 Task: Find connections with filter location Araranguá with filter topic #Leadershipwith filter profile language German with filter current company Dubai Jobs, Gulf Jobs, Jobs in Dubai, Qatar, Kuwait - Boyen Haddin & The Giant HR Consultant with filter school VIT University (Chennai Campus) with filter industry Museums with filter service category Real Estate with filter keywords title School Volunteer
Action: Mouse moved to (597, 102)
Screenshot: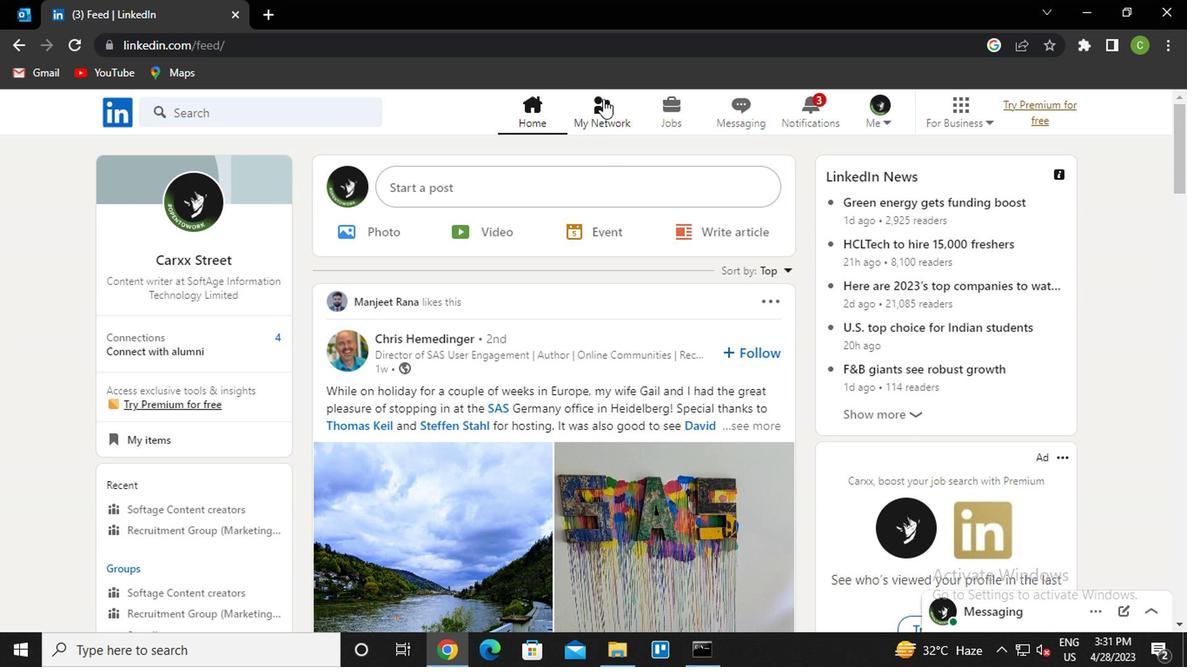 
Action: Mouse pressed left at (597, 102)
Screenshot: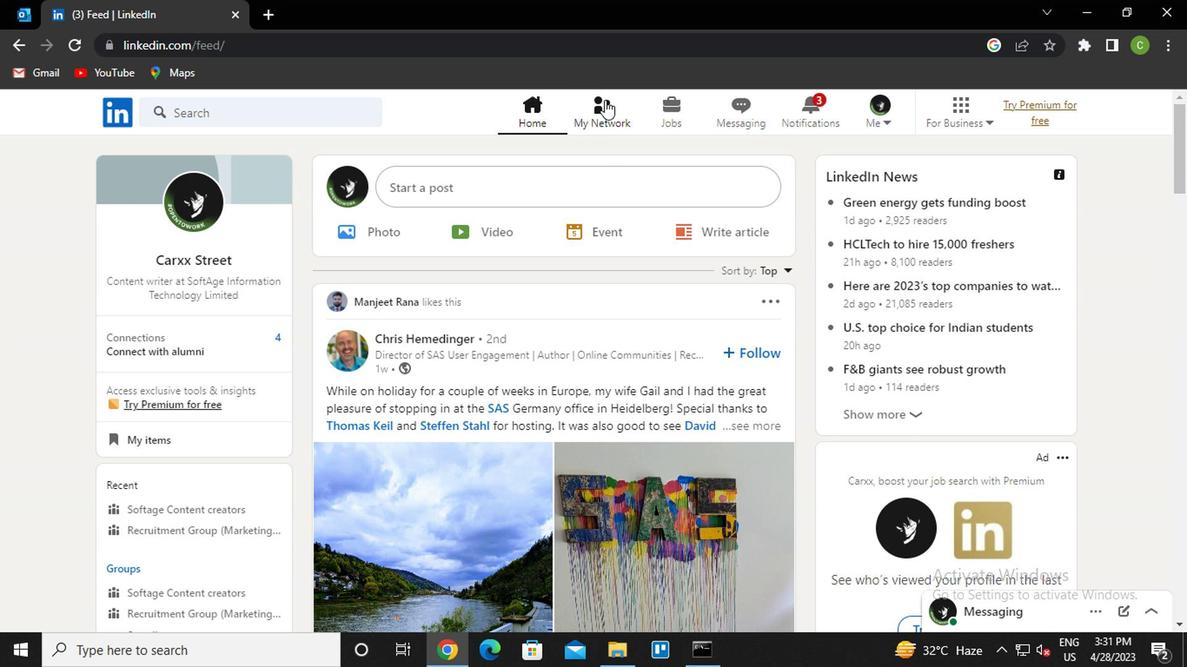 
Action: Mouse moved to (278, 215)
Screenshot: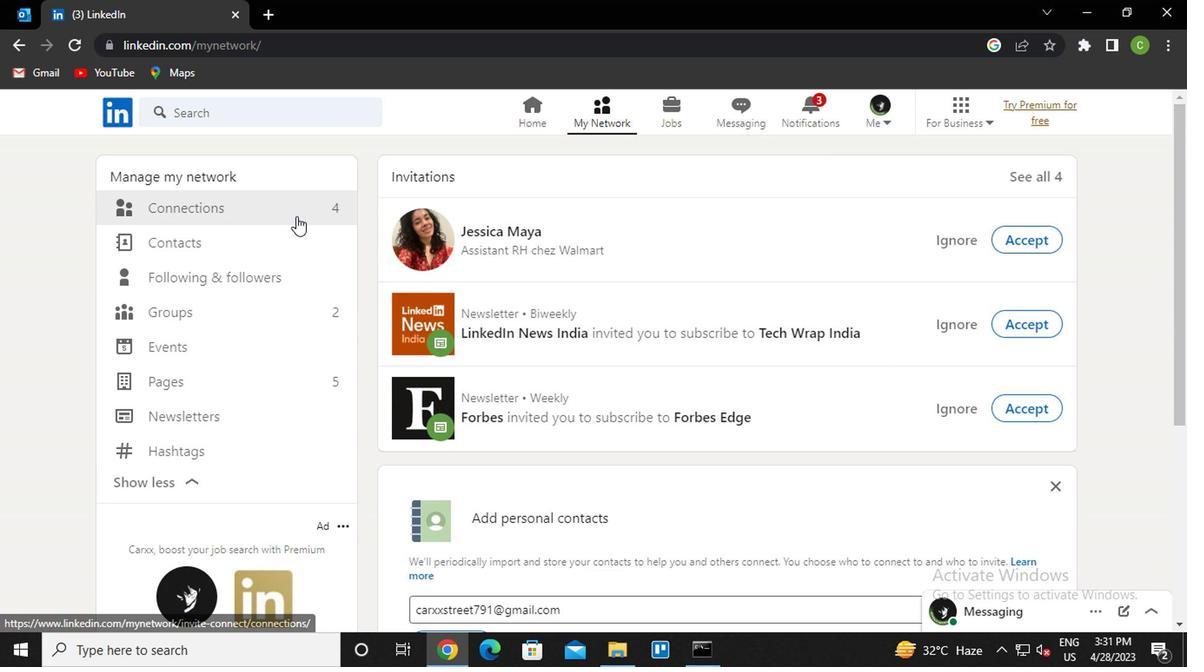
Action: Mouse pressed left at (278, 215)
Screenshot: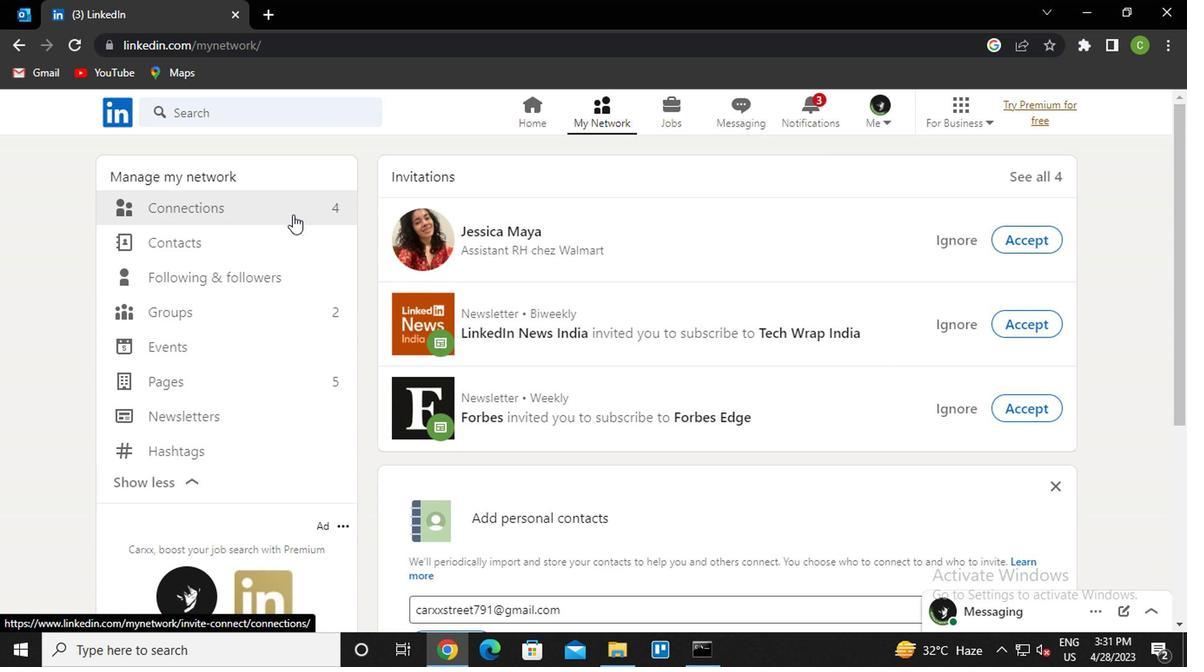 
Action: Mouse moved to (735, 208)
Screenshot: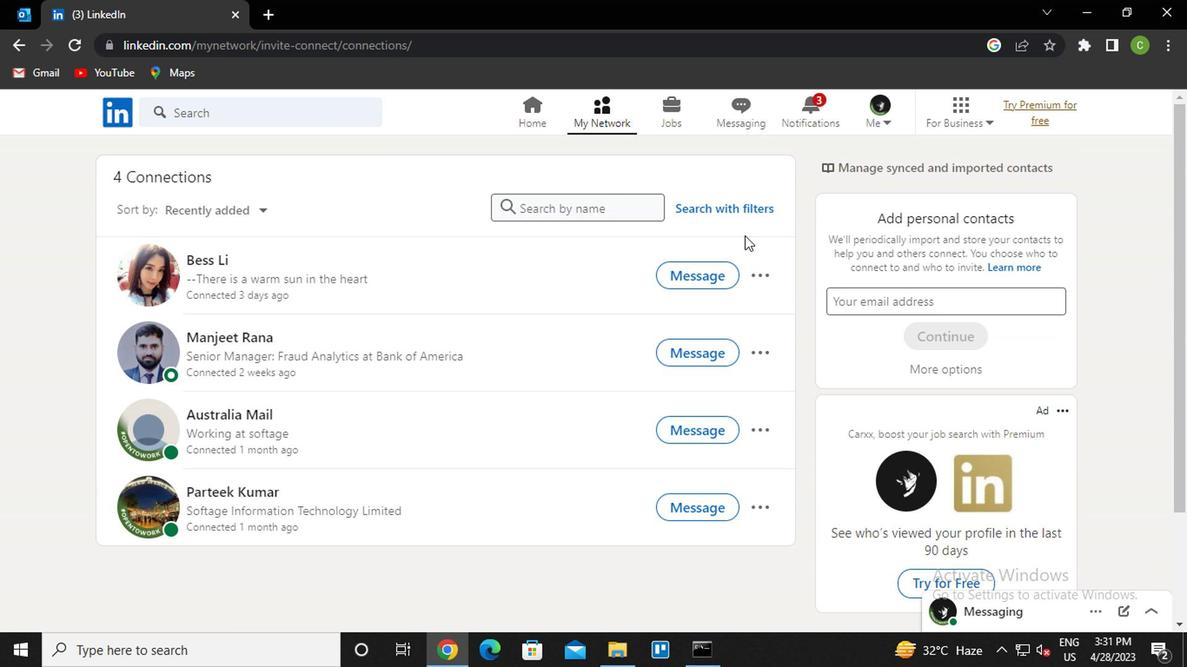 
Action: Mouse pressed left at (735, 208)
Screenshot: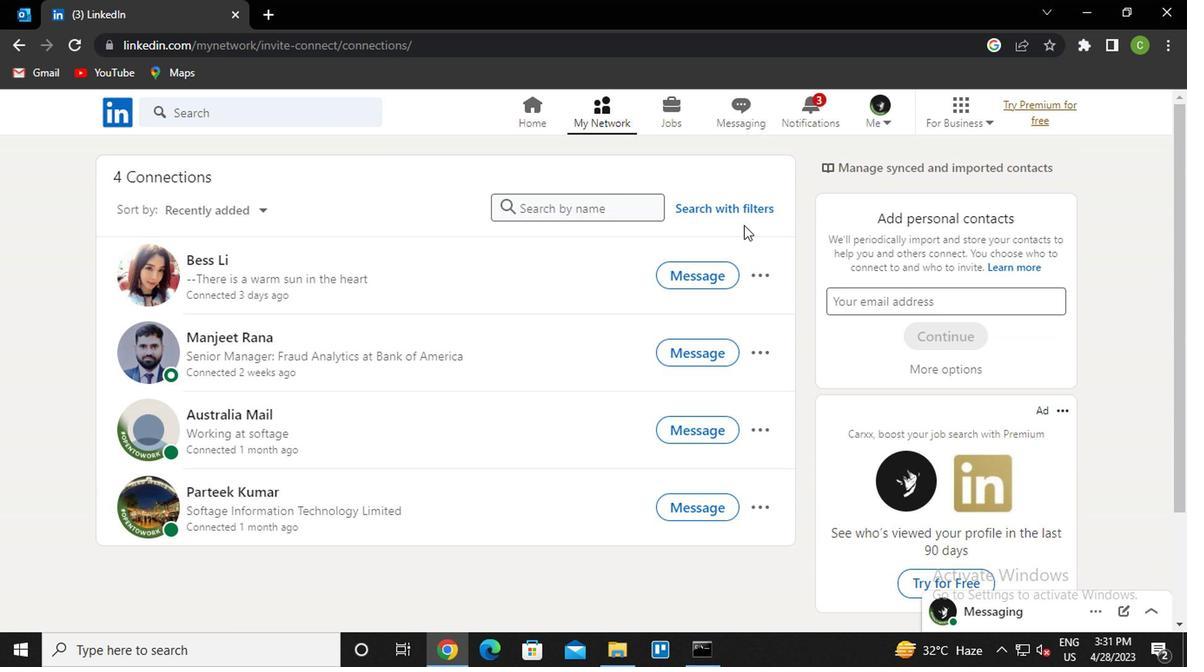 
Action: Mouse moved to (628, 162)
Screenshot: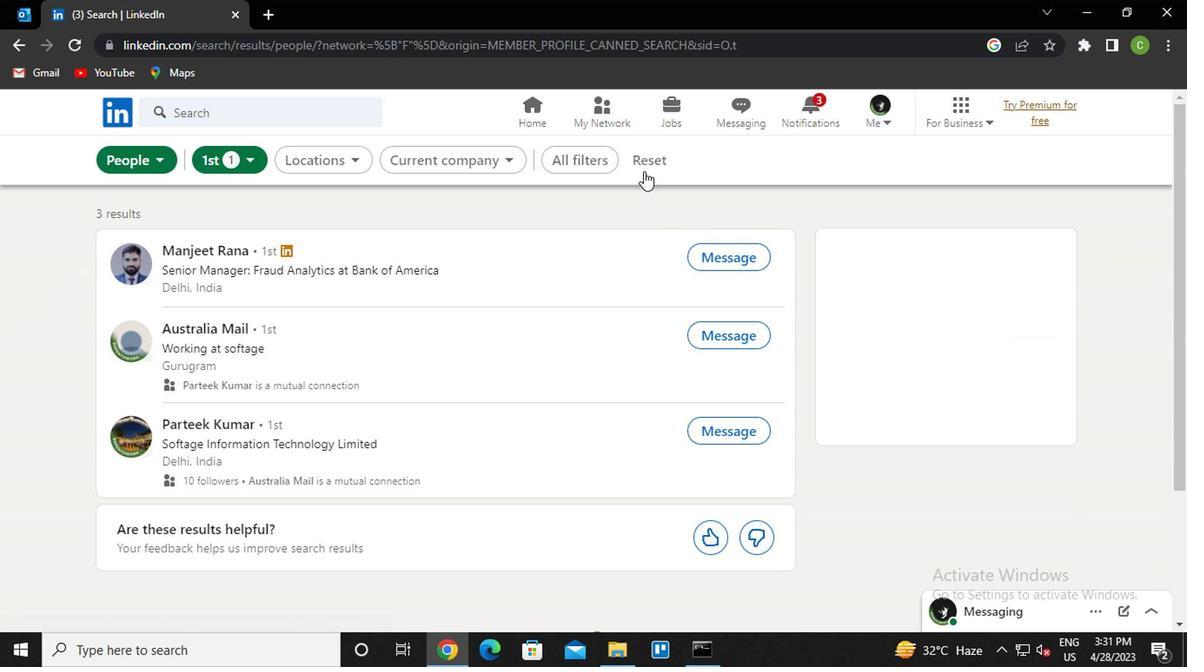 
Action: Mouse pressed left at (628, 162)
Screenshot: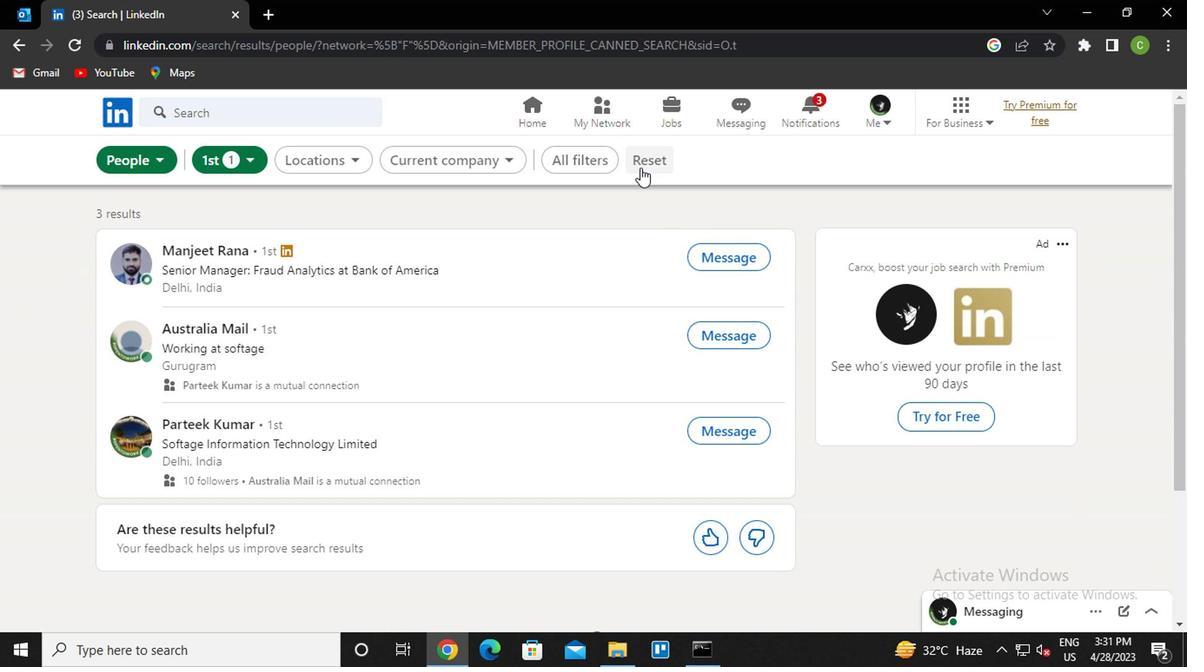 
Action: Mouse moved to (622, 161)
Screenshot: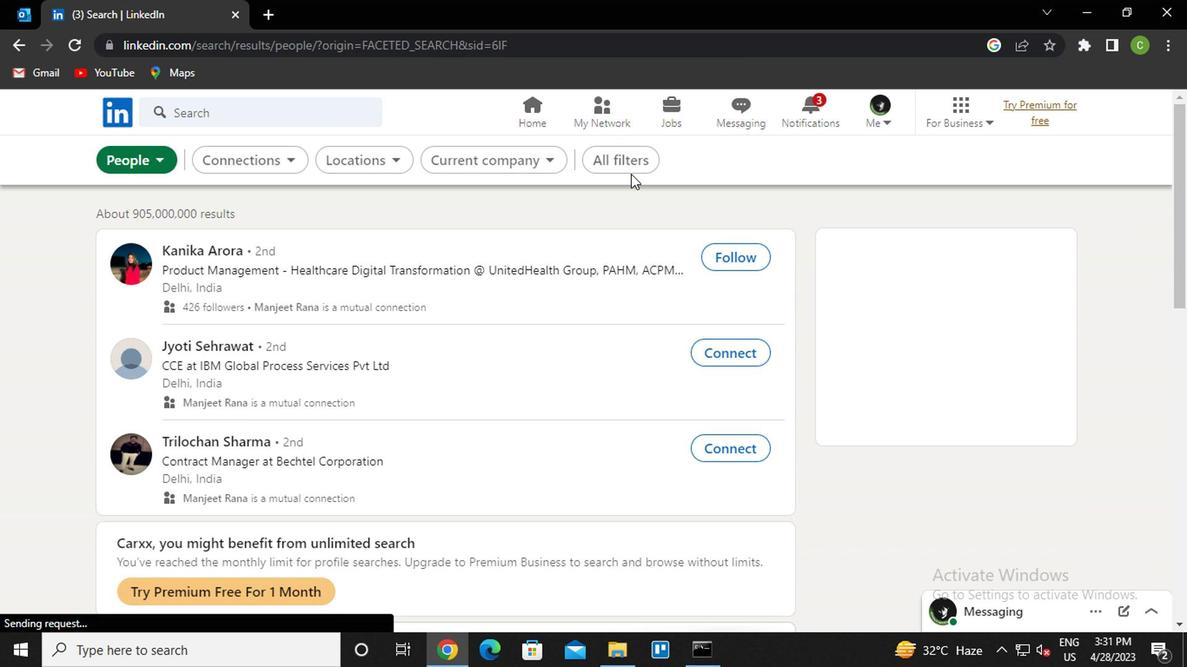 
Action: Mouse pressed left at (622, 161)
Screenshot: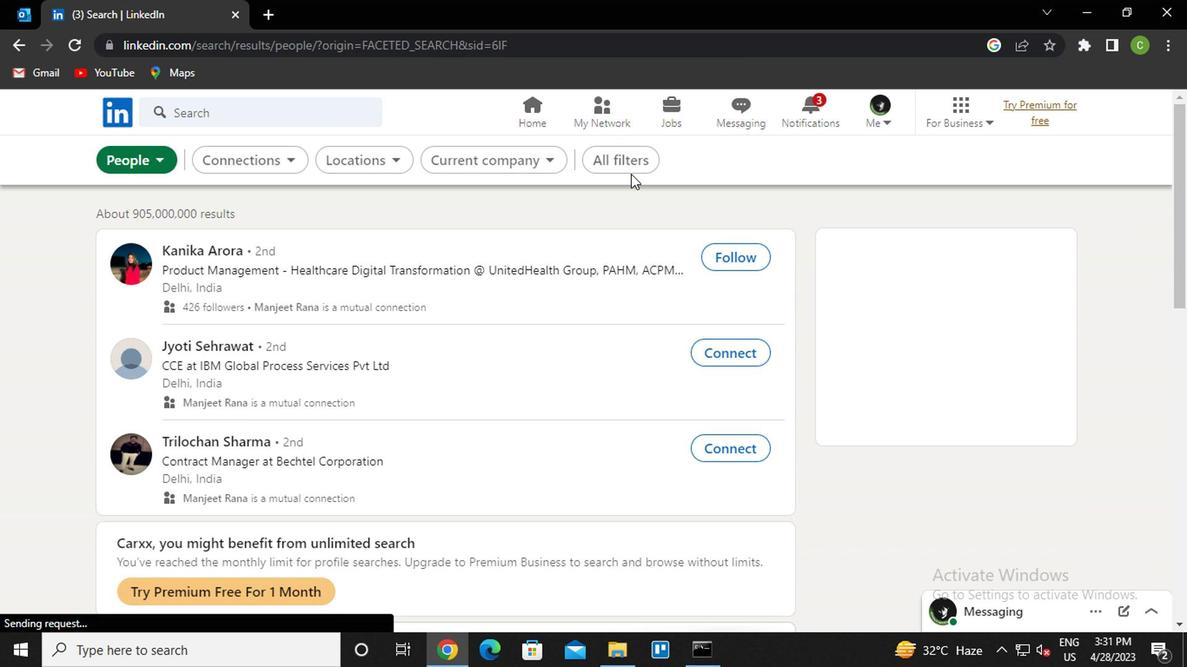
Action: Mouse moved to (979, 353)
Screenshot: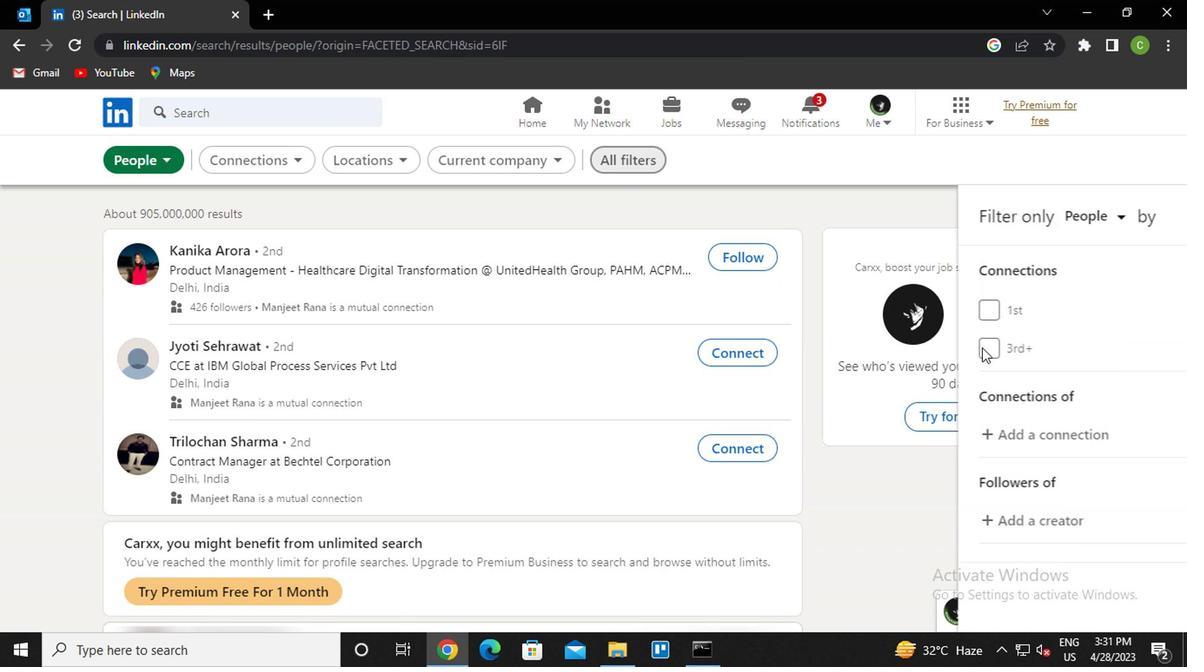 
Action: Mouse scrolled (979, 352) with delta (0, 0)
Screenshot: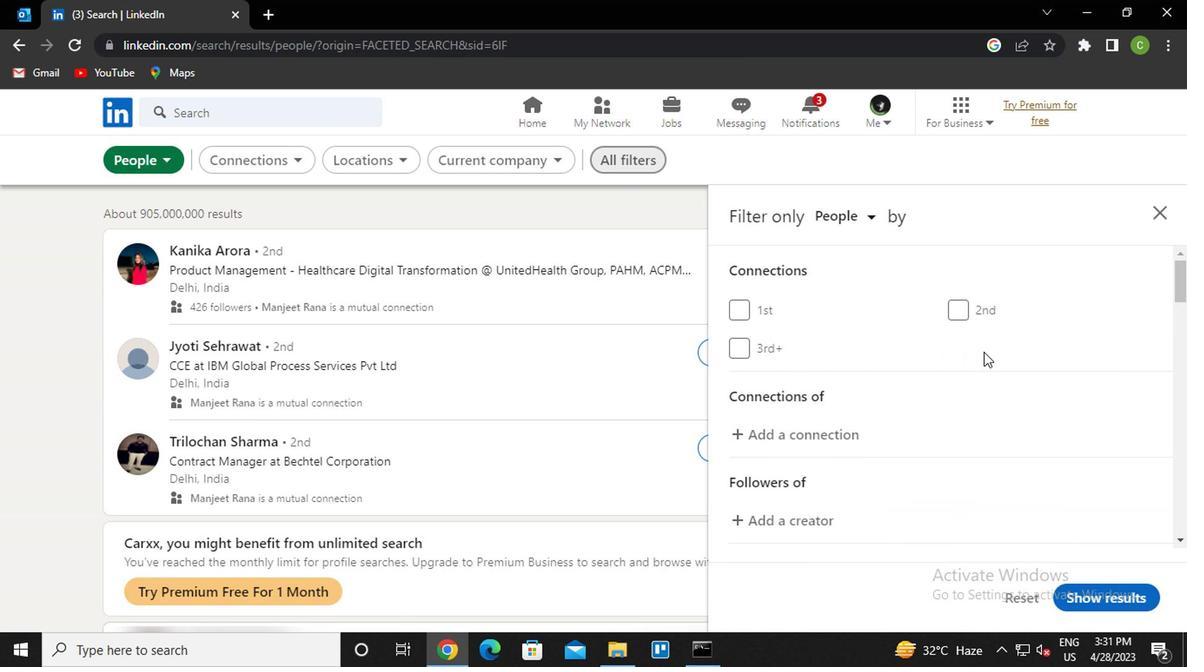 
Action: Mouse scrolled (979, 352) with delta (0, 0)
Screenshot: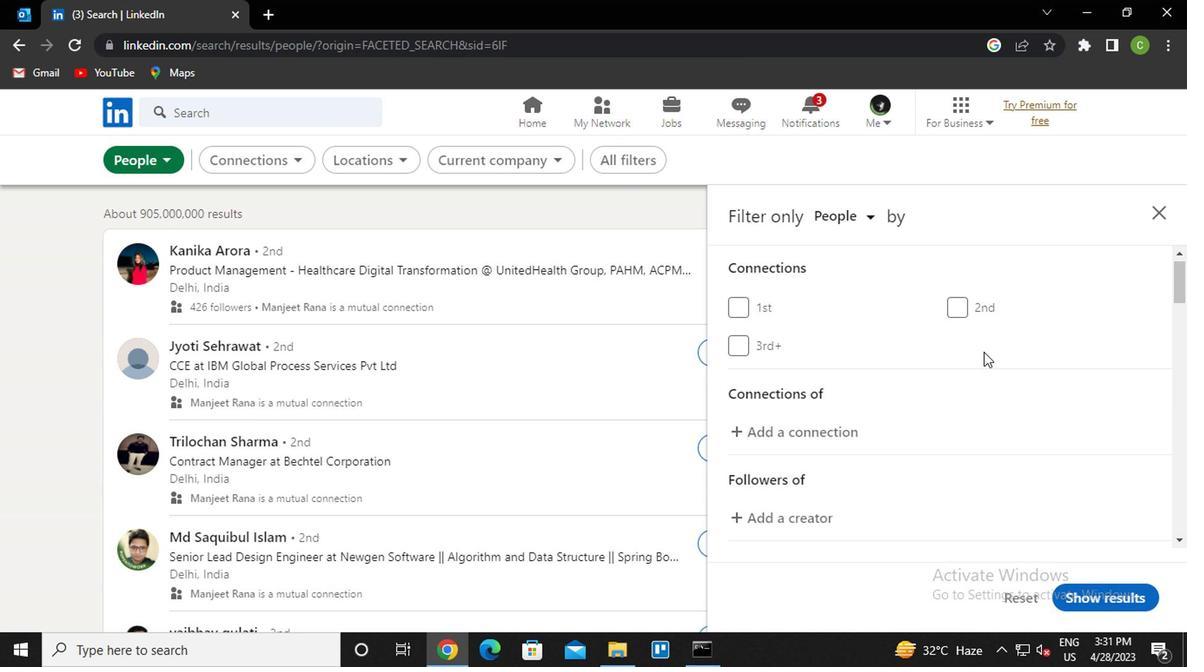 
Action: Mouse scrolled (979, 352) with delta (0, 0)
Screenshot: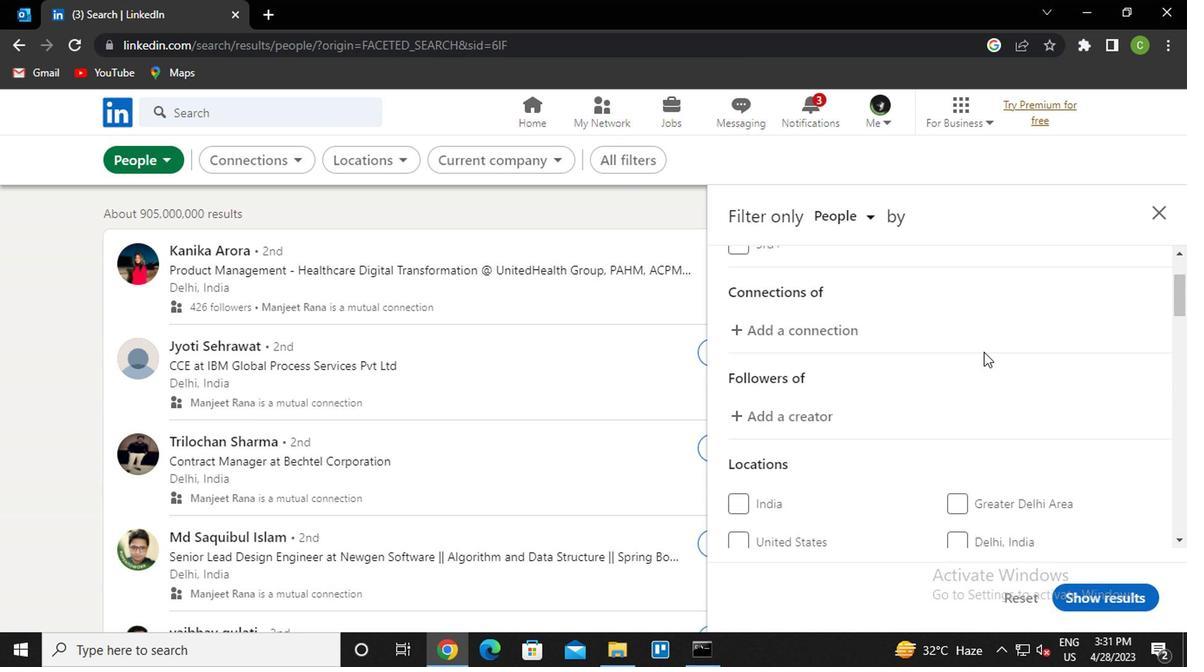 
Action: Mouse scrolled (979, 352) with delta (0, 0)
Screenshot: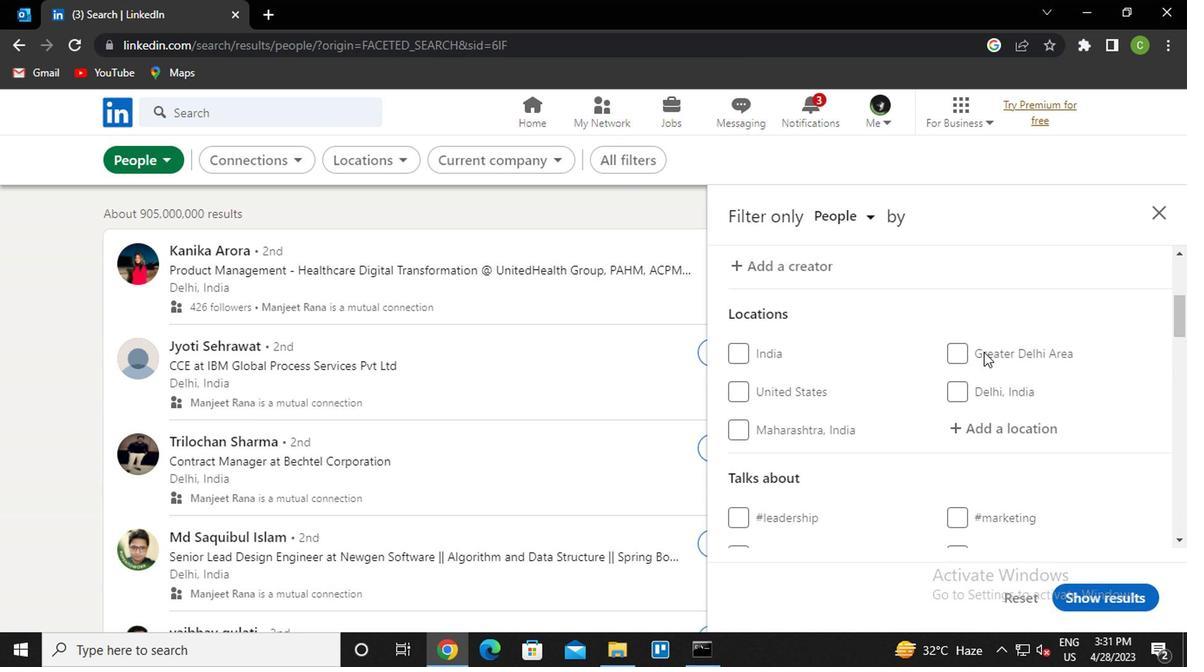 
Action: Mouse moved to (1015, 340)
Screenshot: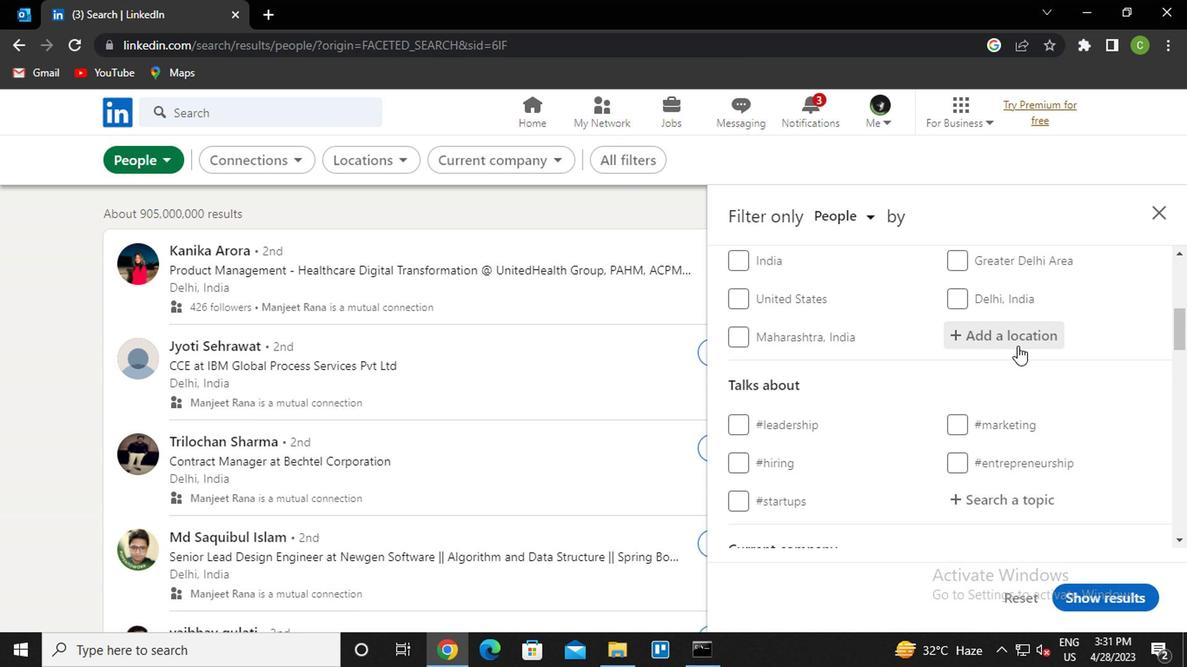 
Action: Mouse pressed left at (1015, 340)
Screenshot: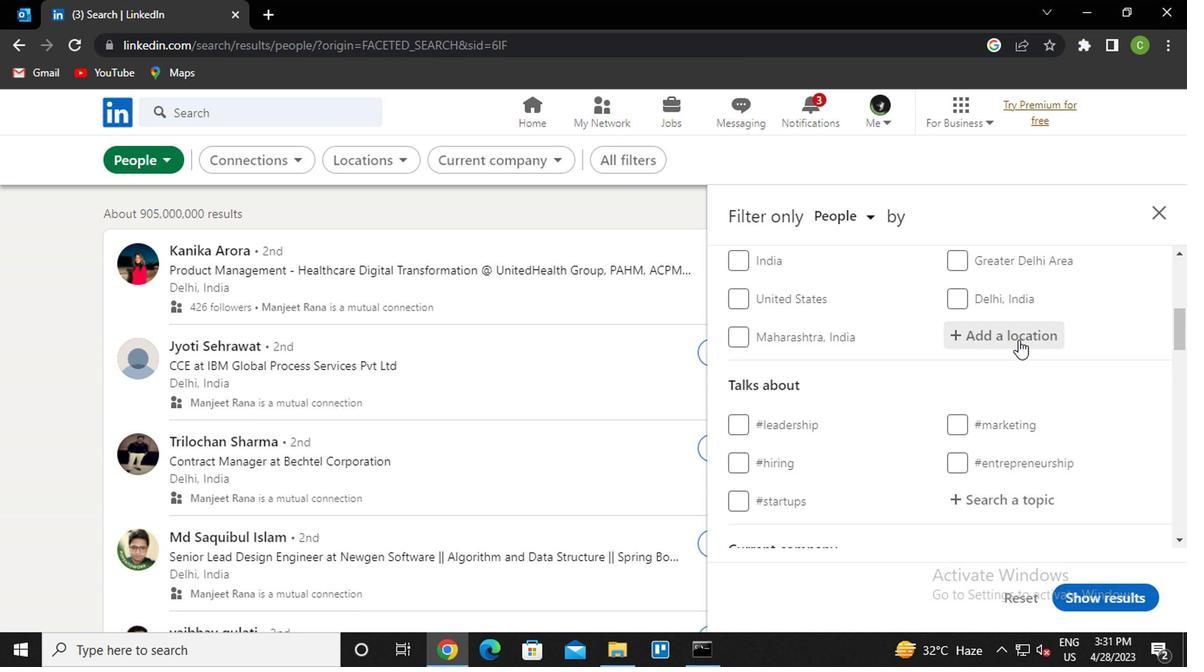 
Action: Key pressed <Key.caps_lock>a<Key.caps_lock>rarang<Key.down><Key.enter>
Screenshot: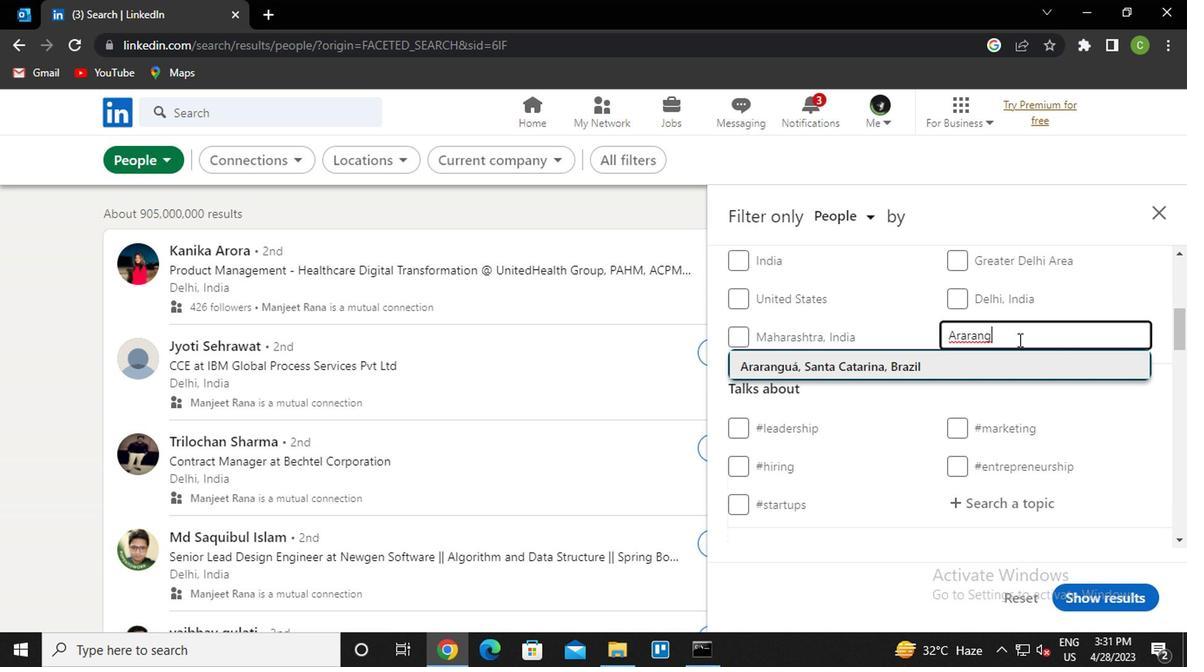 
Action: Mouse scrolled (1015, 340) with delta (0, 0)
Screenshot: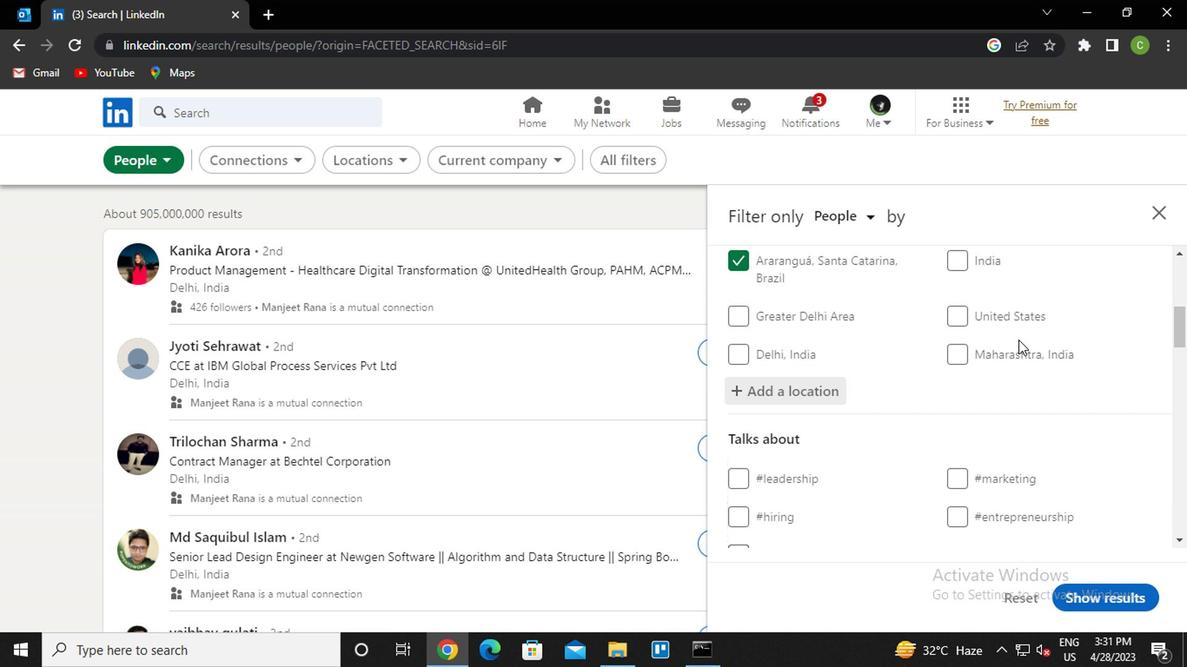 
Action: Mouse moved to (1001, 459)
Screenshot: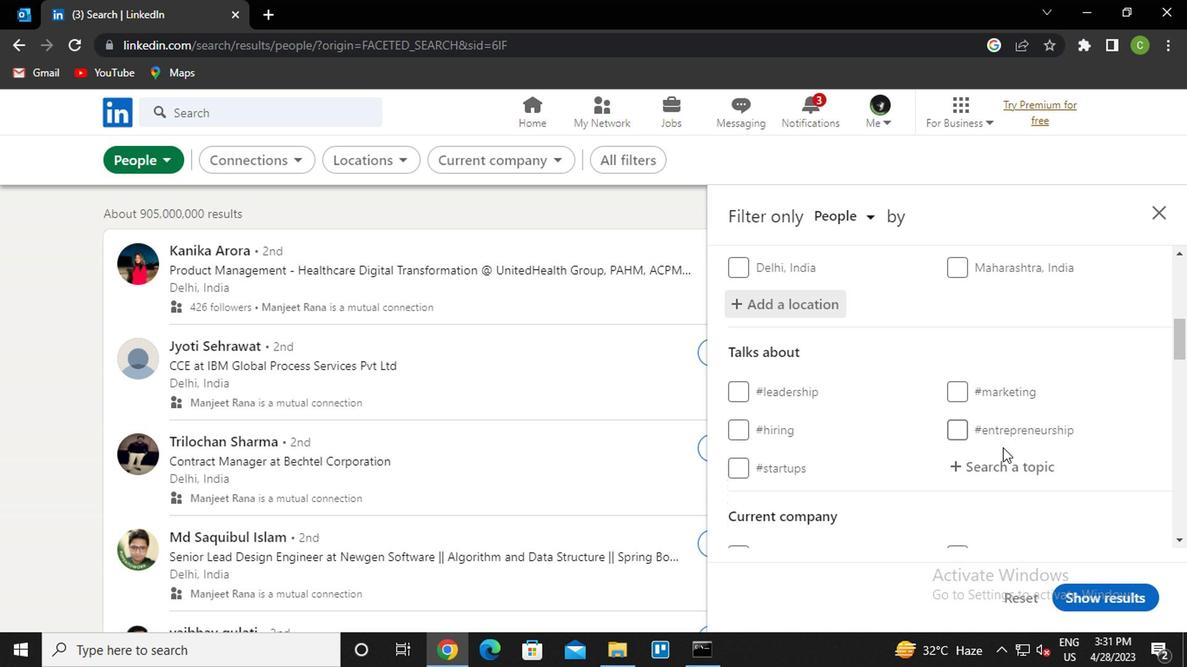 
Action: Mouse pressed left at (1001, 459)
Screenshot: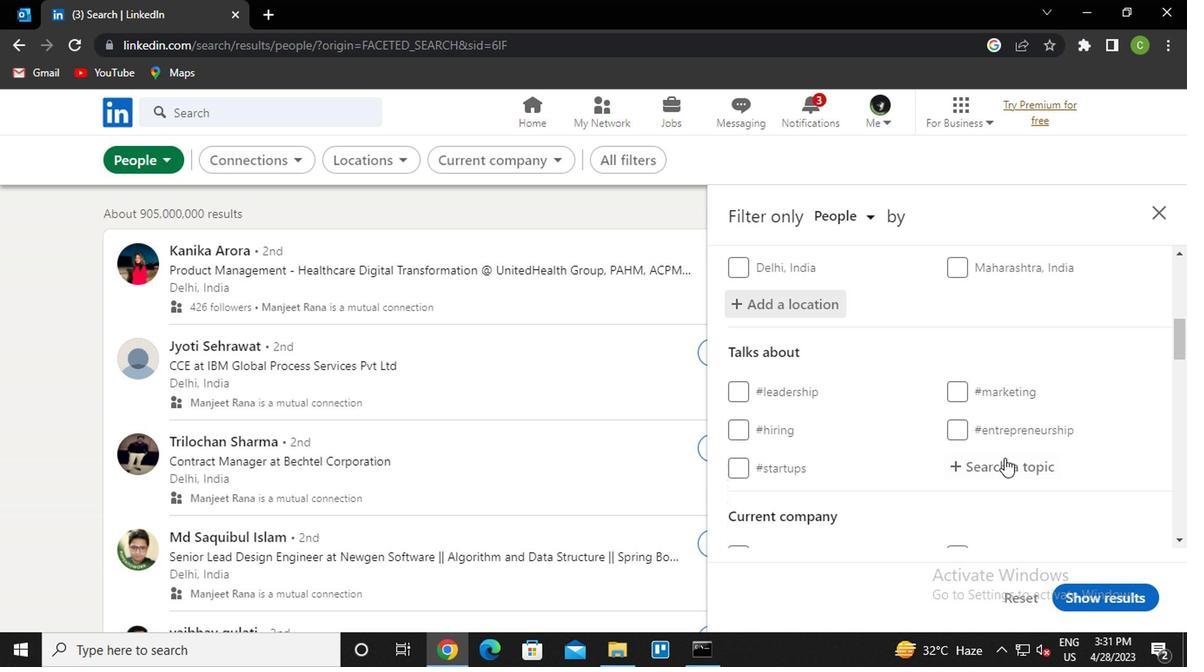 
Action: Key pressed leadership<Key.down><Key.enter>
Screenshot: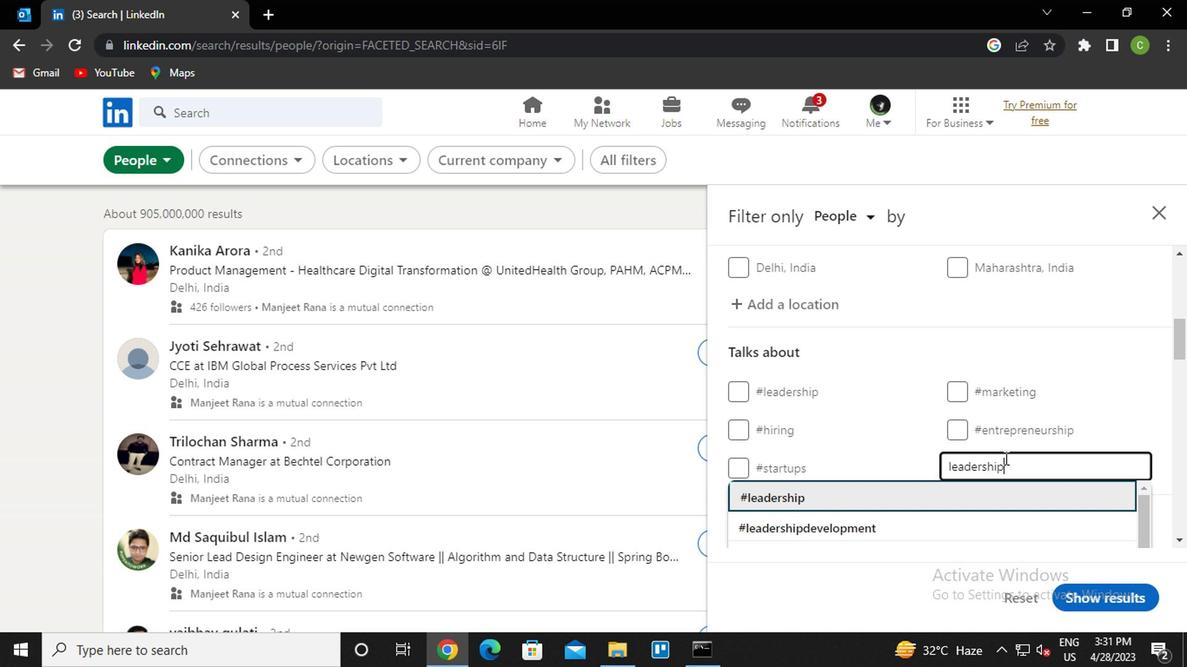 
Action: Mouse moved to (991, 458)
Screenshot: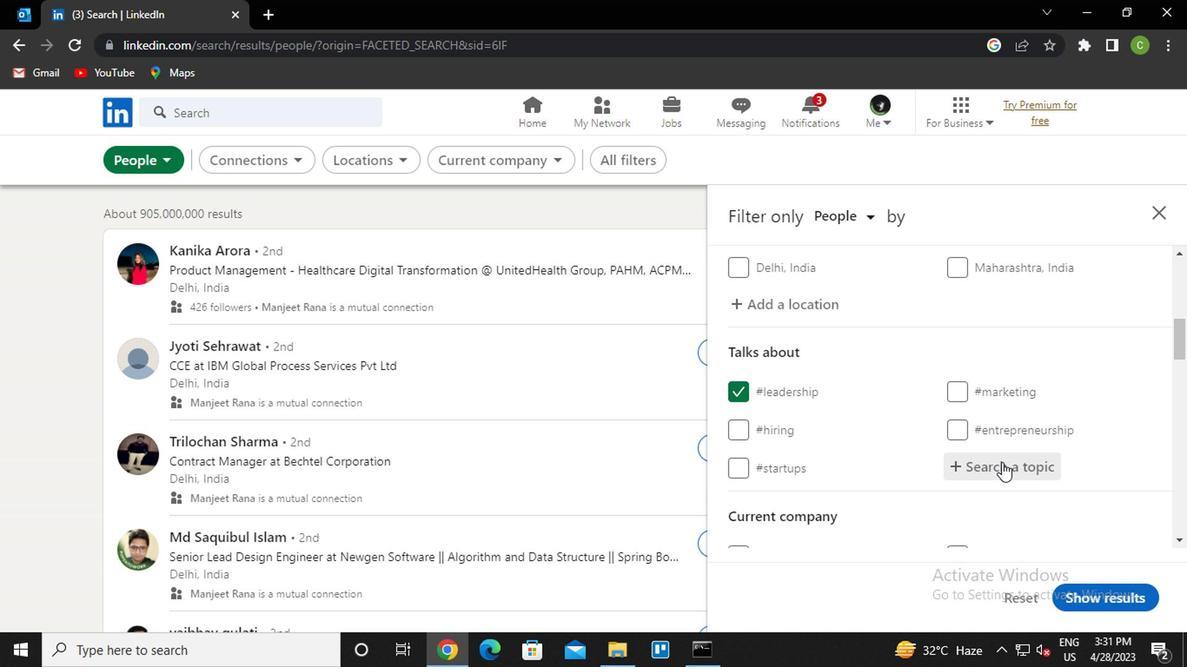 
Action: Mouse scrolled (991, 457) with delta (0, -1)
Screenshot: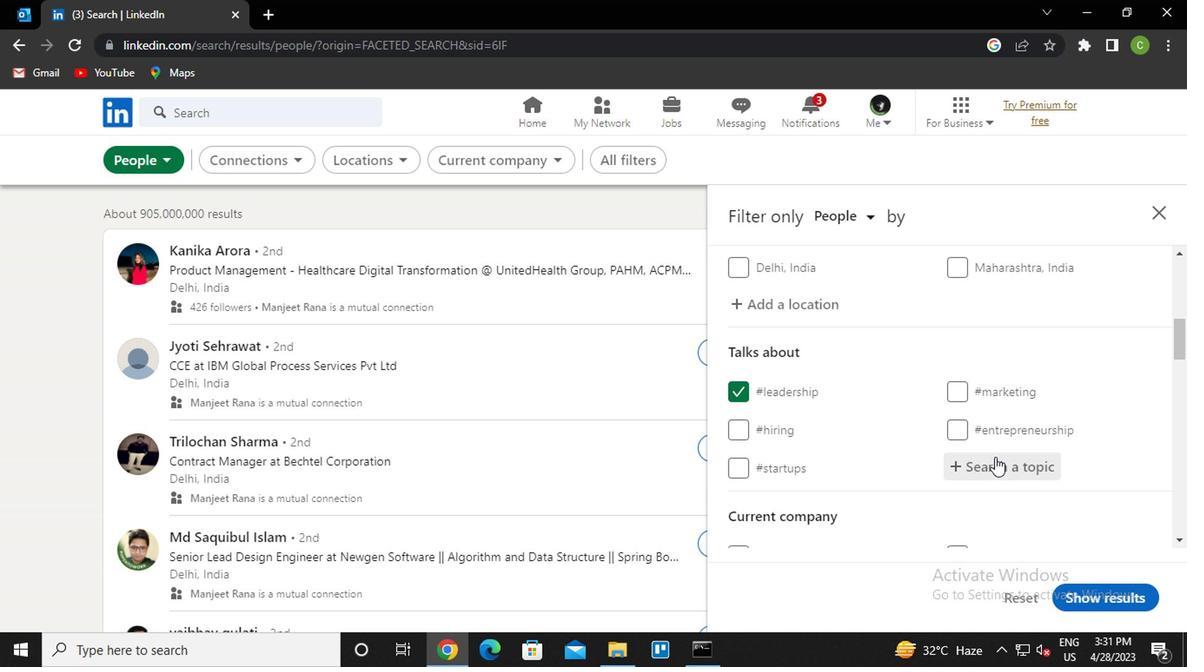 
Action: Mouse scrolled (991, 457) with delta (0, -1)
Screenshot: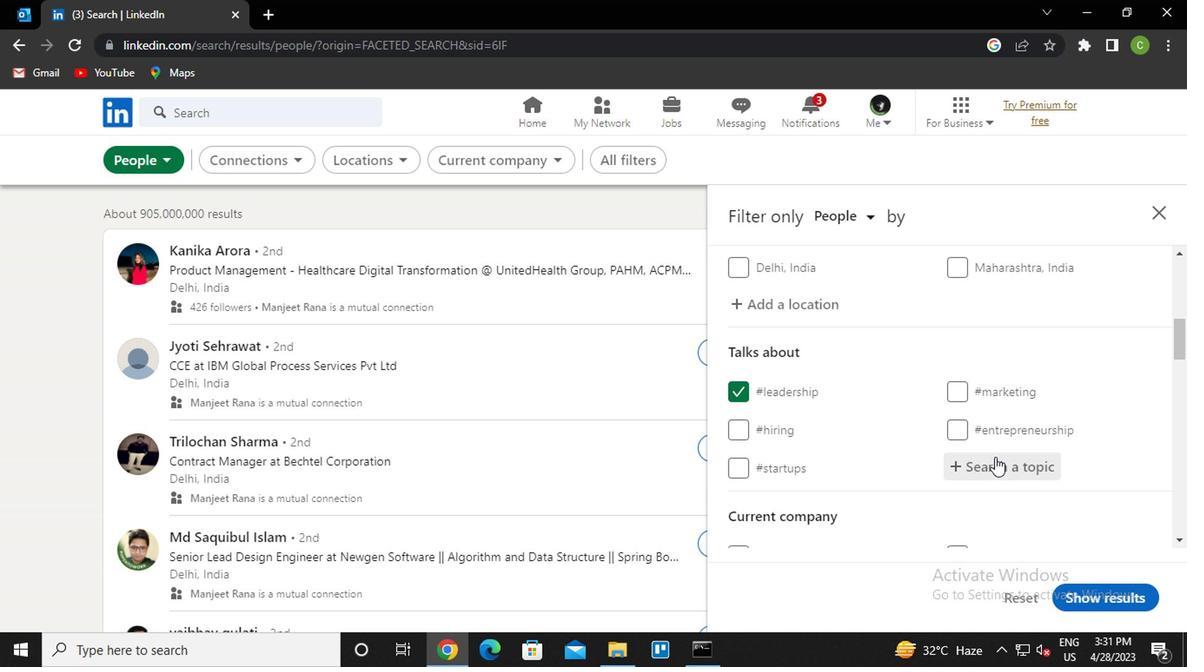 
Action: Mouse scrolled (991, 457) with delta (0, -1)
Screenshot: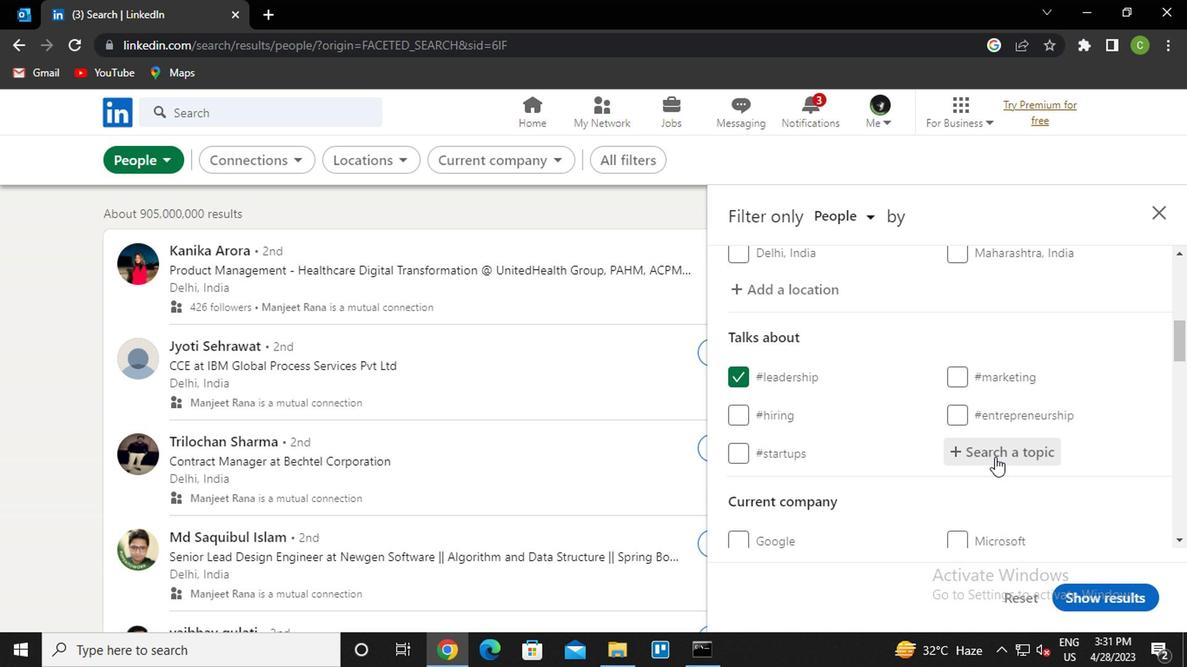
Action: Mouse scrolled (991, 457) with delta (0, -1)
Screenshot: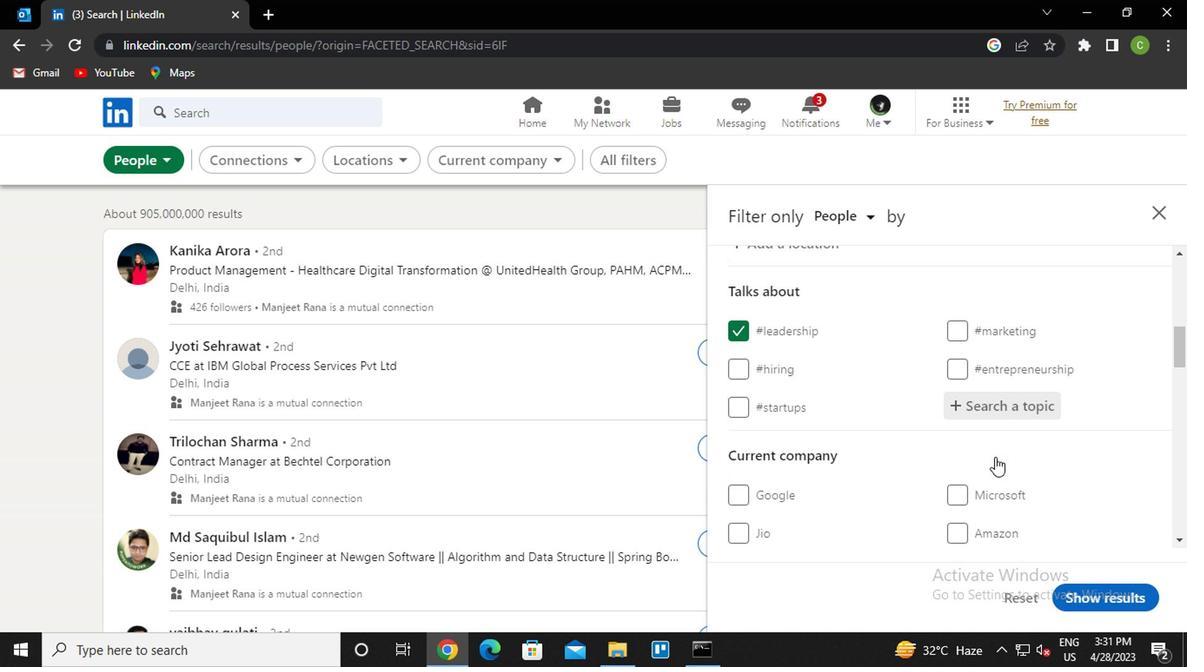 
Action: Mouse scrolled (991, 457) with delta (0, -1)
Screenshot: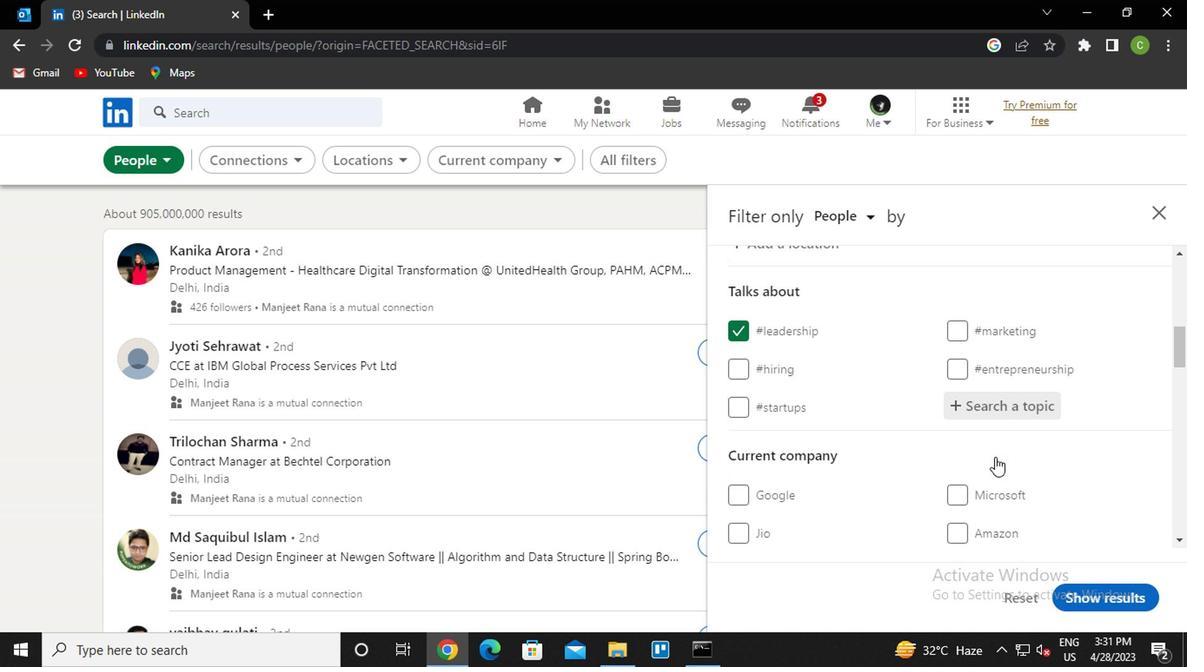 
Action: Mouse scrolled (991, 457) with delta (0, -1)
Screenshot: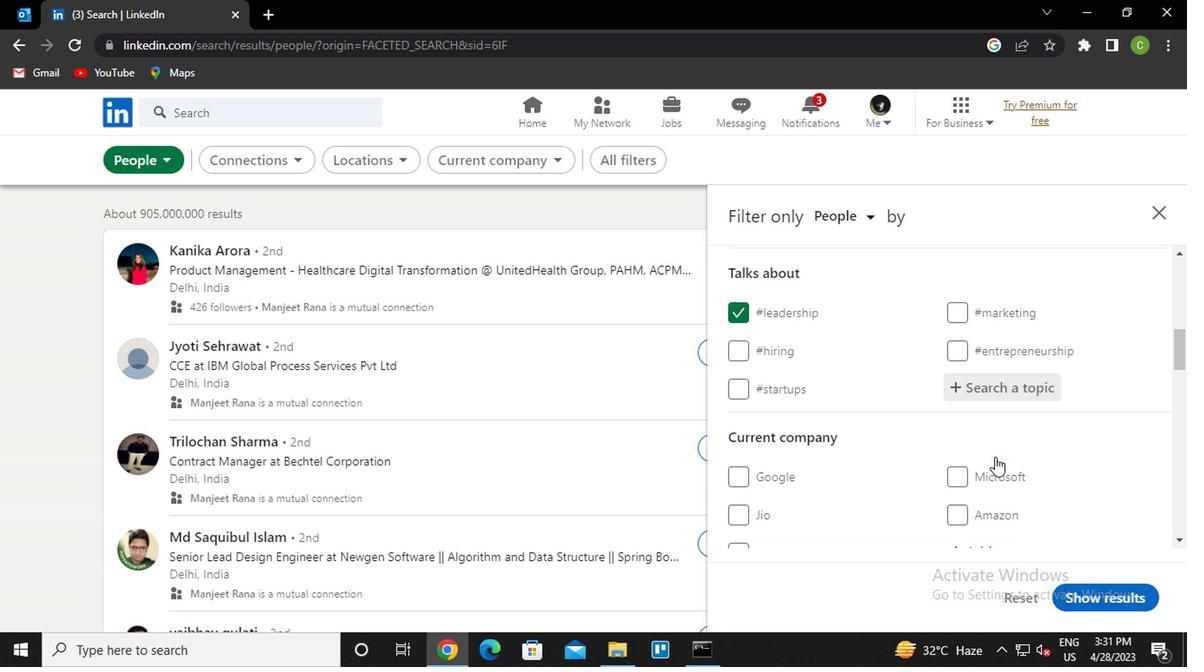 
Action: Mouse scrolled (991, 457) with delta (0, -1)
Screenshot: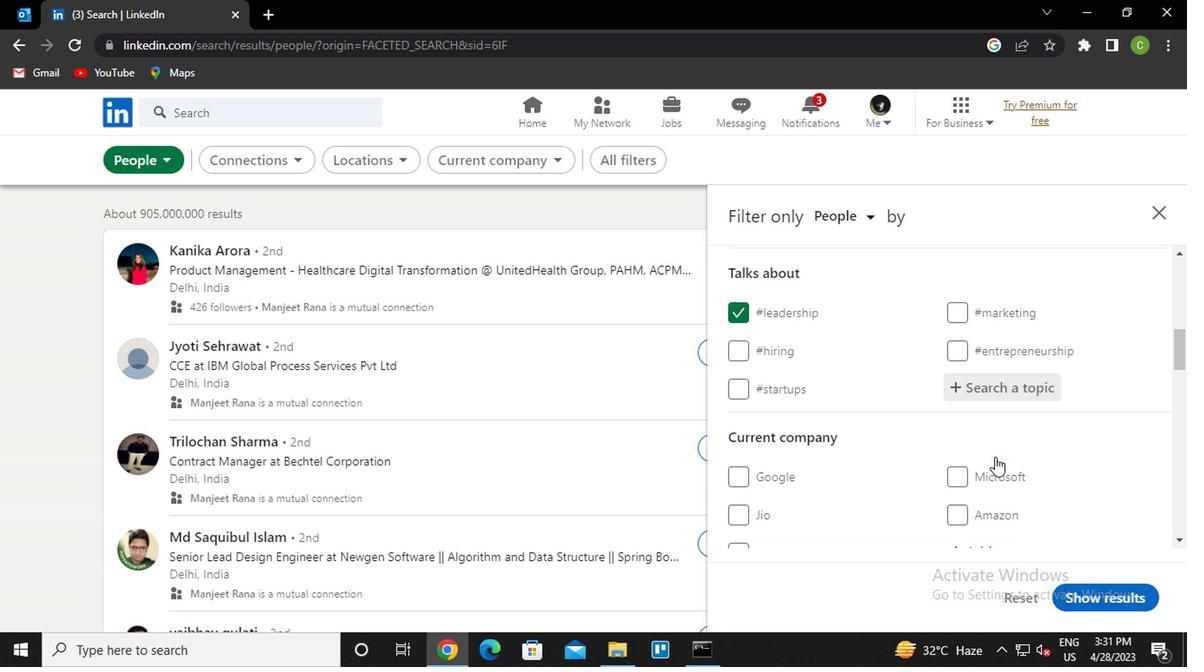 
Action: Mouse scrolled (991, 457) with delta (0, -1)
Screenshot: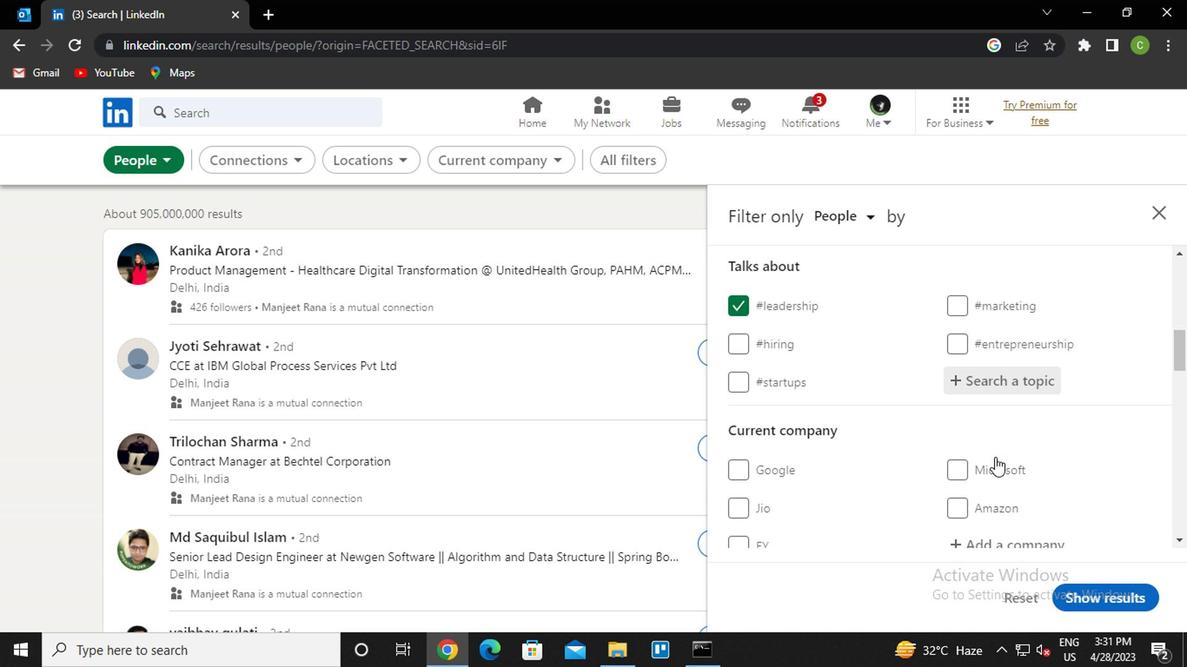 
Action: Mouse scrolled (991, 457) with delta (0, -1)
Screenshot: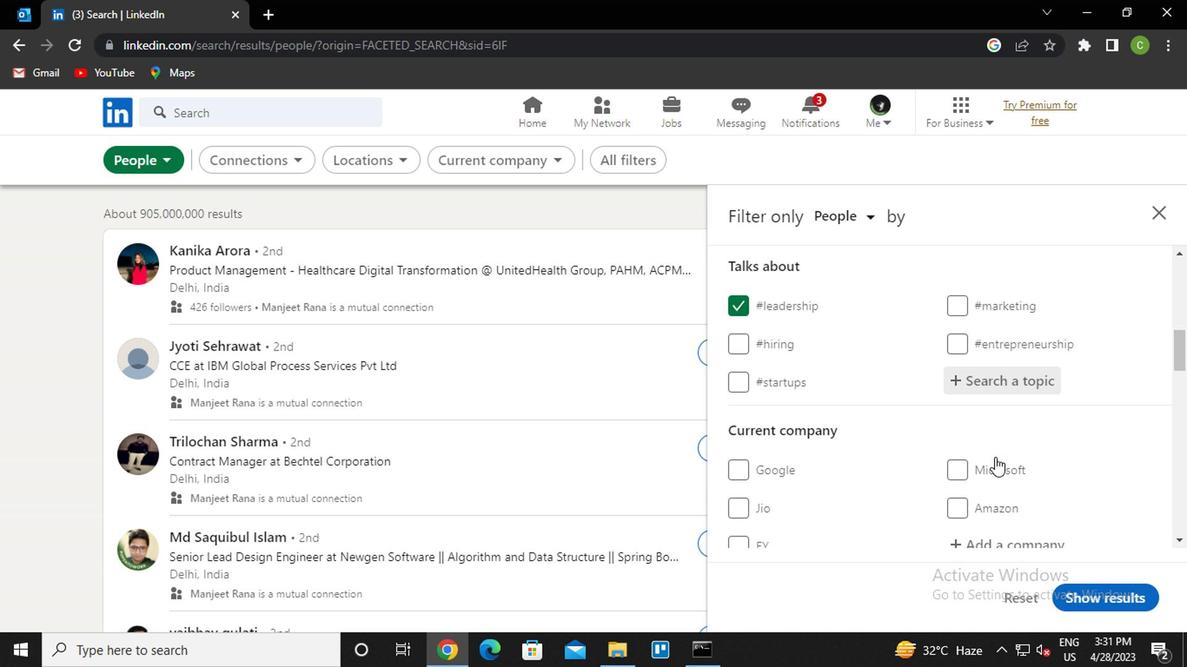 
Action: Mouse scrolled (991, 457) with delta (0, -1)
Screenshot: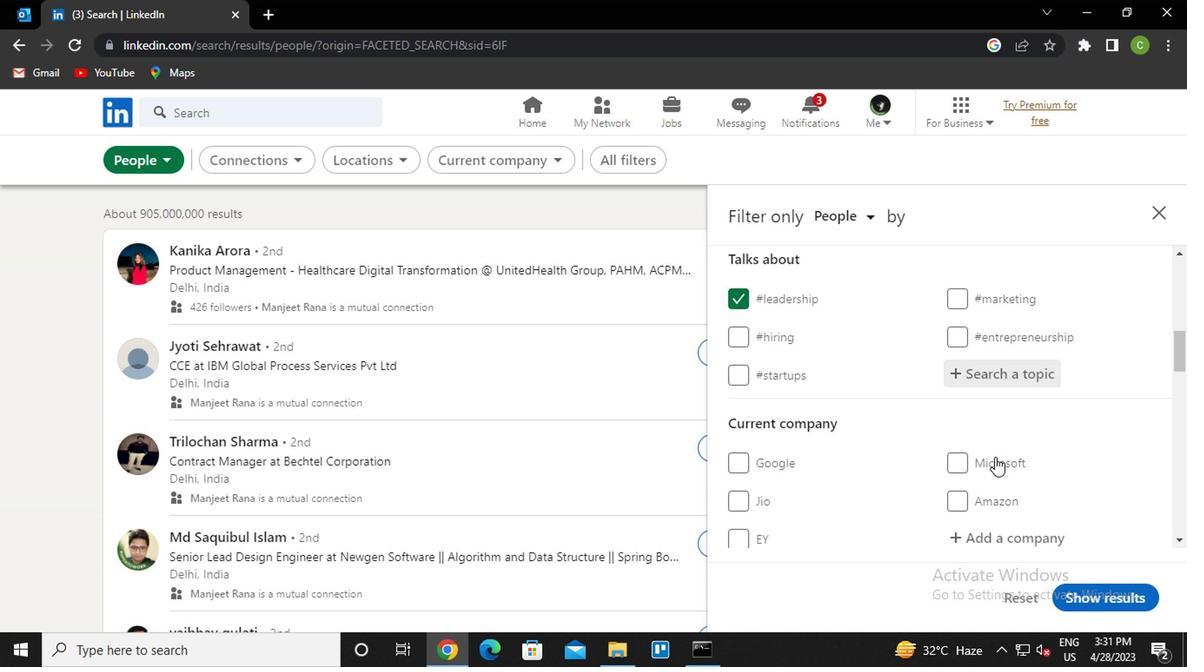 
Action: Mouse moved to (725, 459)
Screenshot: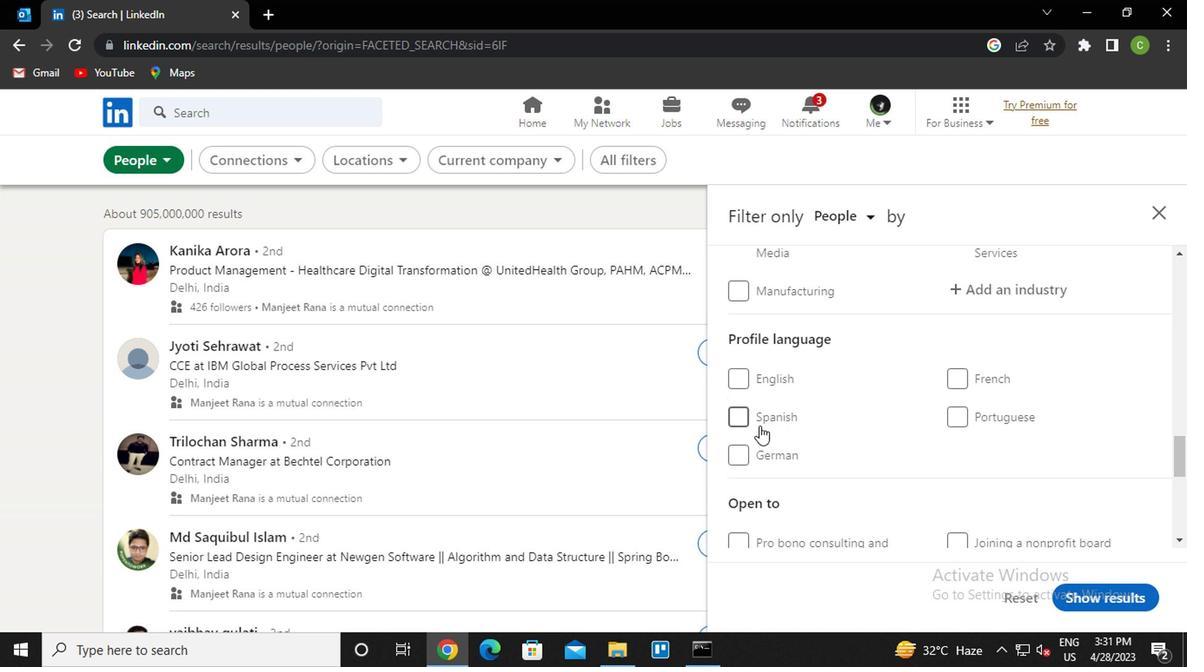 
Action: Mouse pressed left at (725, 459)
Screenshot: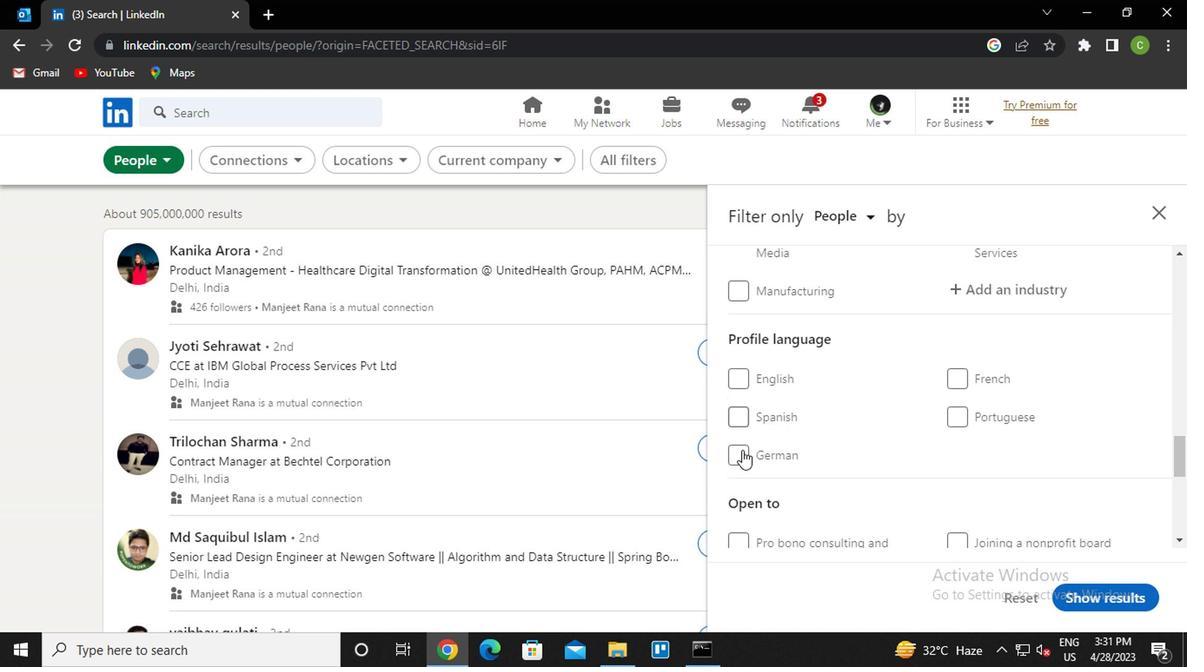 
Action: Mouse moved to (904, 488)
Screenshot: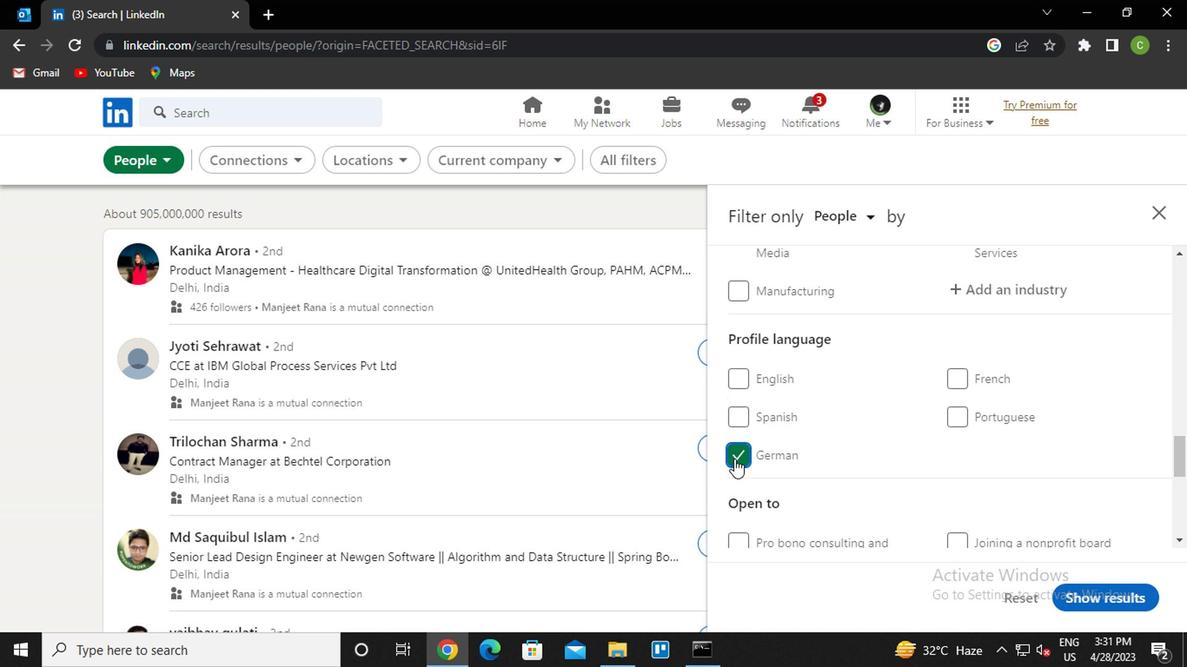 
Action: Mouse scrolled (904, 489) with delta (0, 0)
Screenshot: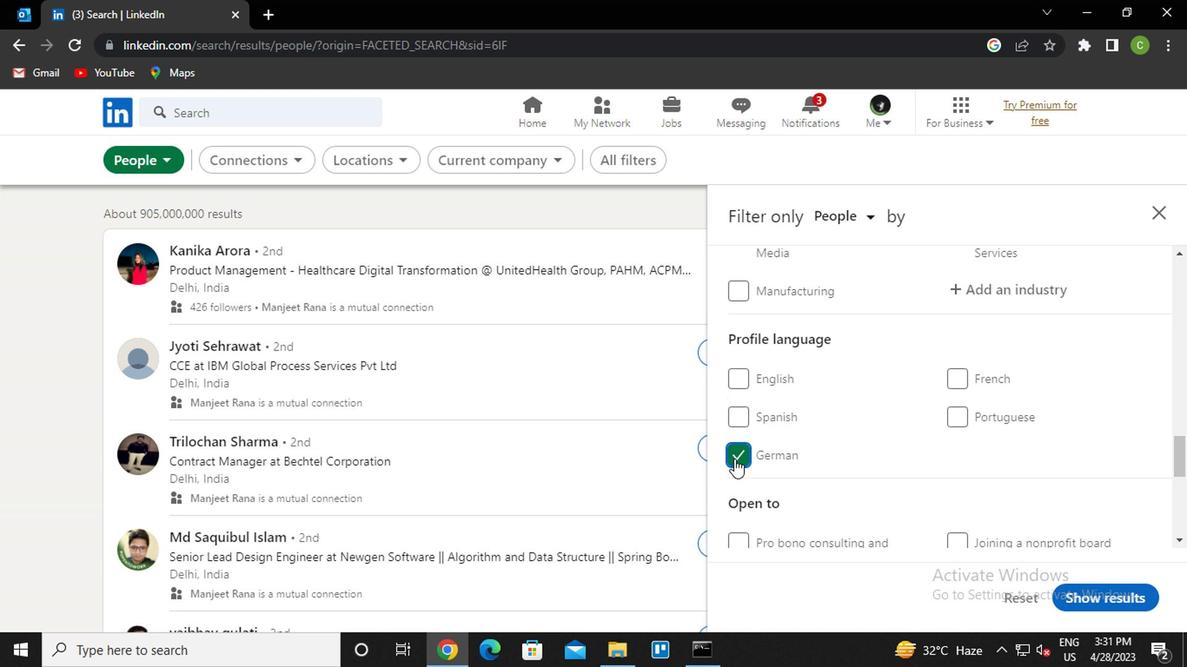 
Action: Mouse scrolled (904, 489) with delta (0, 0)
Screenshot: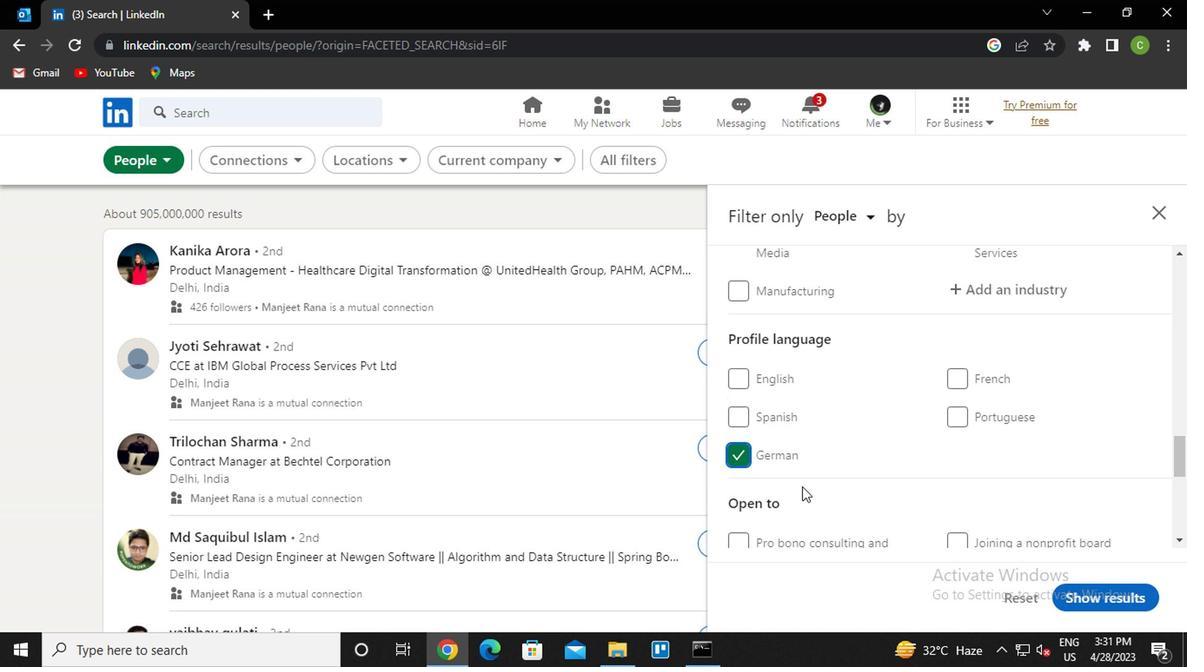 
Action: Mouse scrolled (904, 489) with delta (0, 0)
Screenshot: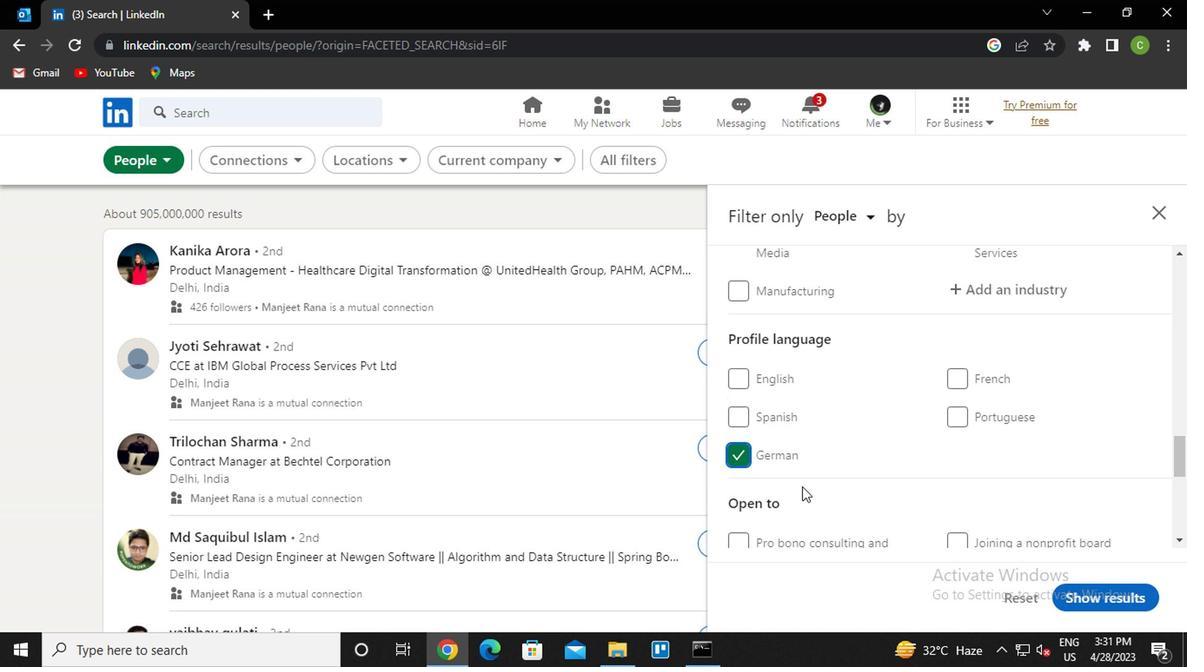 
Action: Mouse scrolled (904, 489) with delta (0, 0)
Screenshot: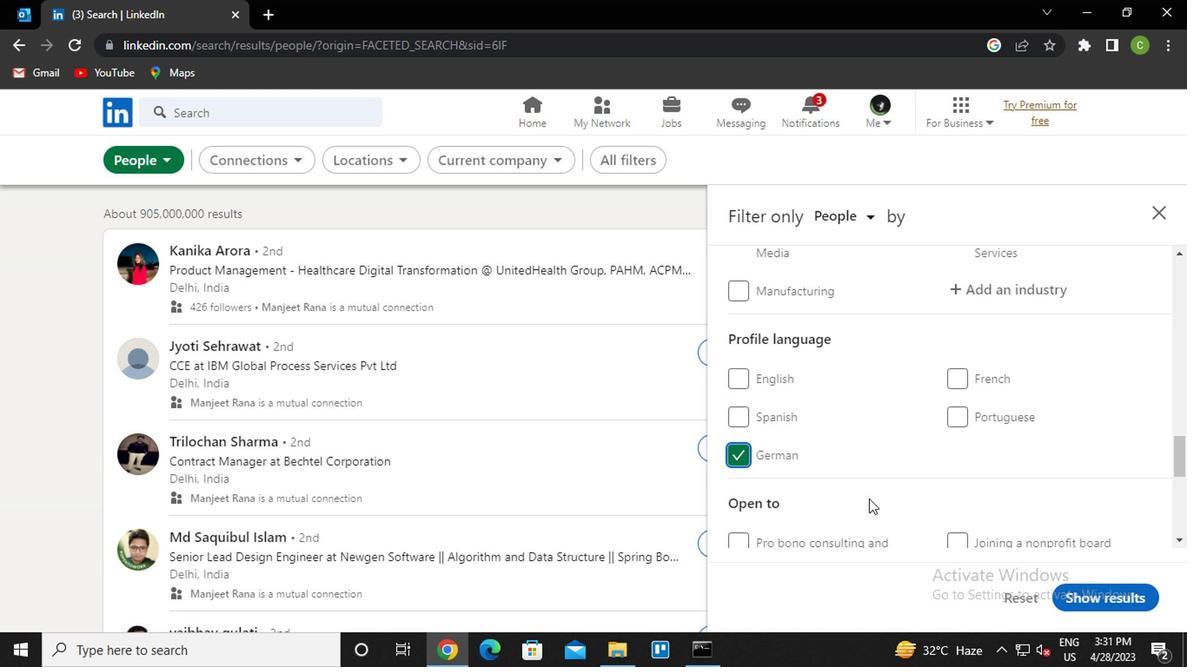 
Action: Mouse scrolled (904, 489) with delta (0, 0)
Screenshot: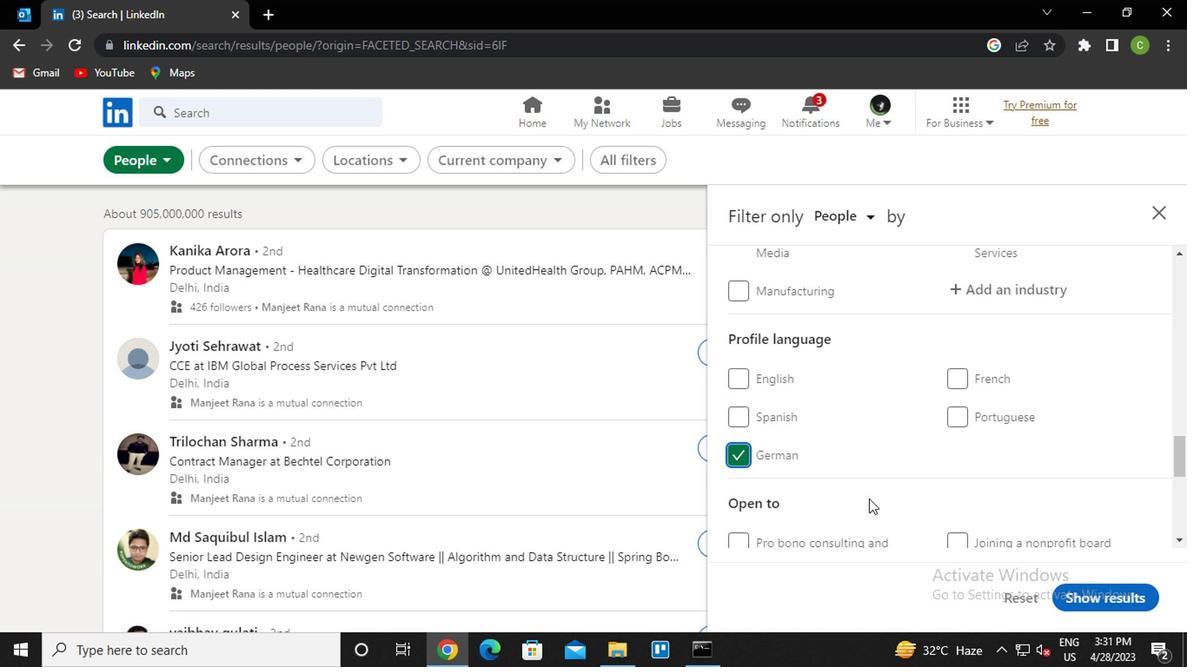 
Action: Mouse scrolled (904, 489) with delta (0, 0)
Screenshot: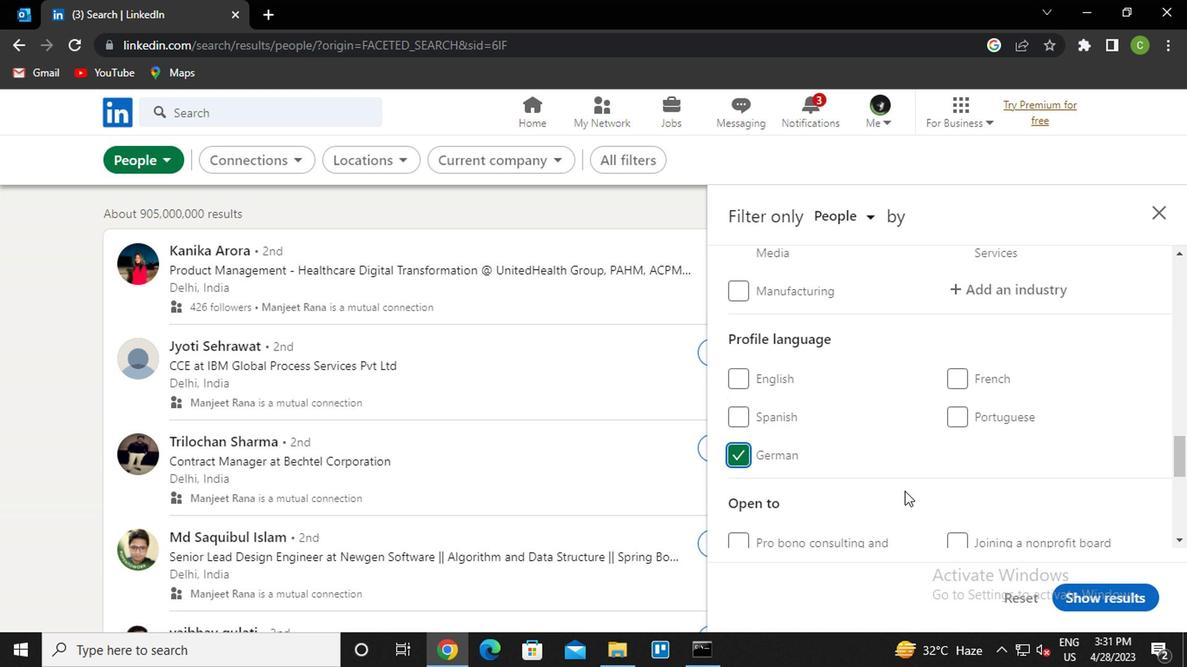 
Action: Mouse scrolled (904, 489) with delta (0, 0)
Screenshot: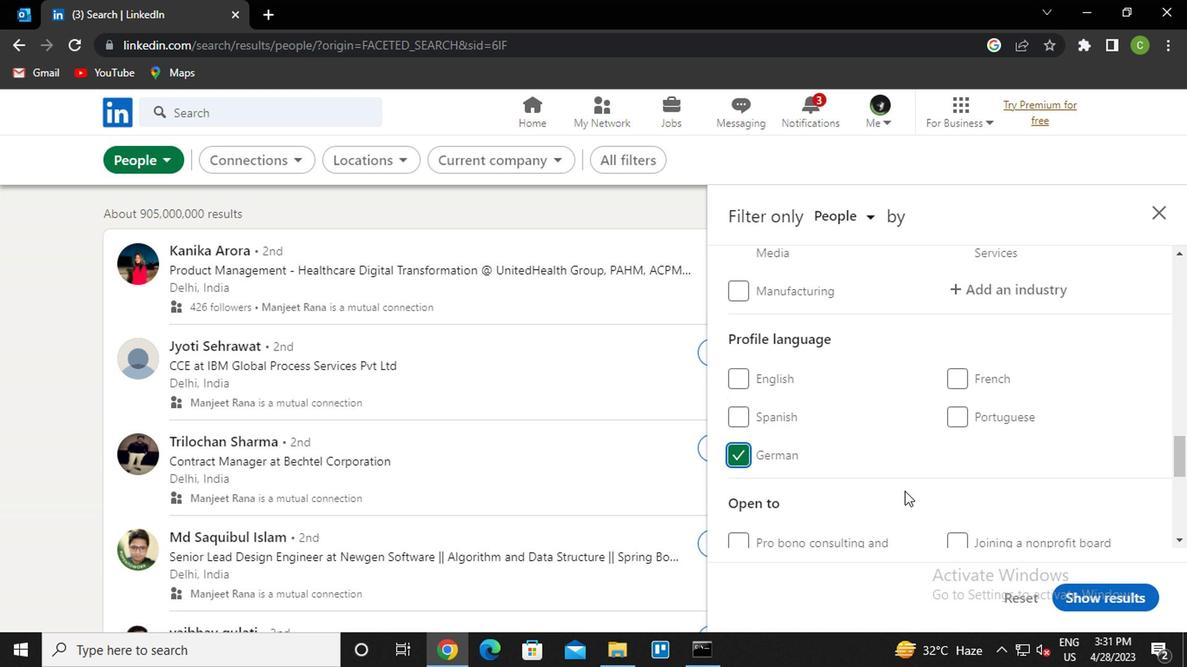 
Action: Mouse moved to (906, 486)
Screenshot: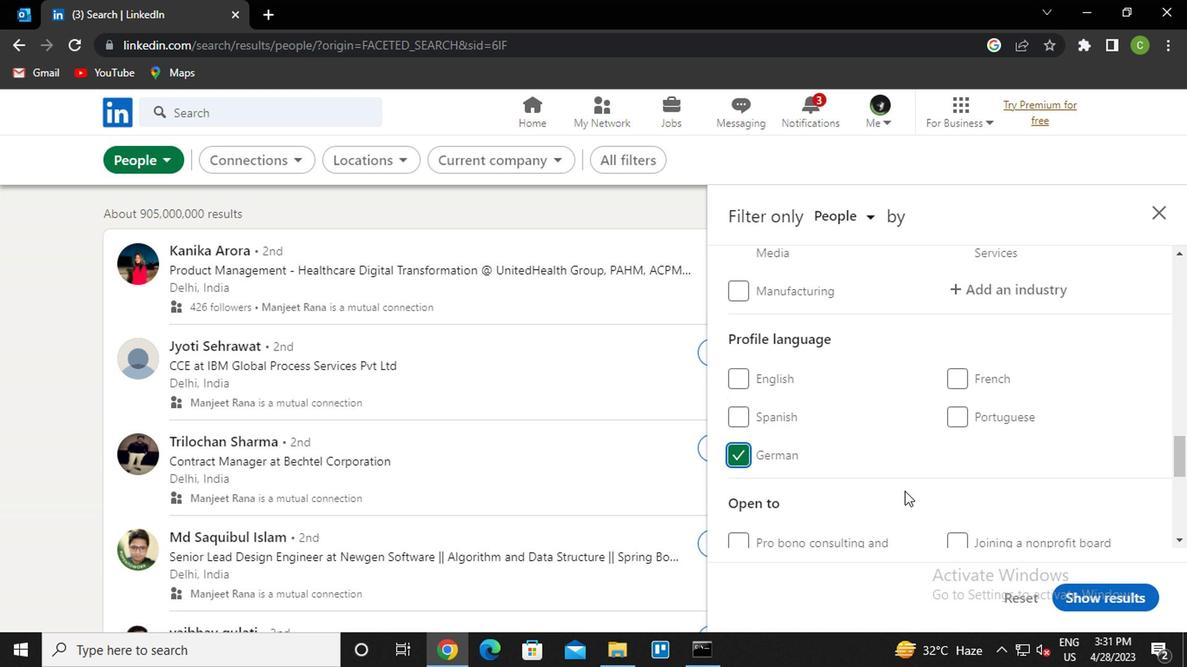 
Action: Mouse scrolled (906, 487) with delta (0, 0)
Screenshot: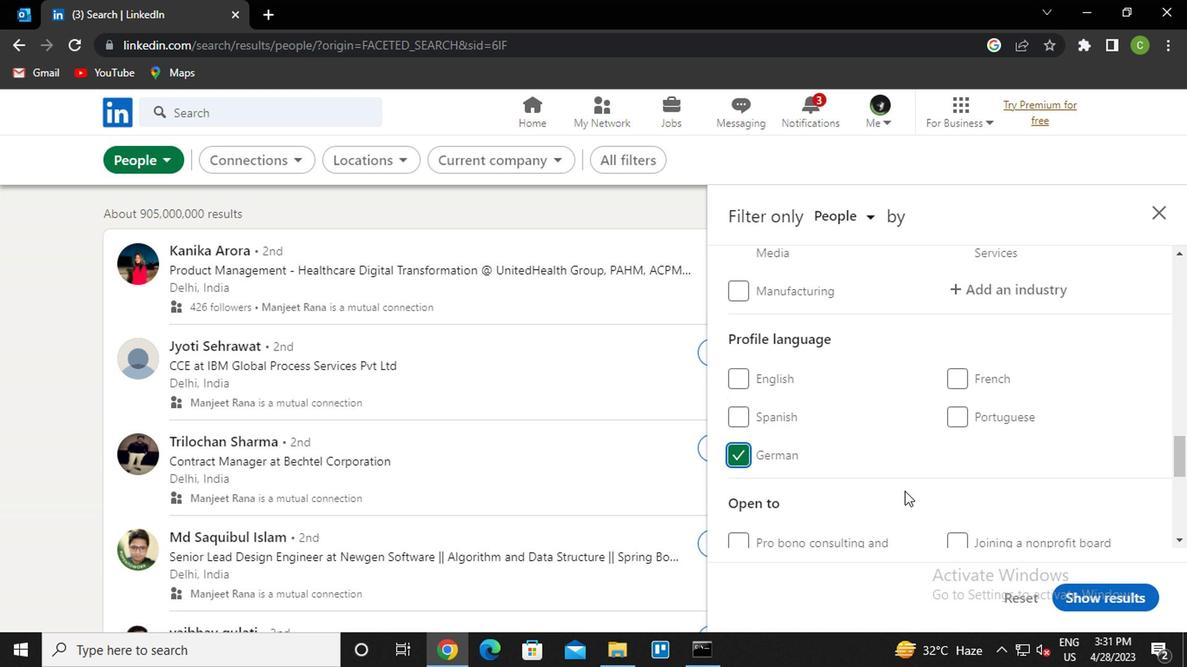
Action: Mouse moved to (854, 429)
Screenshot: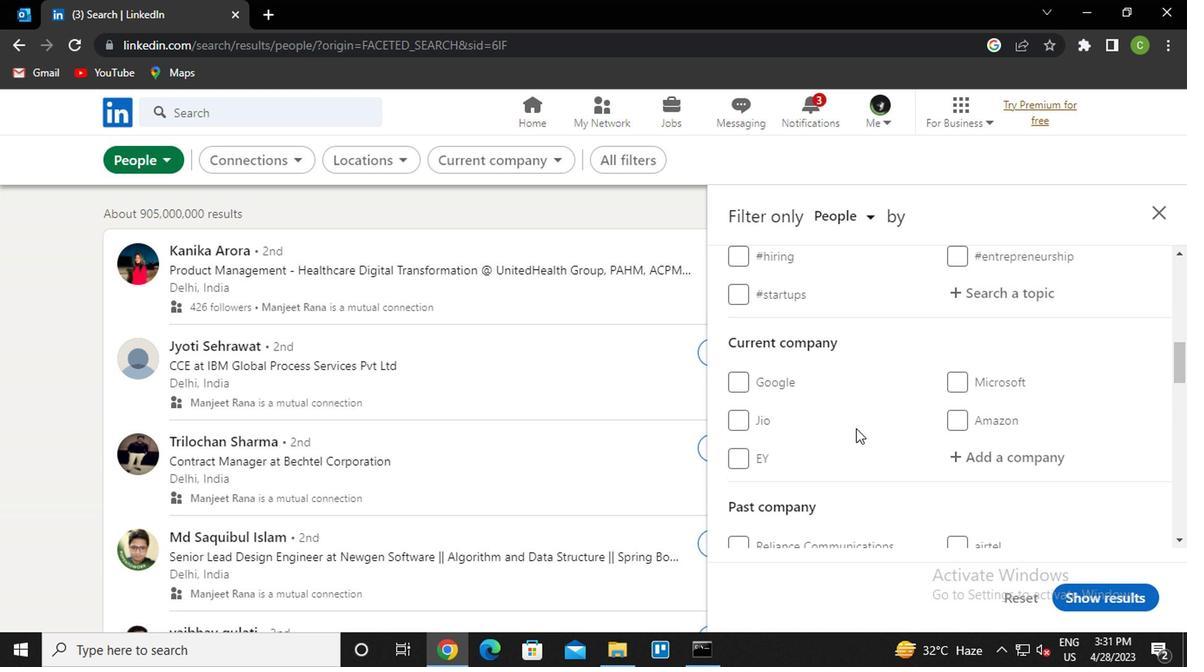 
Action: Mouse scrolled (854, 429) with delta (0, 0)
Screenshot: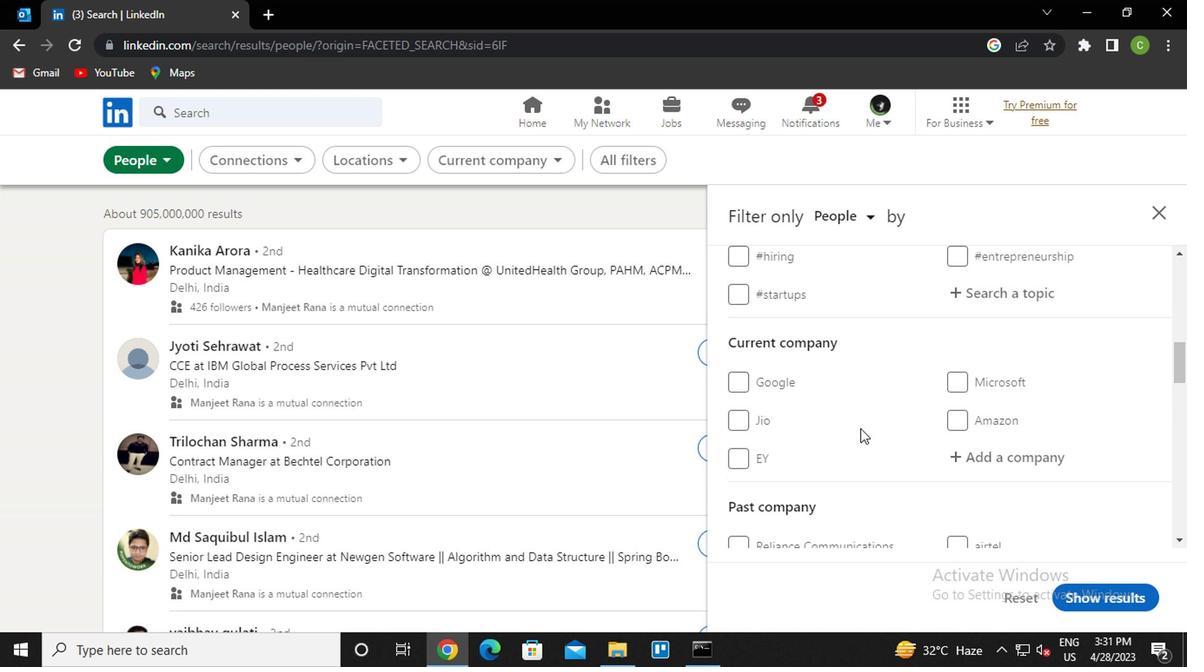 
Action: Mouse scrolled (854, 429) with delta (0, 0)
Screenshot: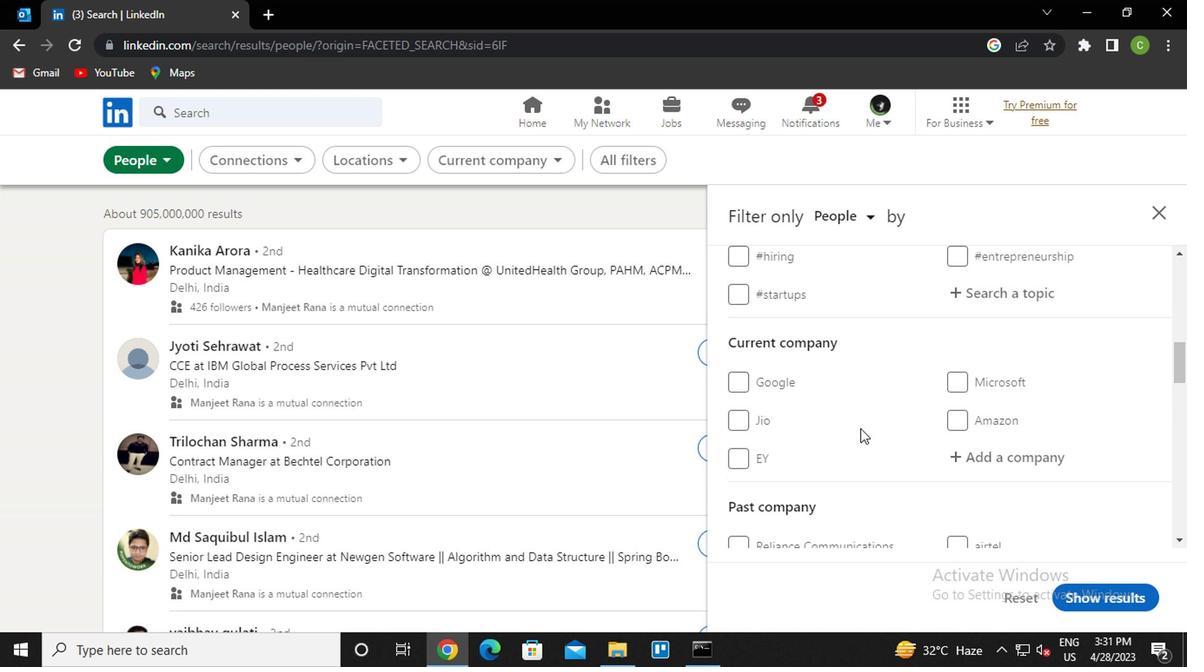 
Action: Mouse moved to (962, 283)
Screenshot: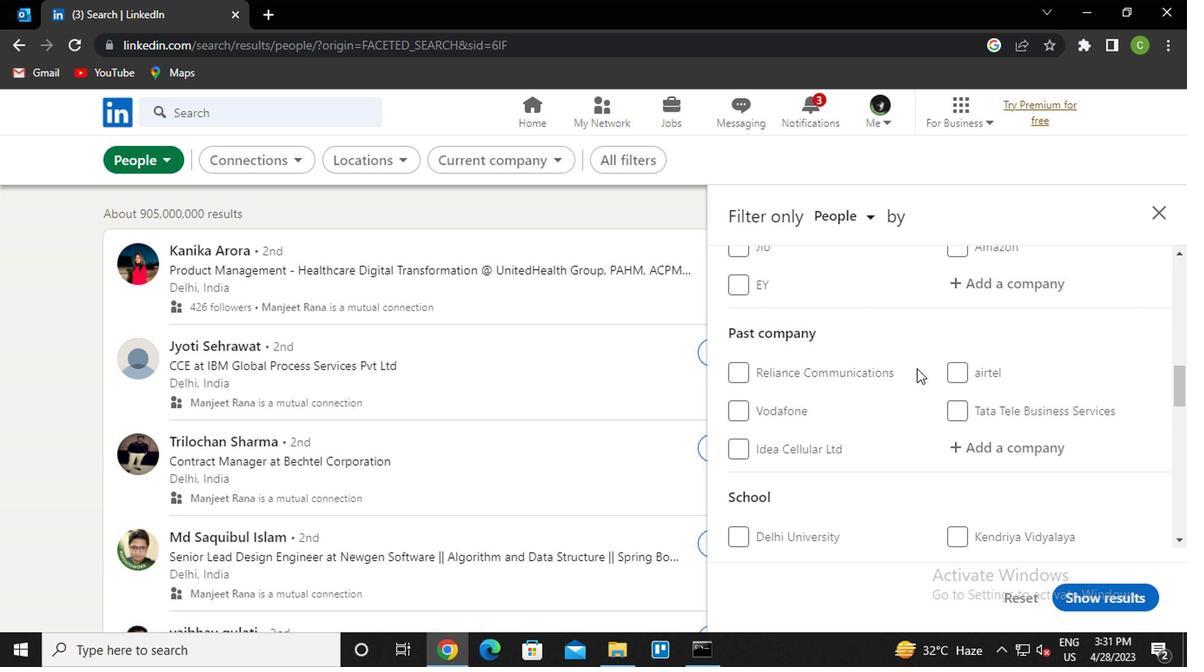 
Action: Mouse pressed left at (962, 283)
Screenshot: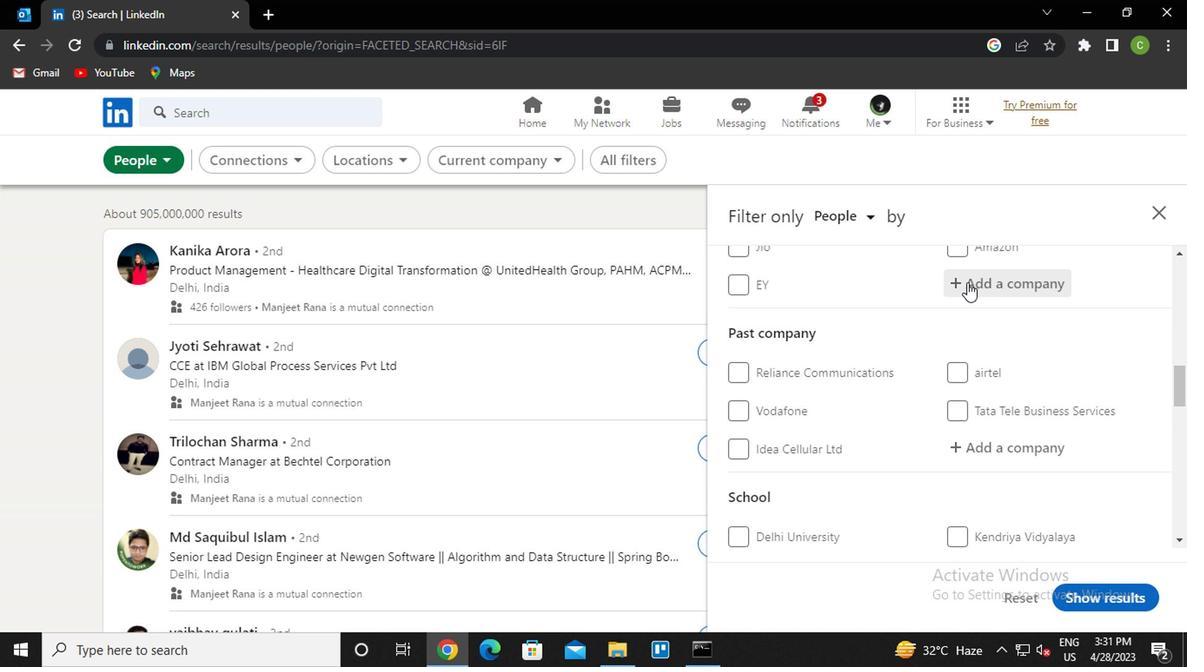 
Action: Key pressed <Key.caps_lock>d<Key.caps_lock>ubai<Key.space>jobs<Key.down><Key.down><Key.enter>
Screenshot: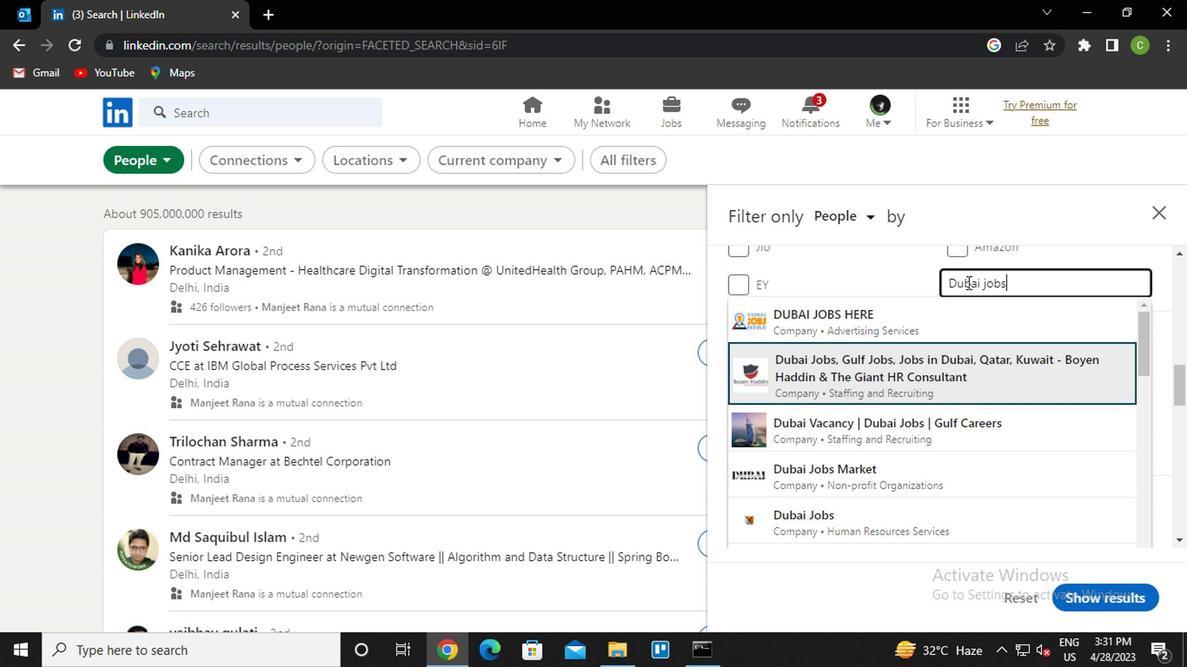 
Action: Mouse moved to (970, 284)
Screenshot: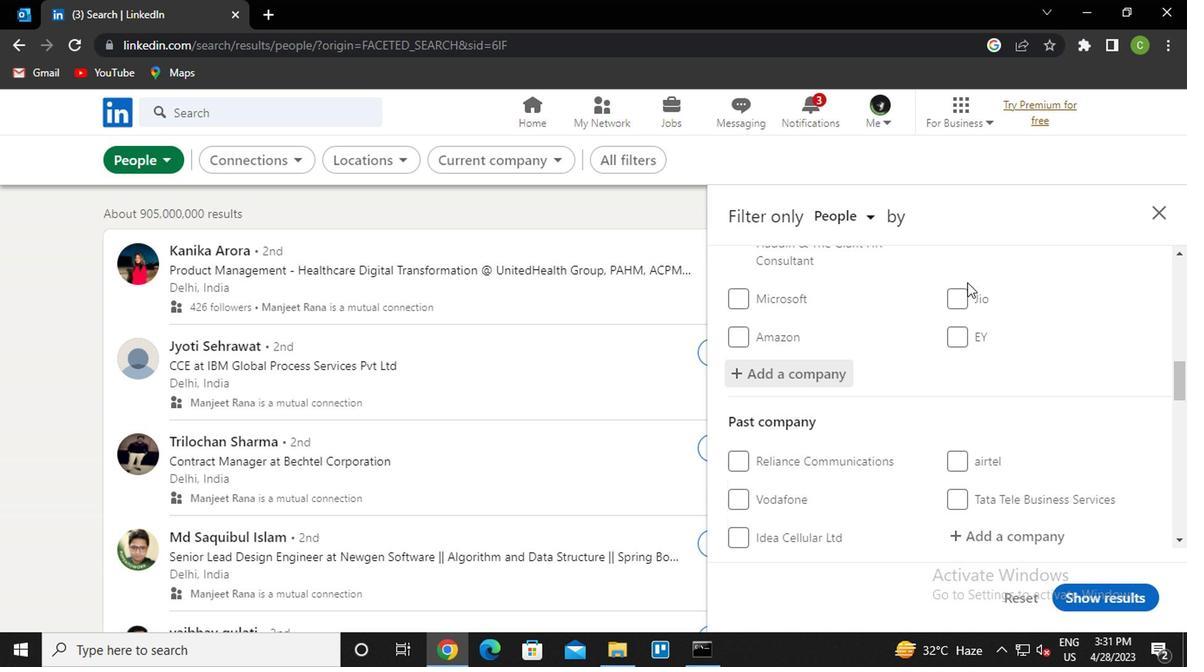 
Action: Mouse scrolled (970, 283) with delta (0, -1)
Screenshot: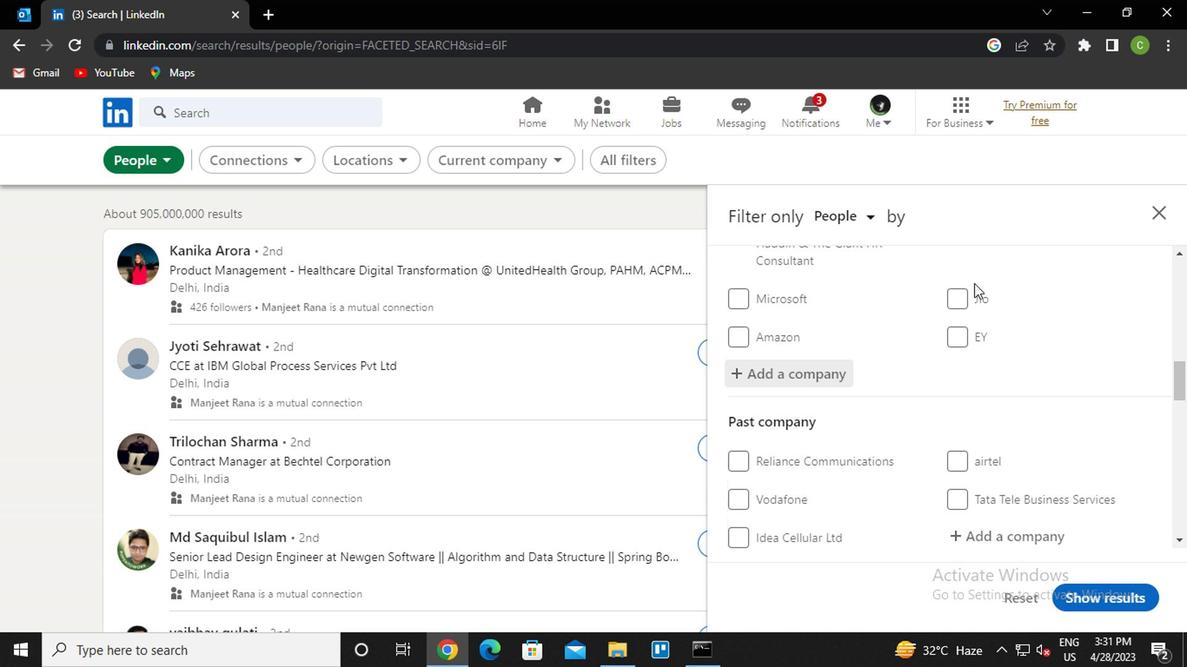 
Action: Mouse scrolled (970, 283) with delta (0, -1)
Screenshot: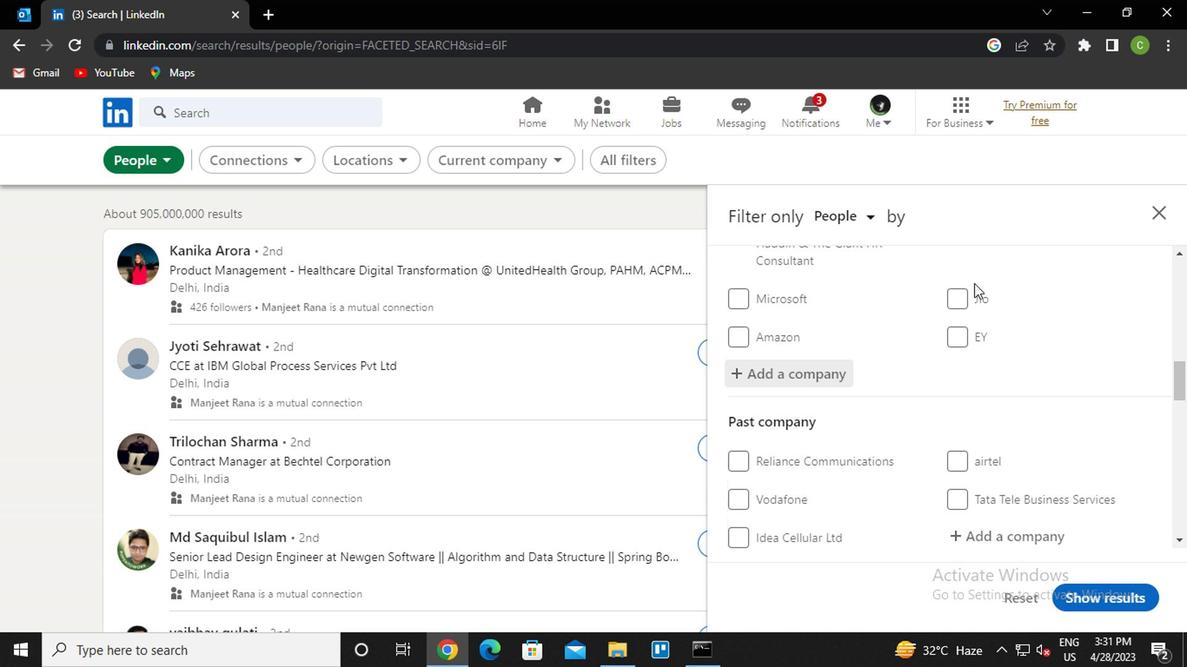 
Action: Mouse moved to (970, 285)
Screenshot: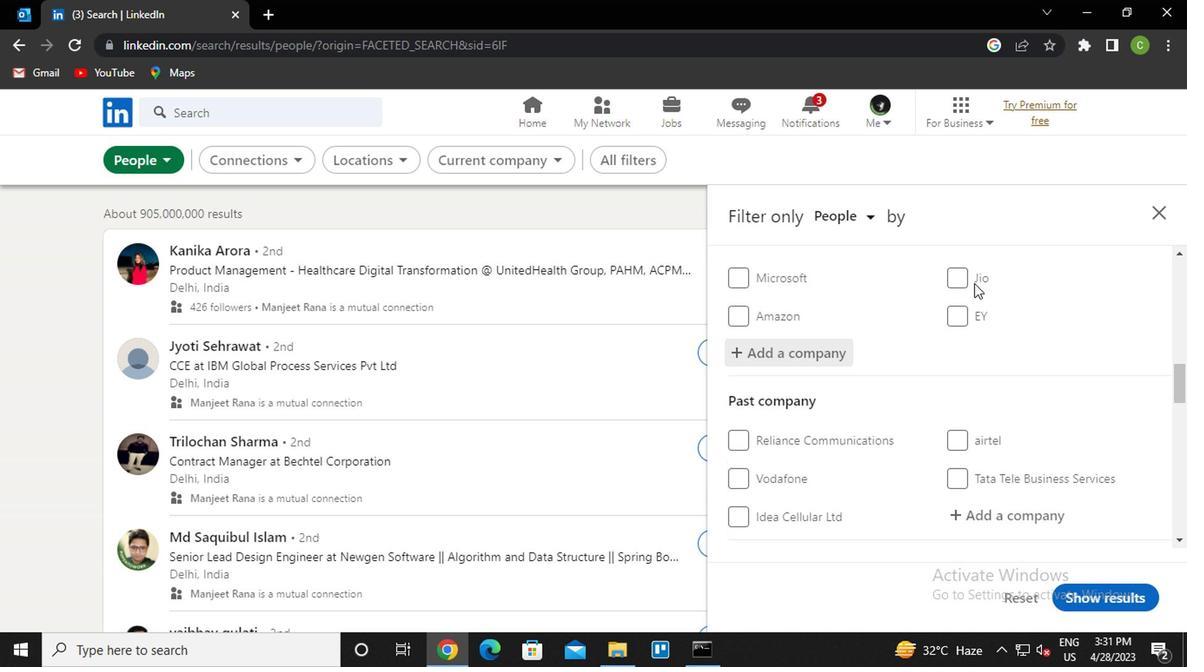 
Action: Mouse scrolled (970, 284) with delta (0, 0)
Screenshot: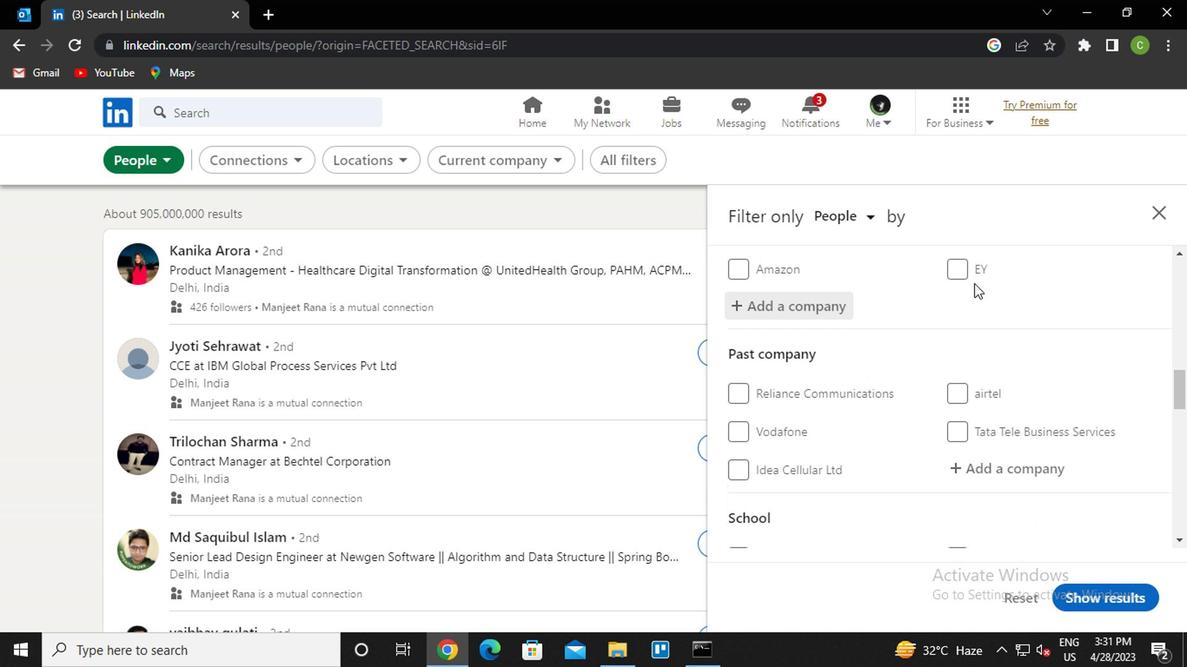 
Action: Mouse moved to (968, 293)
Screenshot: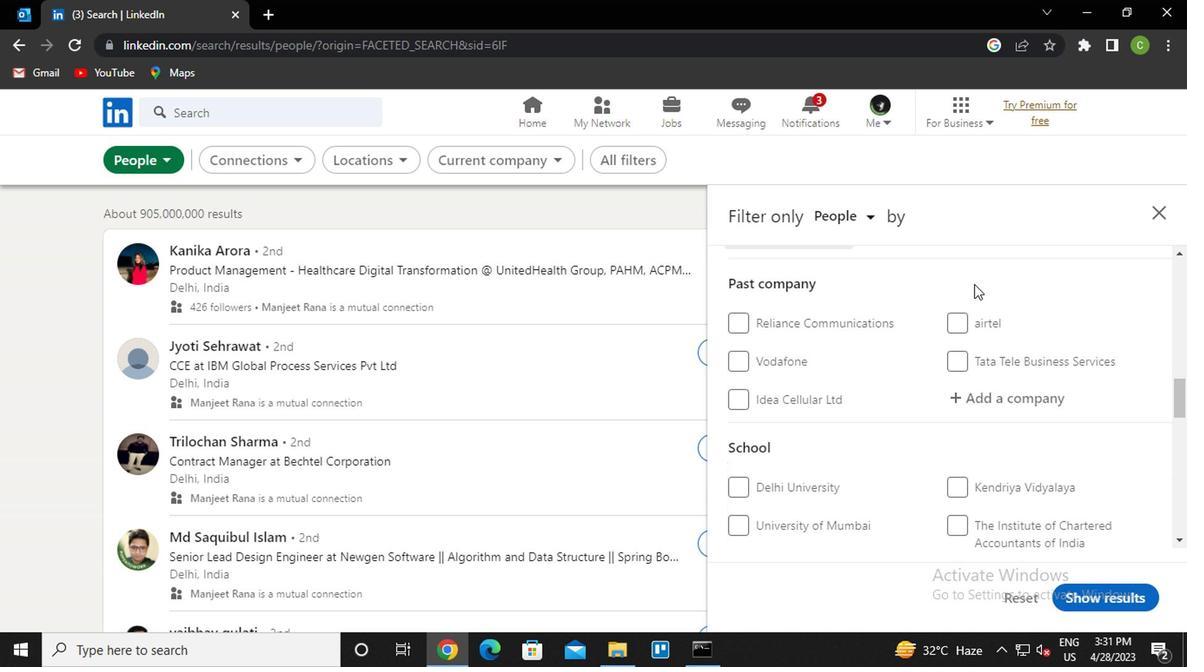 
Action: Mouse scrolled (968, 293) with delta (0, 0)
Screenshot: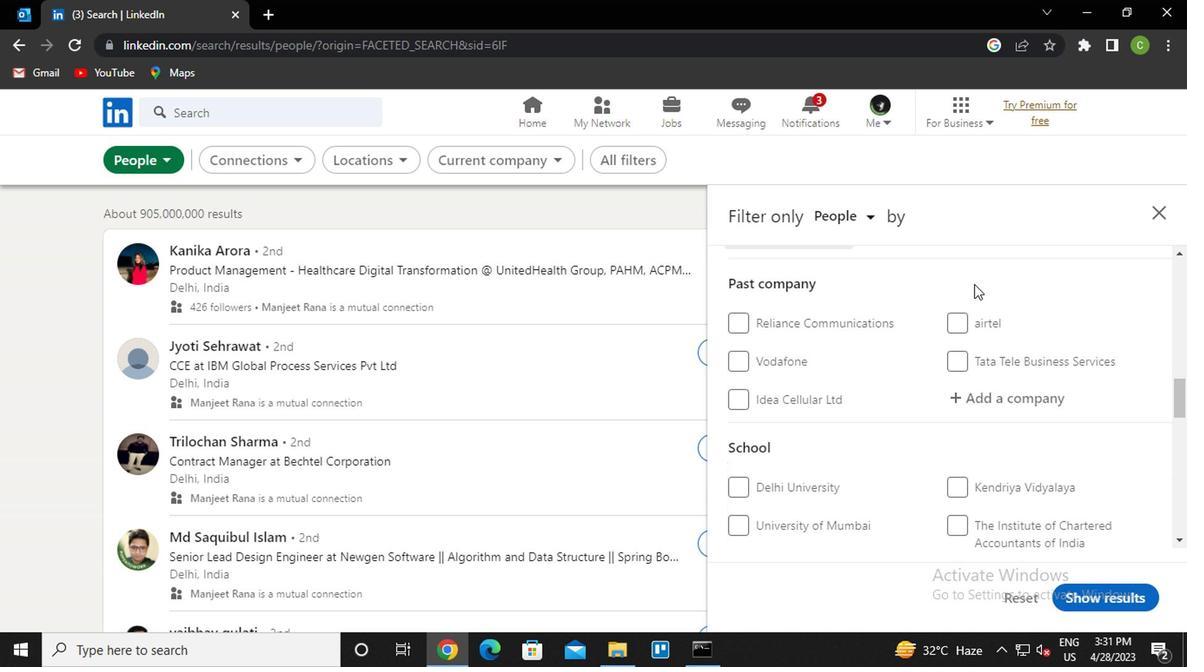 
Action: Mouse moved to (983, 367)
Screenshot: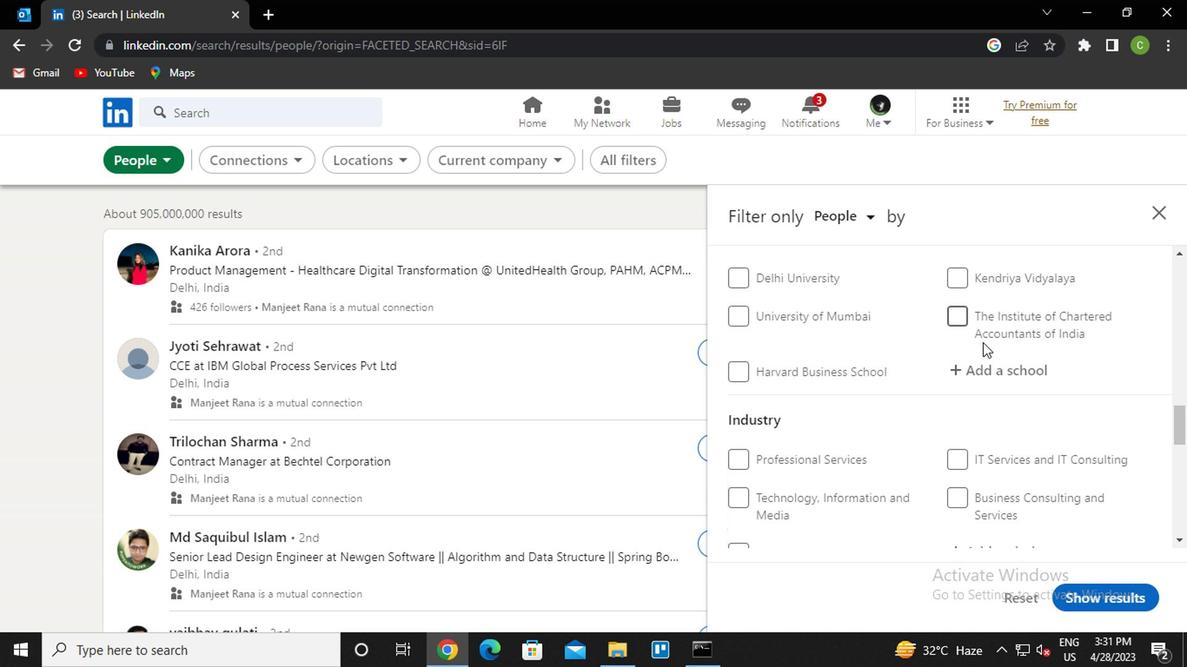 
Action: Mouse pressed left at (983, 367)
Screenshot: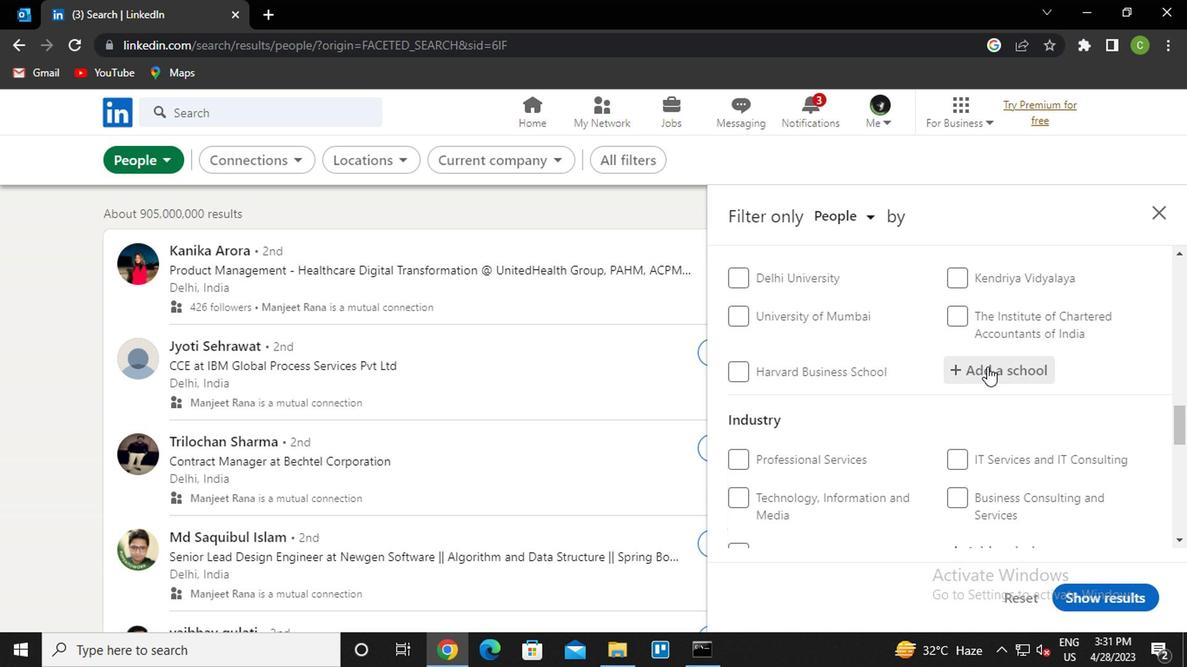 
Action: Key pressed <Key.caps_lock>m<Key.caps_lock>use
Screenshot: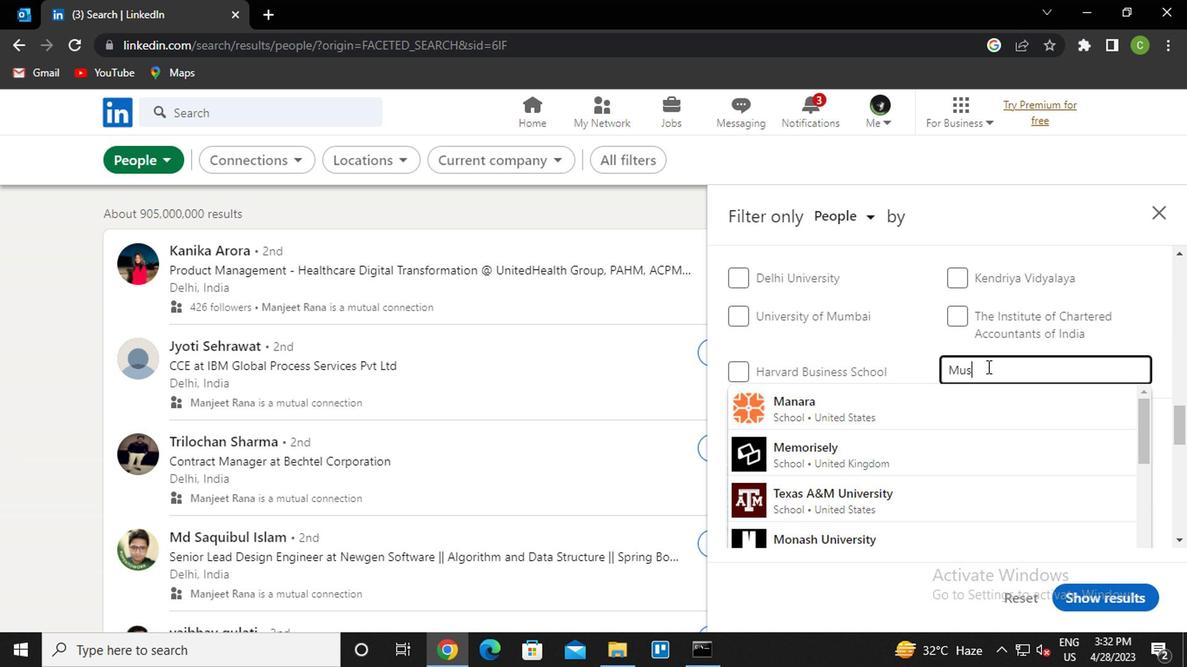 
Action: Mouse scrolled (983, 368) with delta (0, 0)
Screenshot: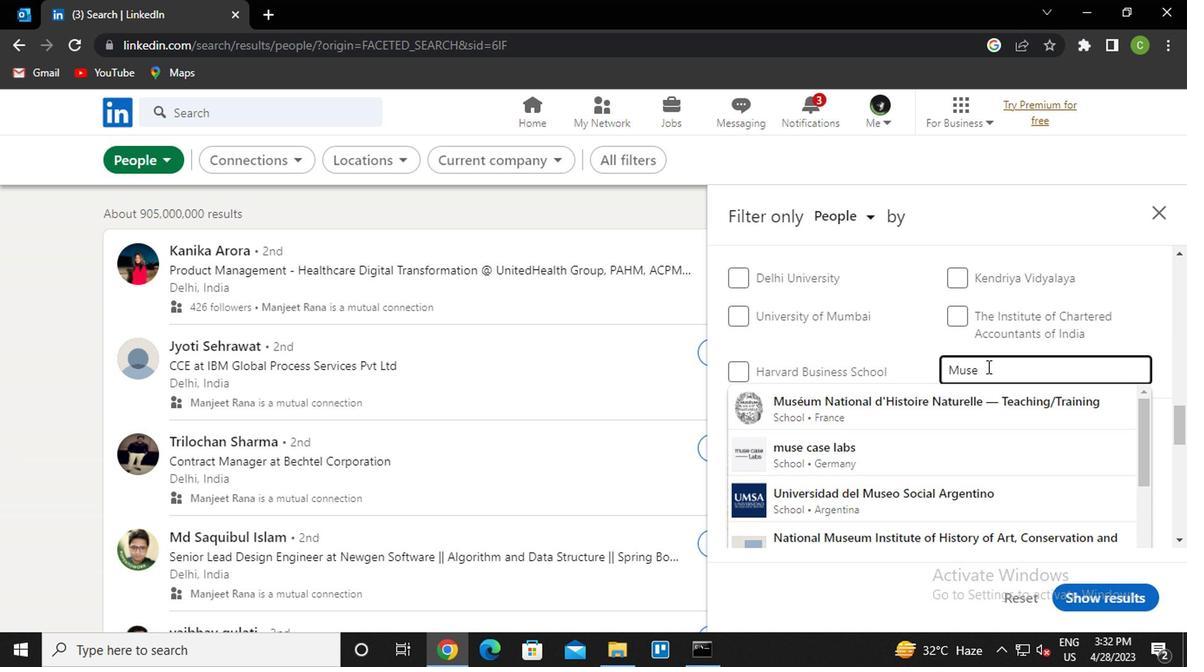 
Action: Mouse scrolled (983, 368) with delta (0, 0)
Screenshot: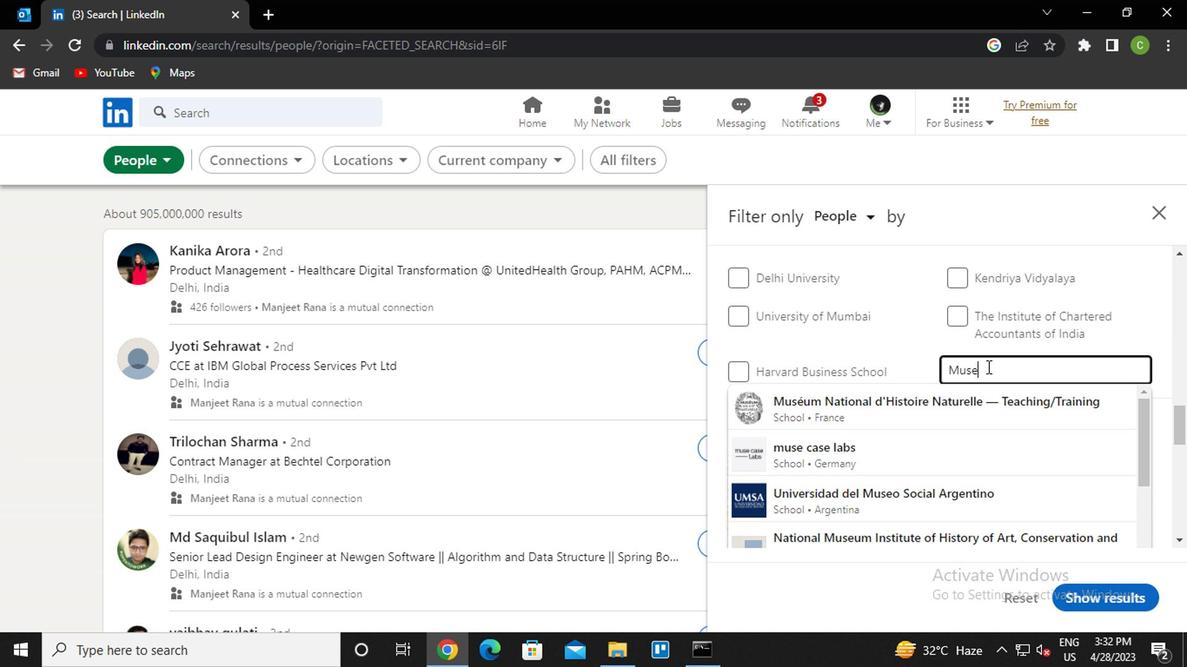 
Action: Mouse moved to (971, 372)
Screenshot: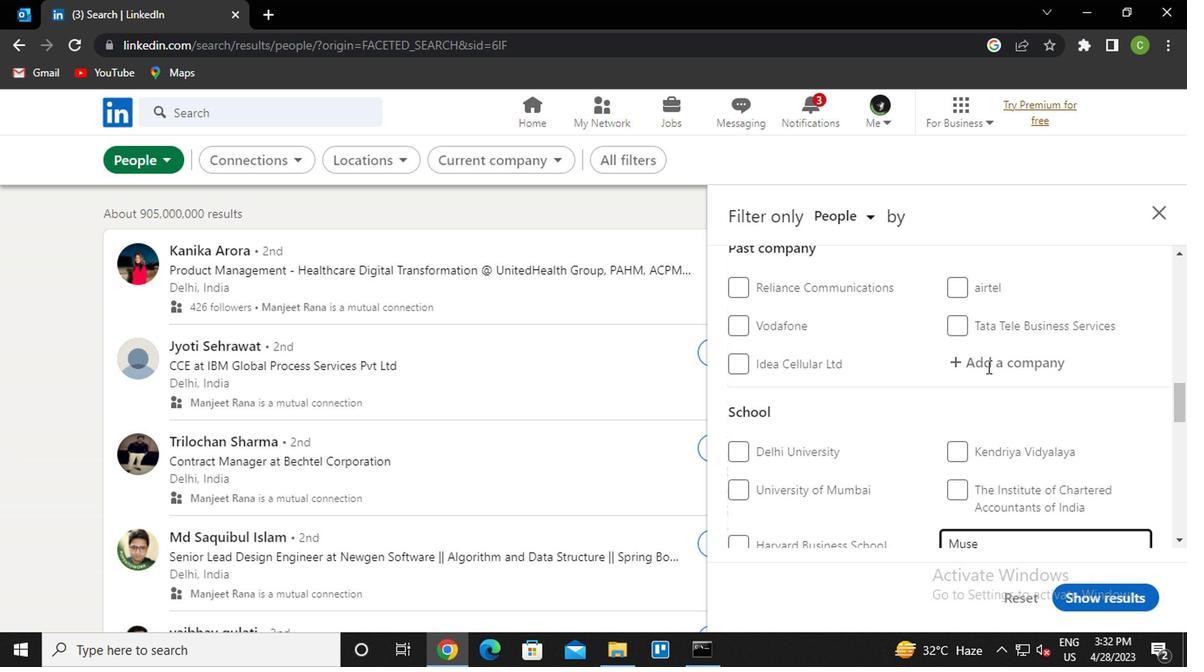
Action: Mouse scrolled (971, 371) with delta (0, 0)
Screenshot: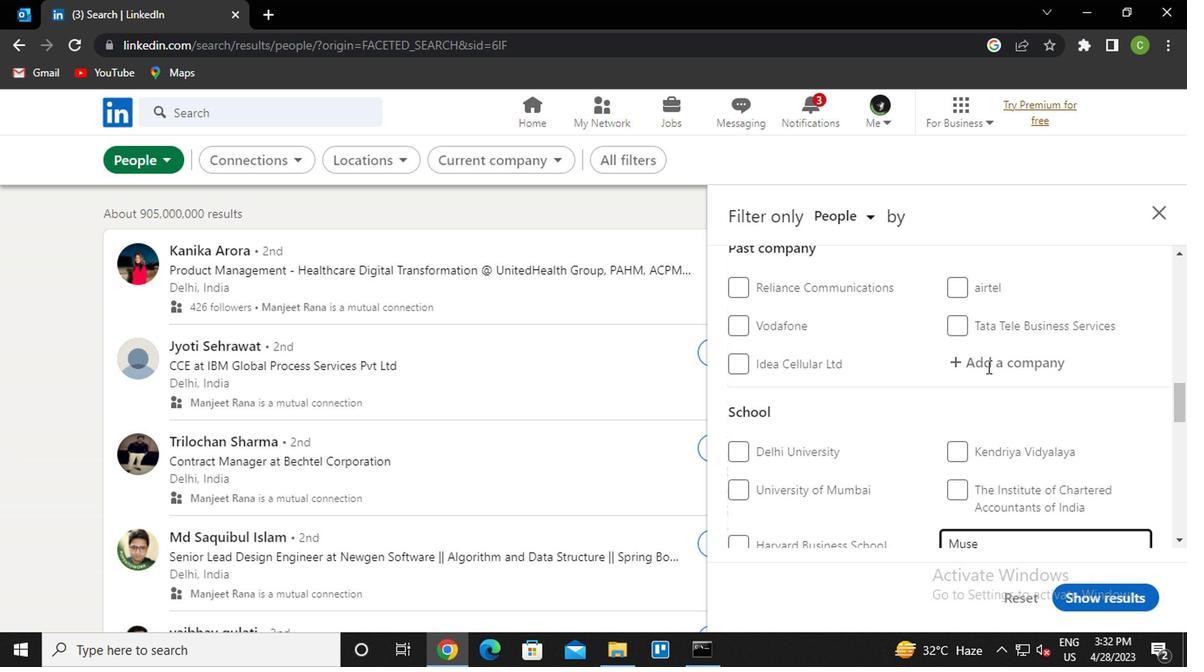 
Action: Mouse moved to (970, 372)
Screenshot: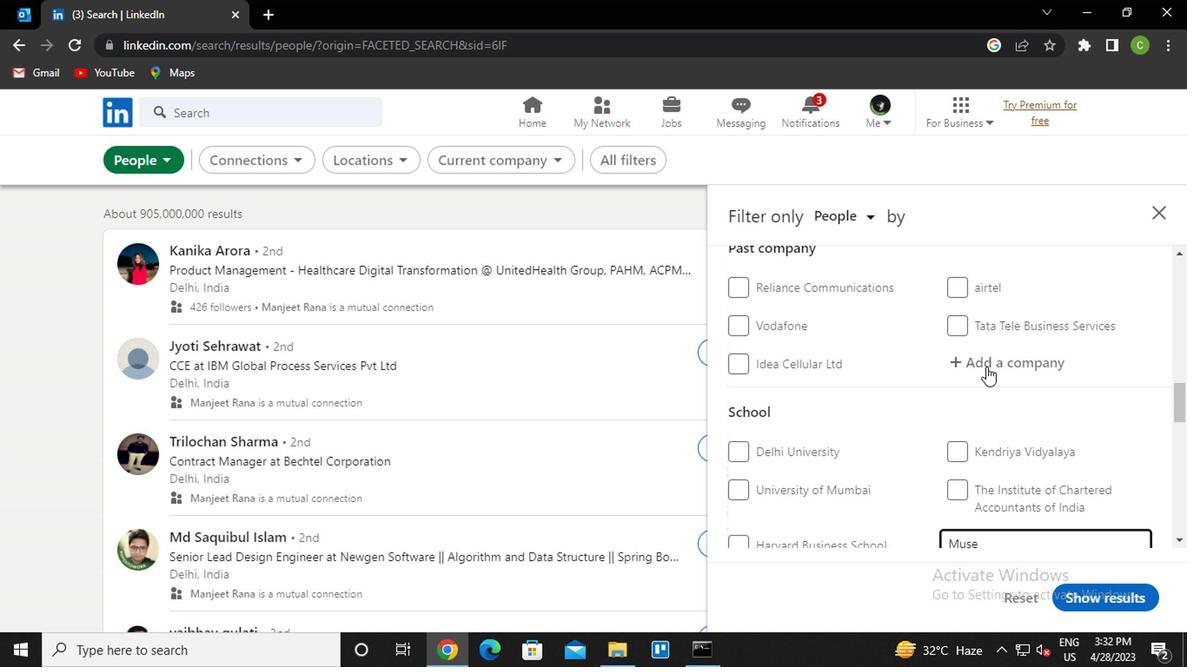 
Action: Mouse scrolled (970, 371) with delta (0, 0)
Screenshot: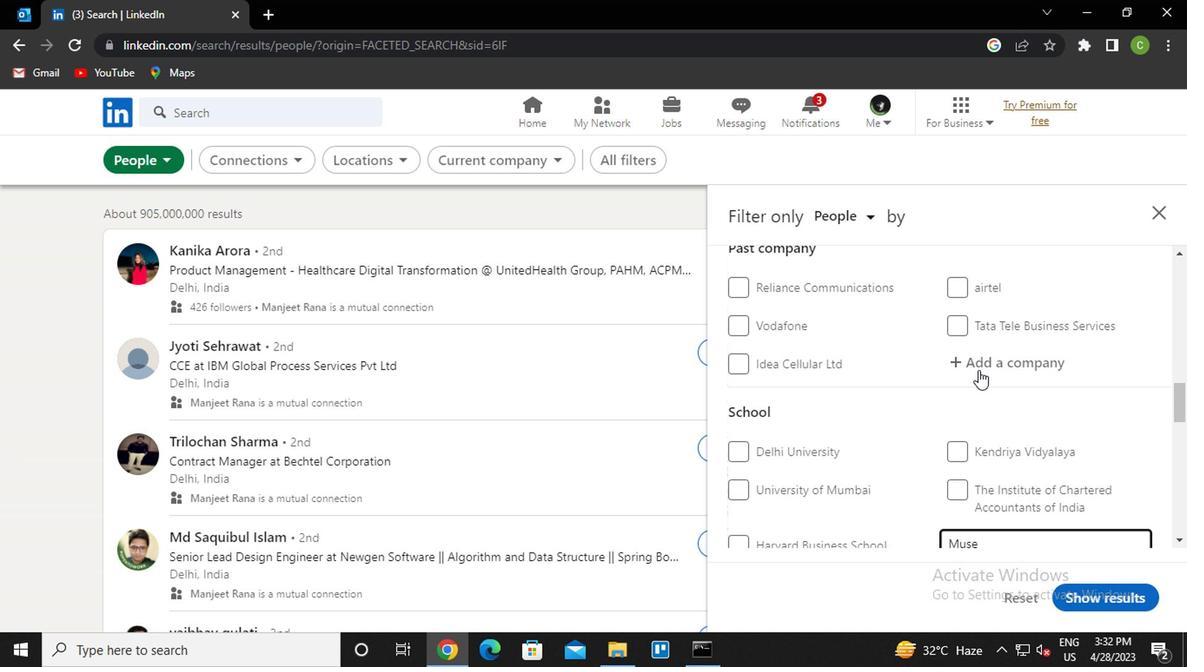 
Action: Mouse moved to (980, 357)
Screenshot: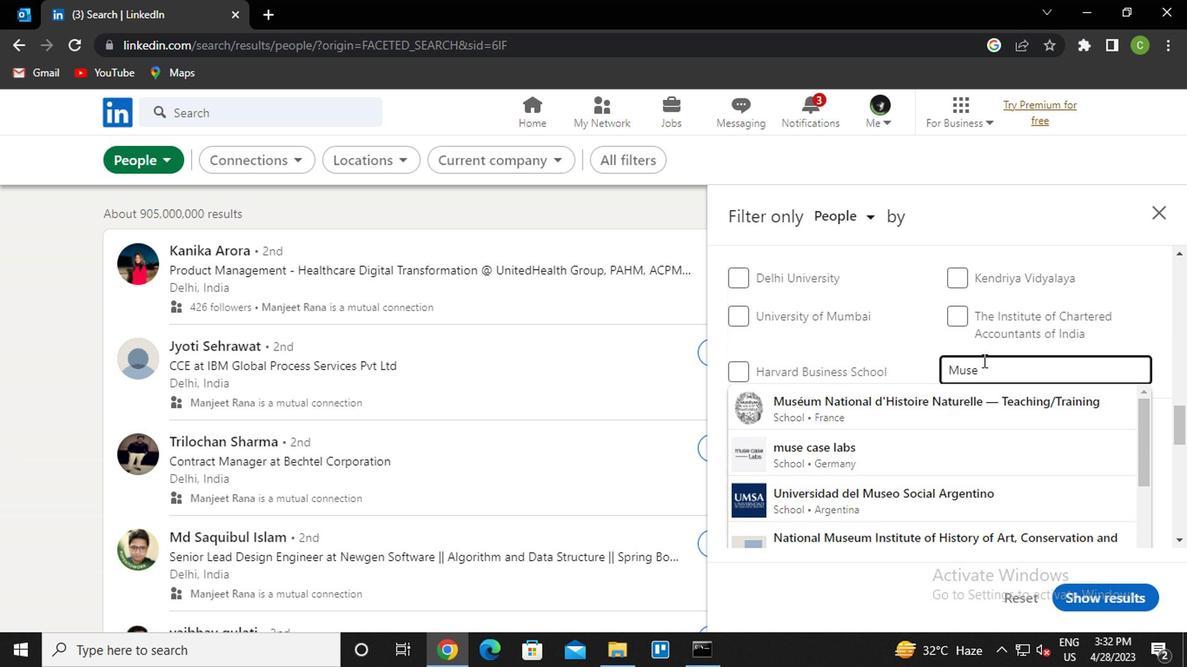 
Action: Key pressed <Key.backspace><Key.backspace><Key.backspace><Key.backspace><Key.backspace><Key.caps_lock>vit<Key.space>u<Key.caps_lock>Ni<Key.down><Key.down><Key.enter>
Screenshot: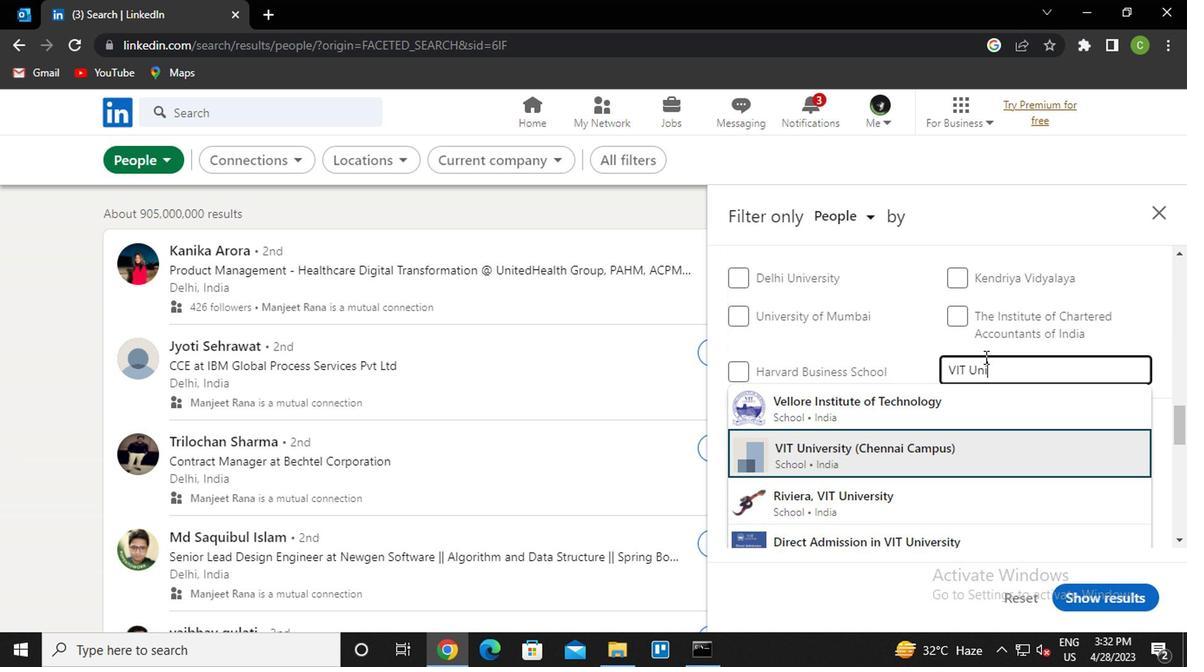 
Action: Mouse scrolled (980, 357) with delta (0, 0)
Screenshot: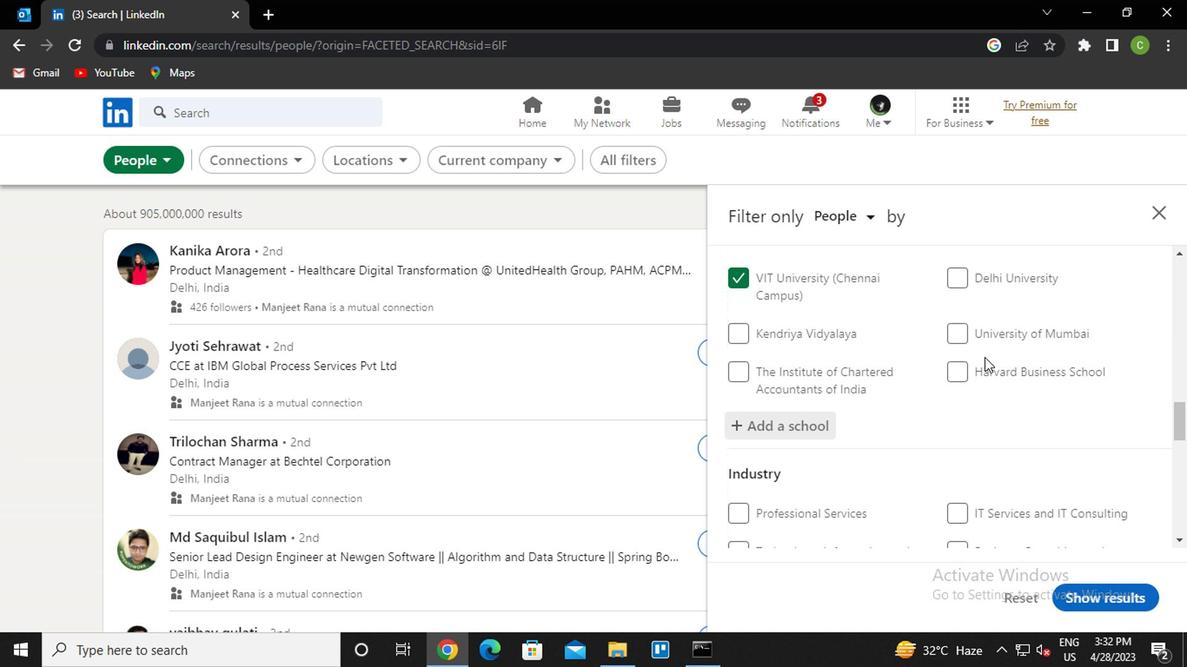 
Action: Mouse scrolled (980, 357) with delta (0, 0)
Screenshot: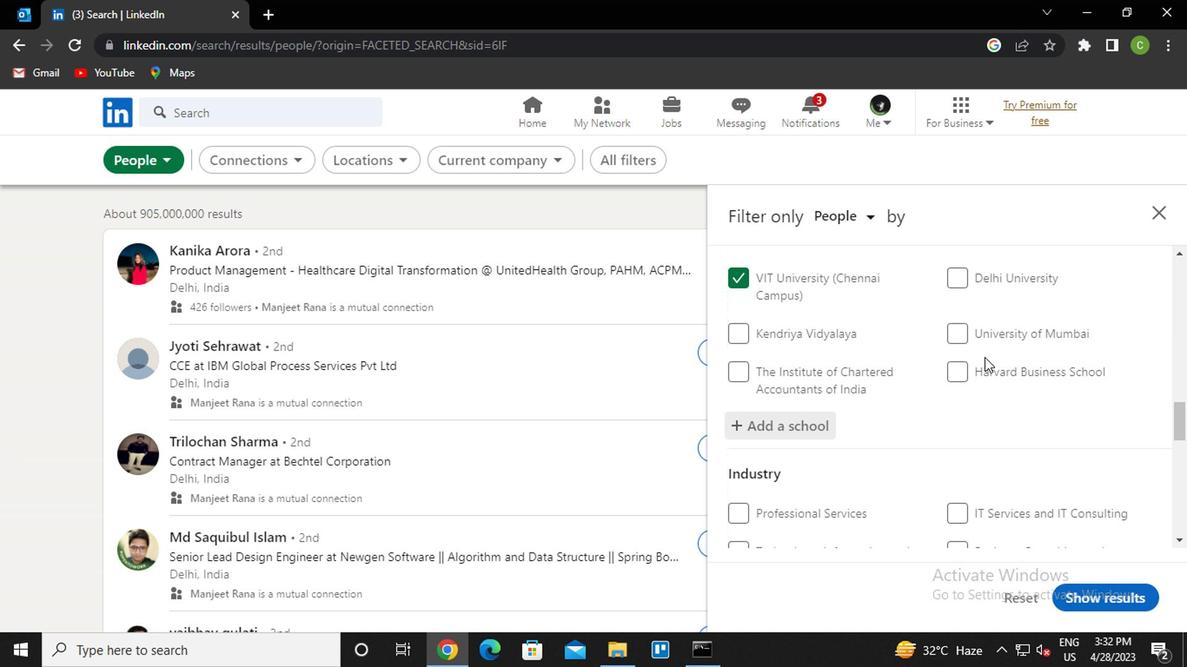 
Action: Mouse moved to (976, 359)
Screenshot: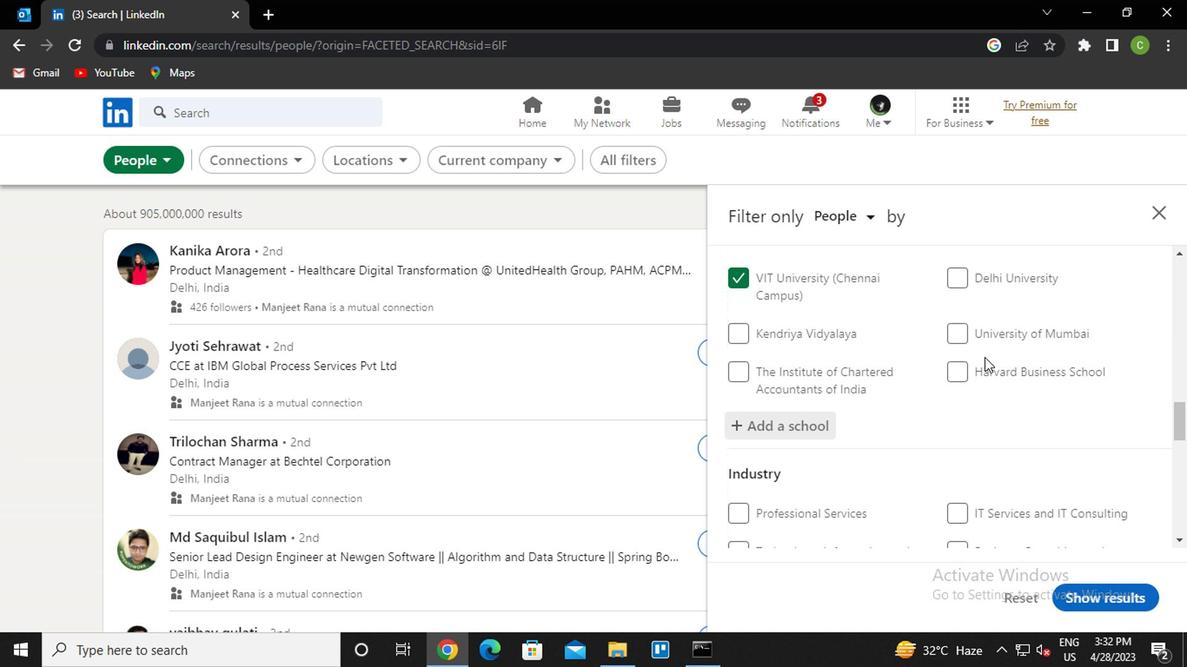 
Action: Mouse scrolled (976, 357) with delta (0, -1)
Screenshot: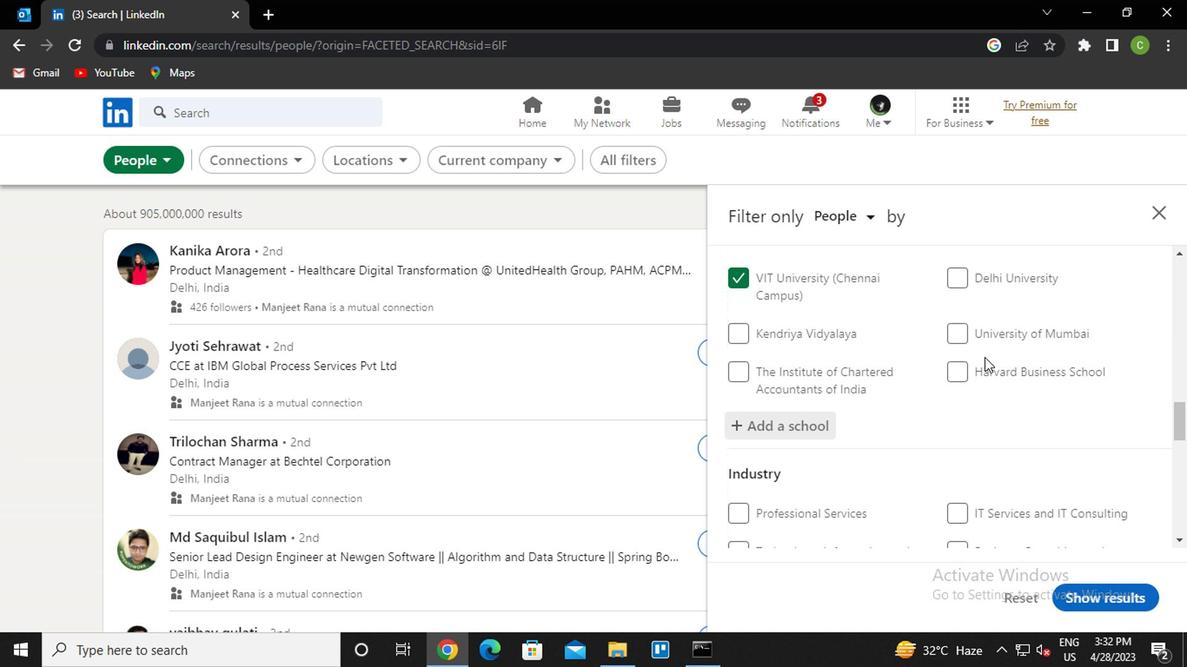 
Action: Mouse moved to (986, 343)
Screenshot: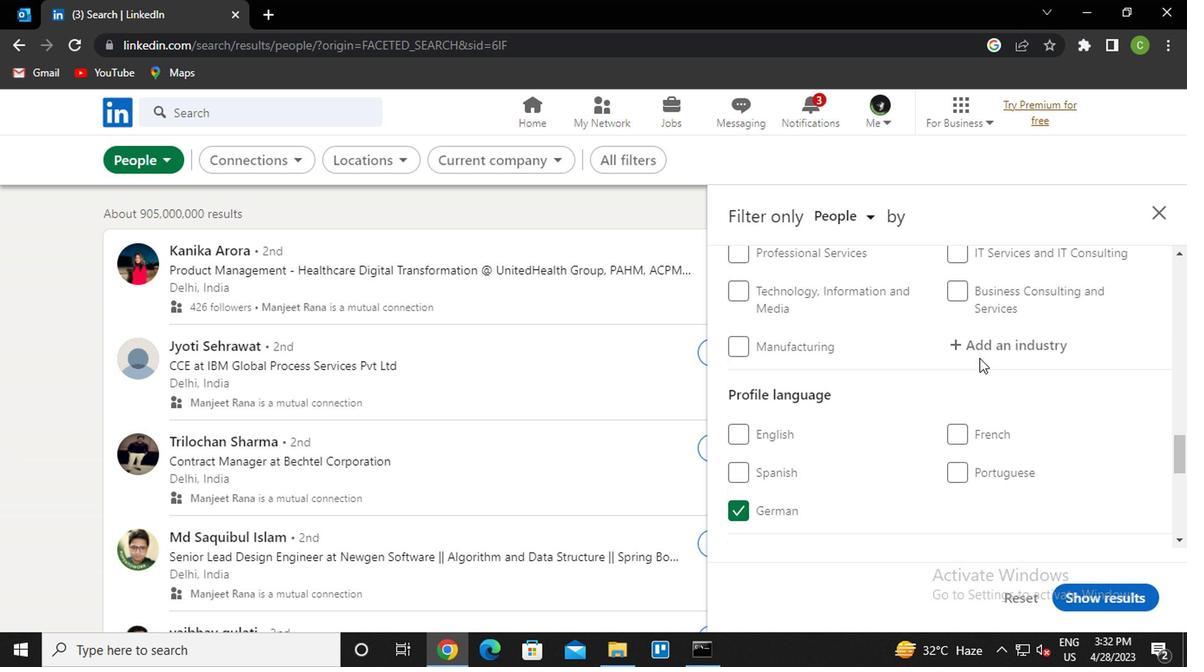 
Action: Mouse pressed left at (986, 343)
Screenshot: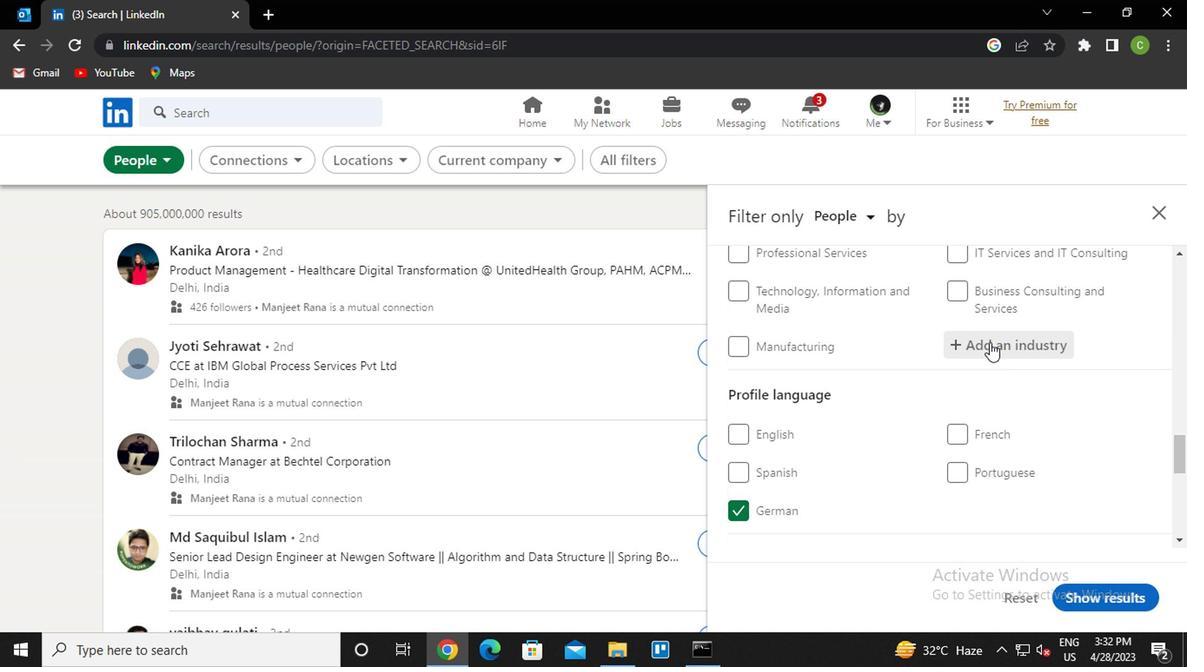 
Action: Key pressed <Key.caps_lock>m<Key.caps_lock>use<Key.down><Key.down><Key.enter>
Screenshot: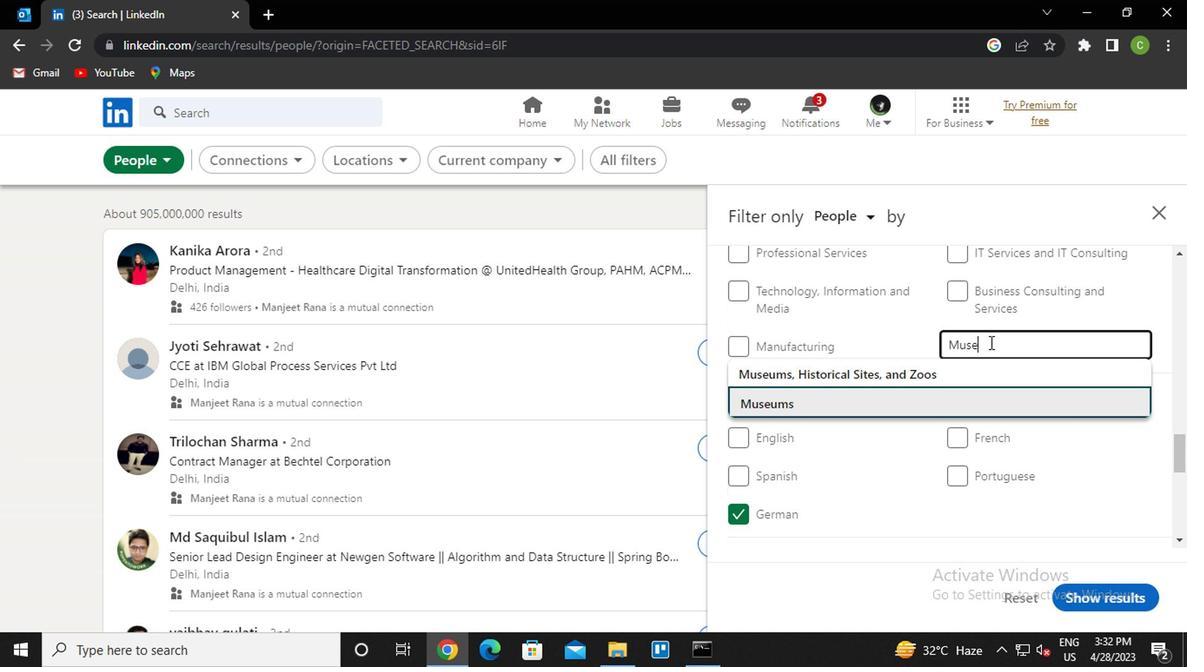 
Action: Mouse scrolled (986, 342) with delta (0, 0)
Screenshot: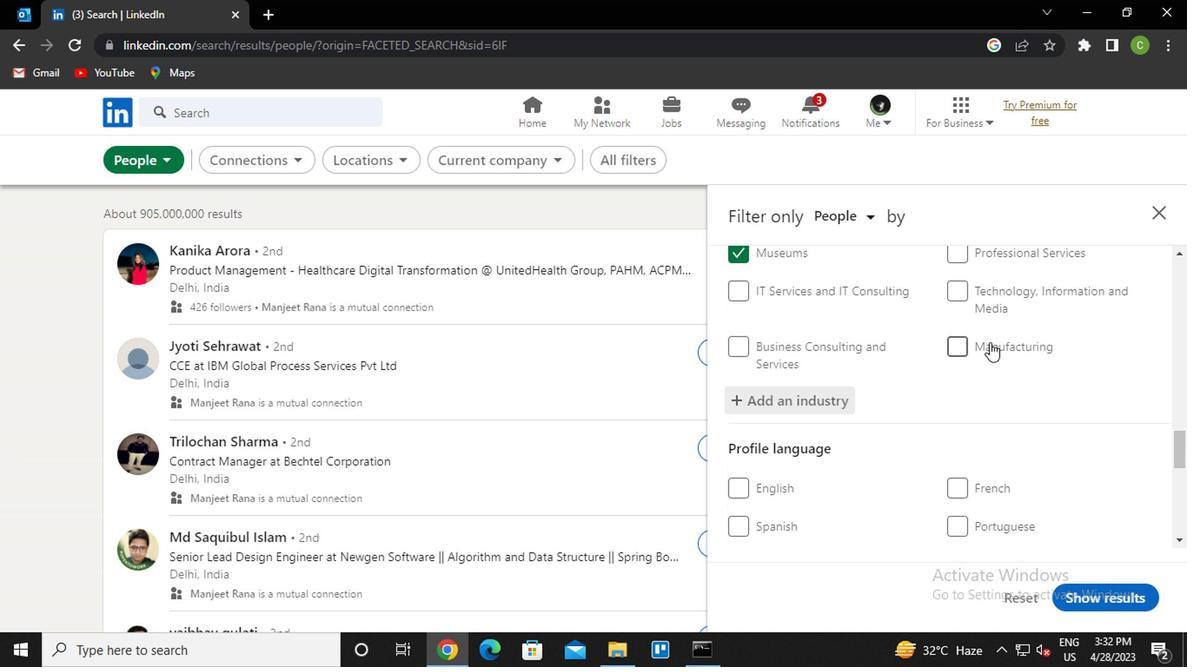 
Action: Mouse scrolled (986, 342) with delta (0, 0)
Screenshot: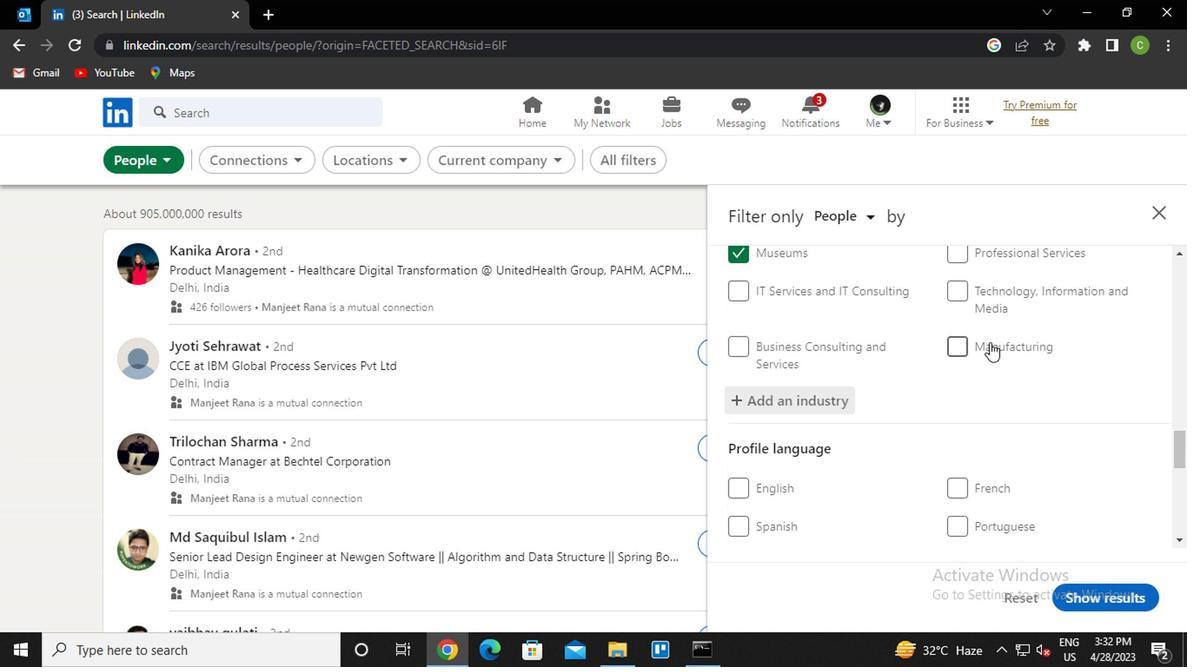 
Action: Mouse scrolled (986, 342) with delta (0, 0)
Screenshot: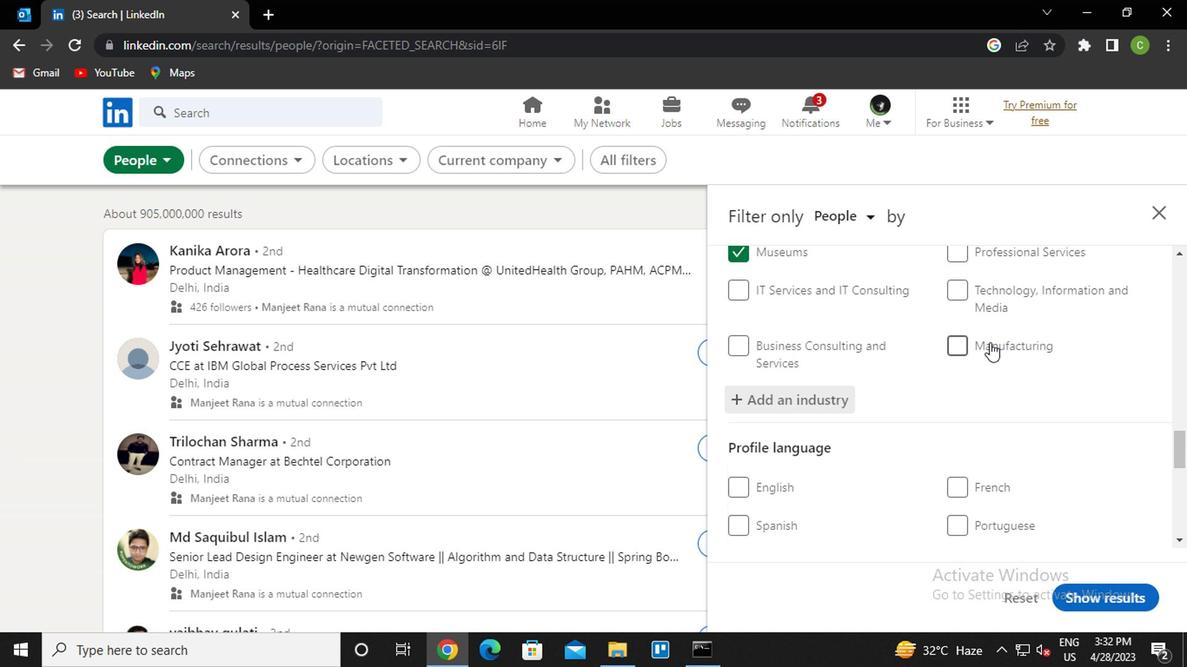 
Action: Mouse scrolled (986, 342) with delta (0, 0)
Screenshot: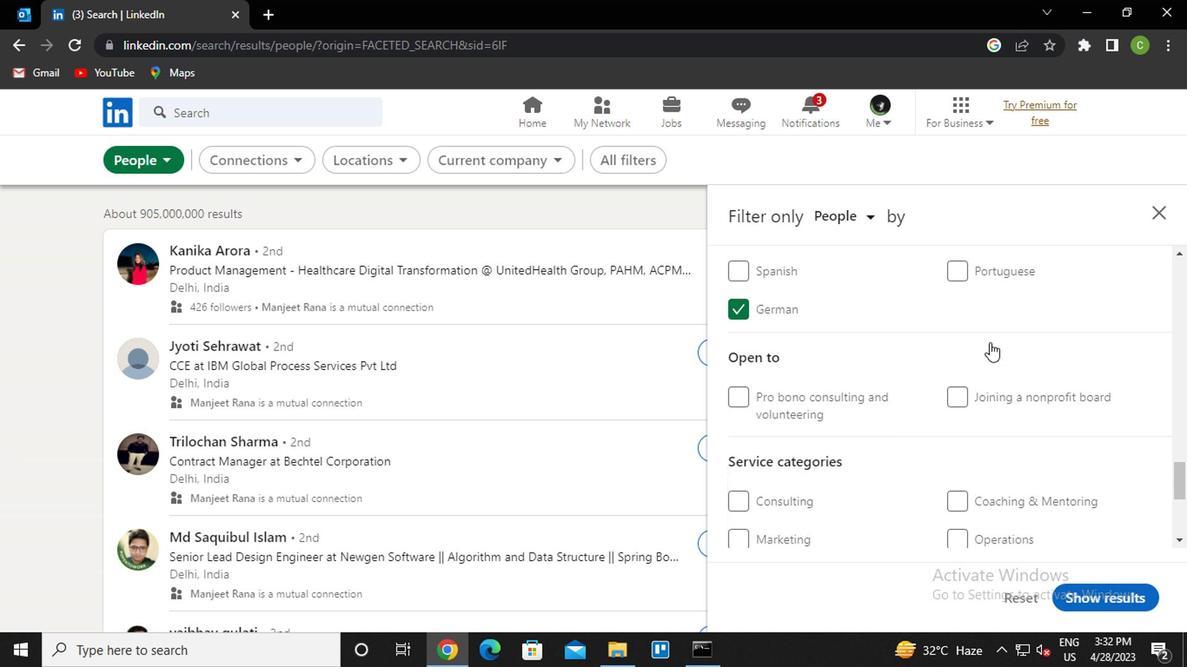 
Action: Mouse scrolled (986, 342) with delta (0, 0)
Screenshot: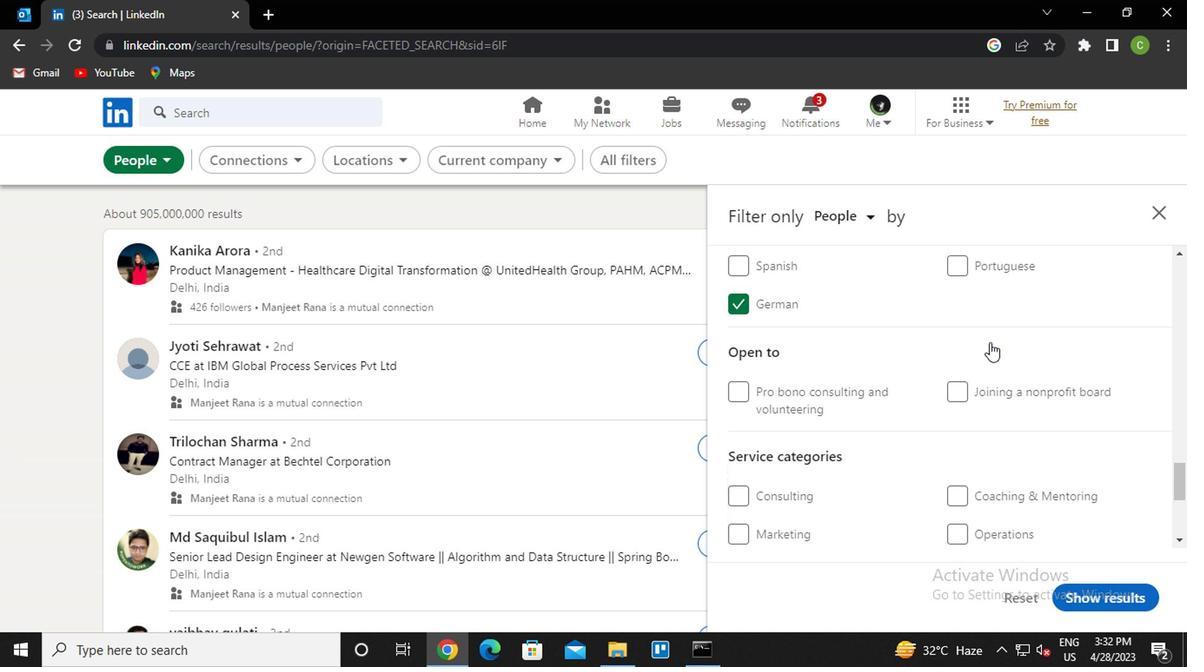 
Action: Mouse scrolled (986, 342) with delta (0, 0)
Screenshot: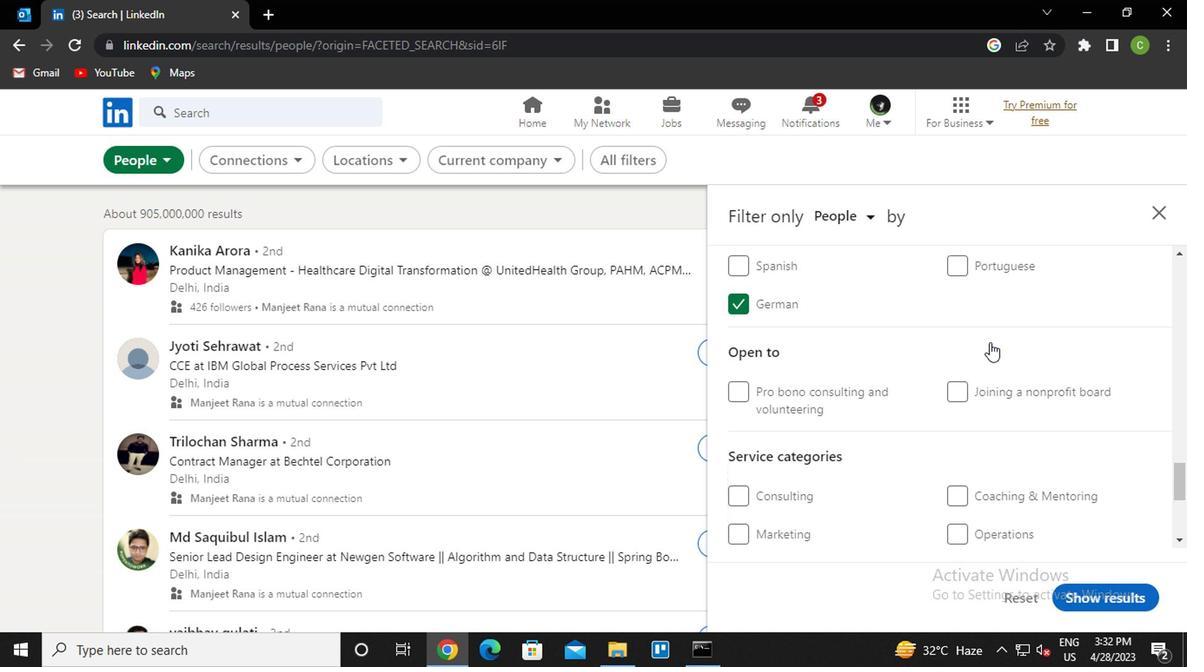 
Action: Mouse moved to (999, 314)
Screenshot: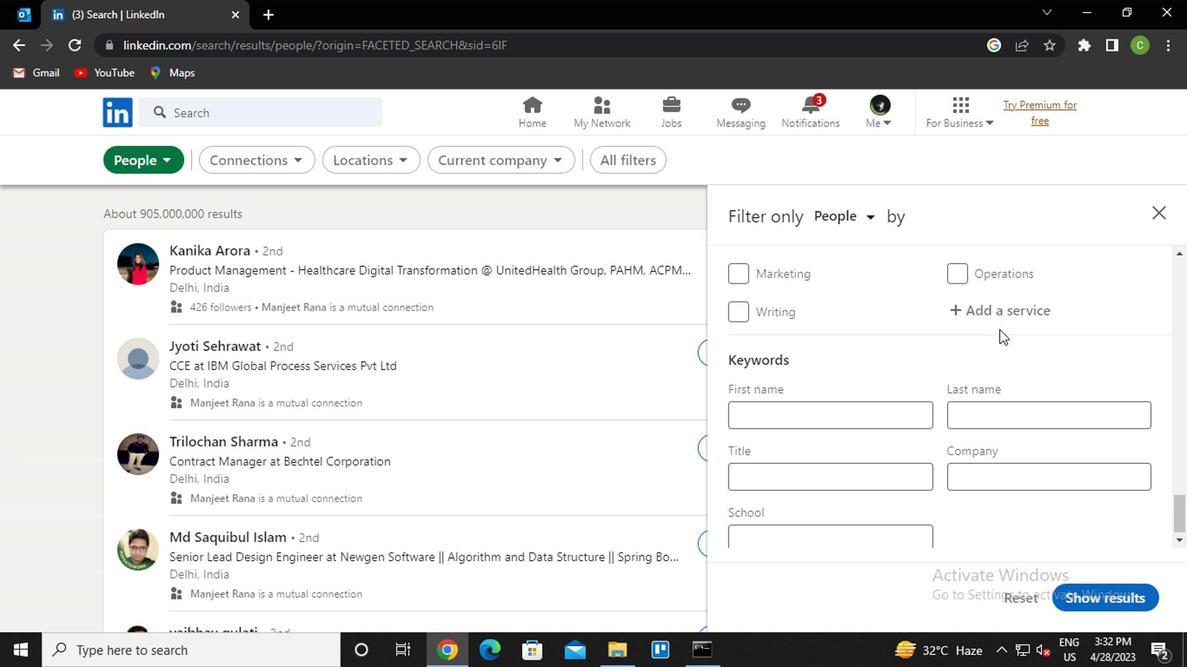 
Action: Mouse pressed left at (999, 314)
Screenshot: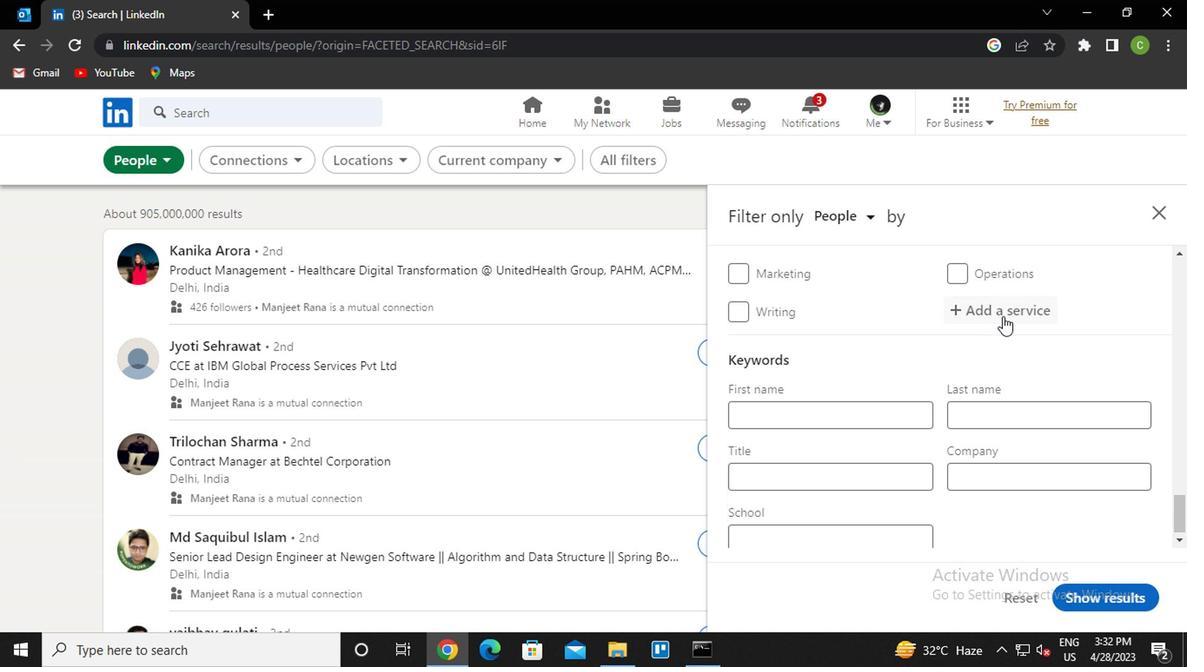 
Action: Key pressed <Key.caps_lock>r<Key.caps_lock>eal<Key.down><Key.enter>
Screenshot: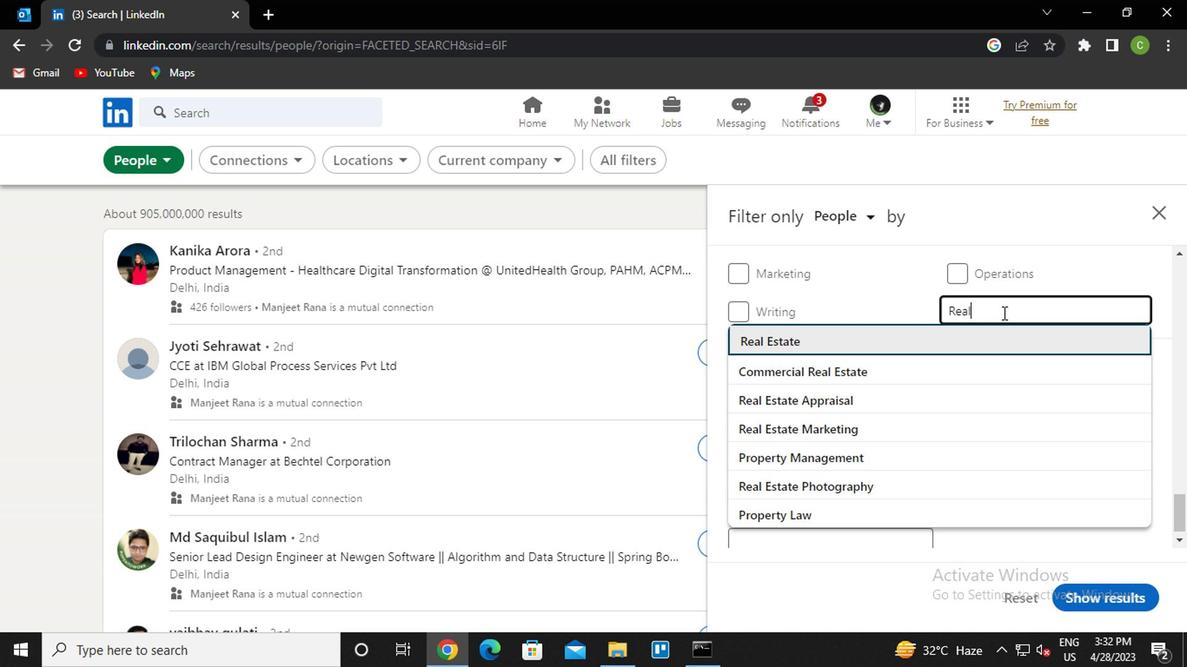 
Action: Mouse moved to (1133, 357)
Screenshot: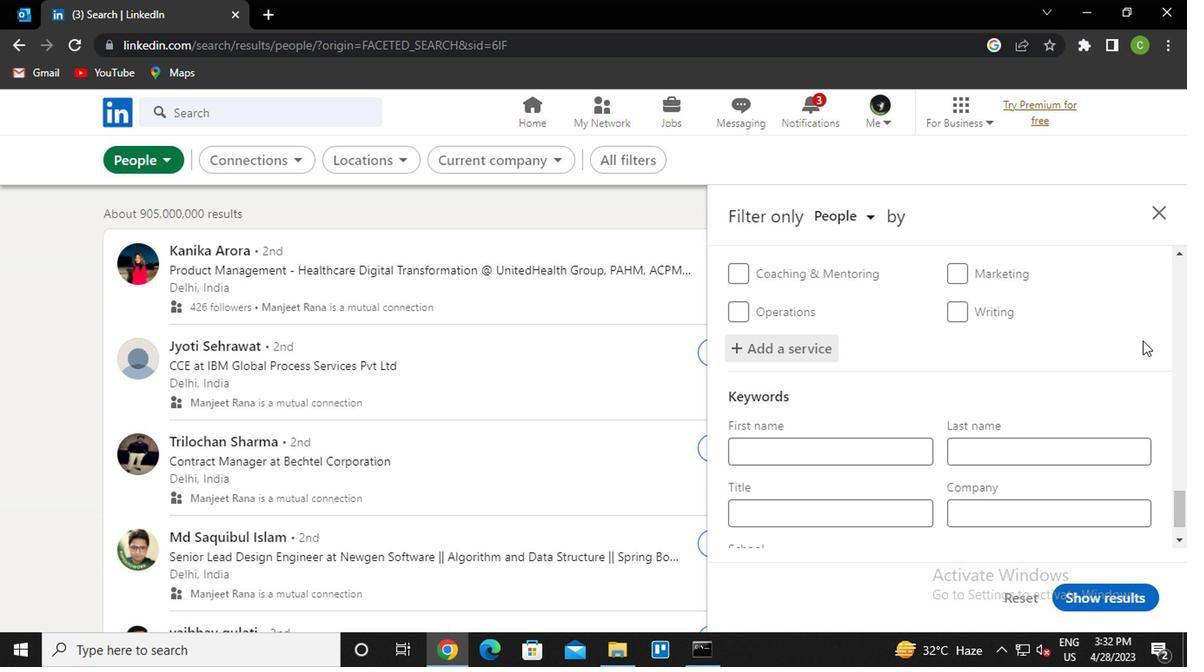
Action: Mouse scrolled (1133, 357) with delta (0, 0)
Screenshot: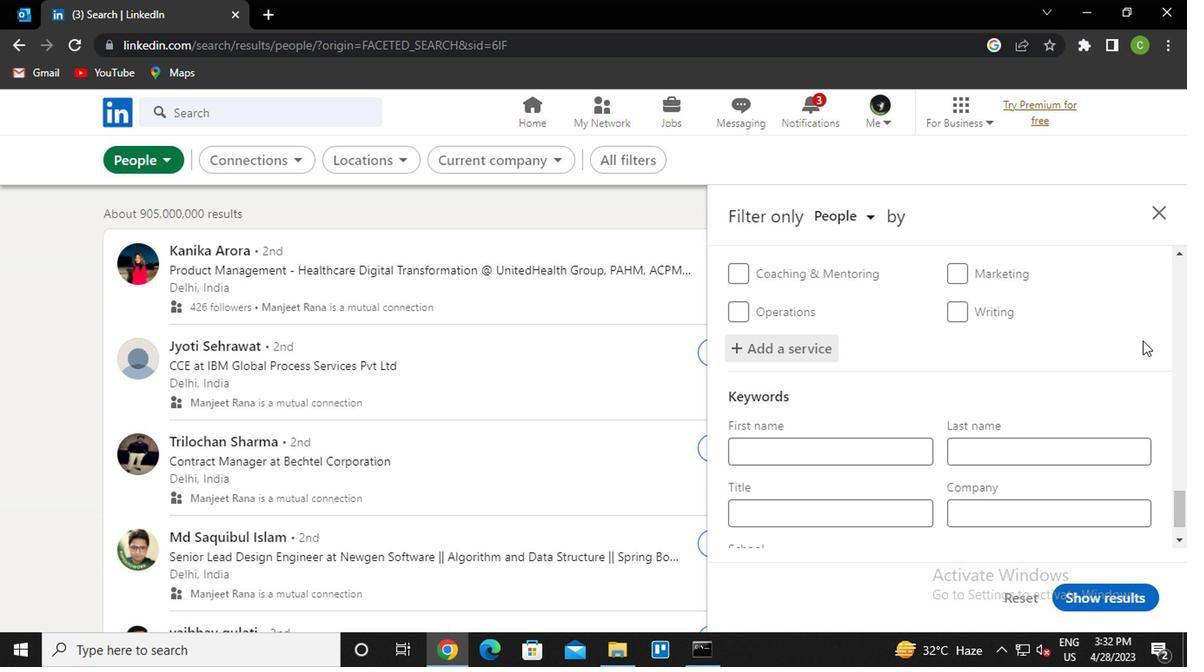 
Action: Mouse moved to (1132, 367)
Screenshot: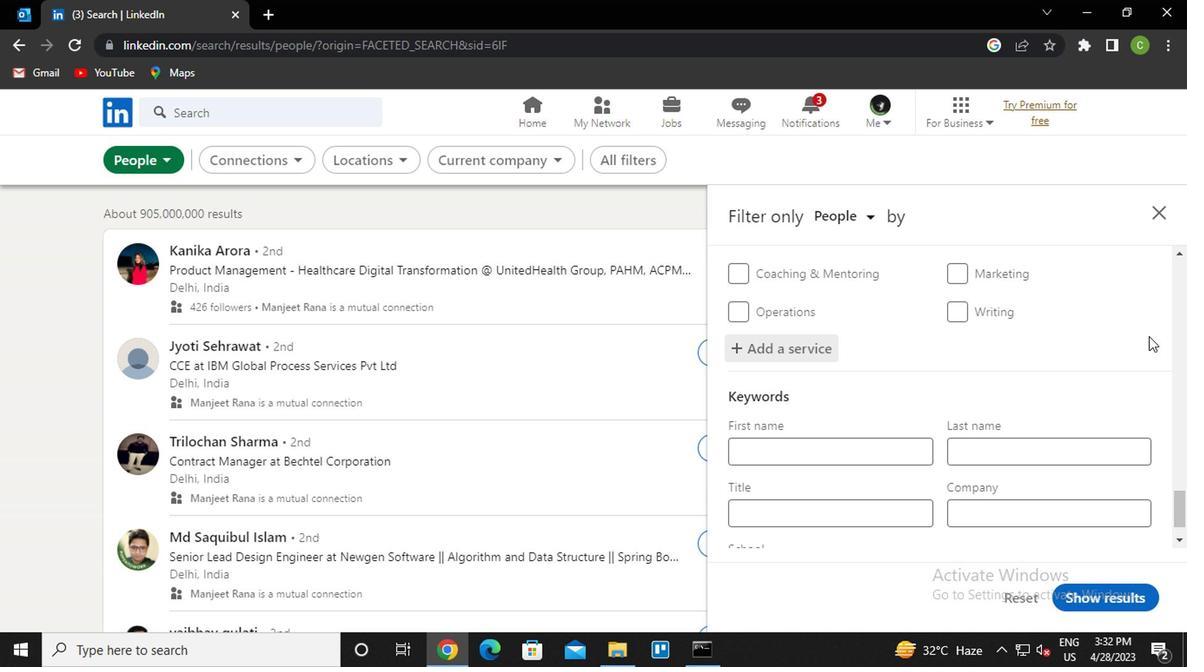 
Action: Mouse scrolled (1132, 367) with delta (0, 0)
Screenshot: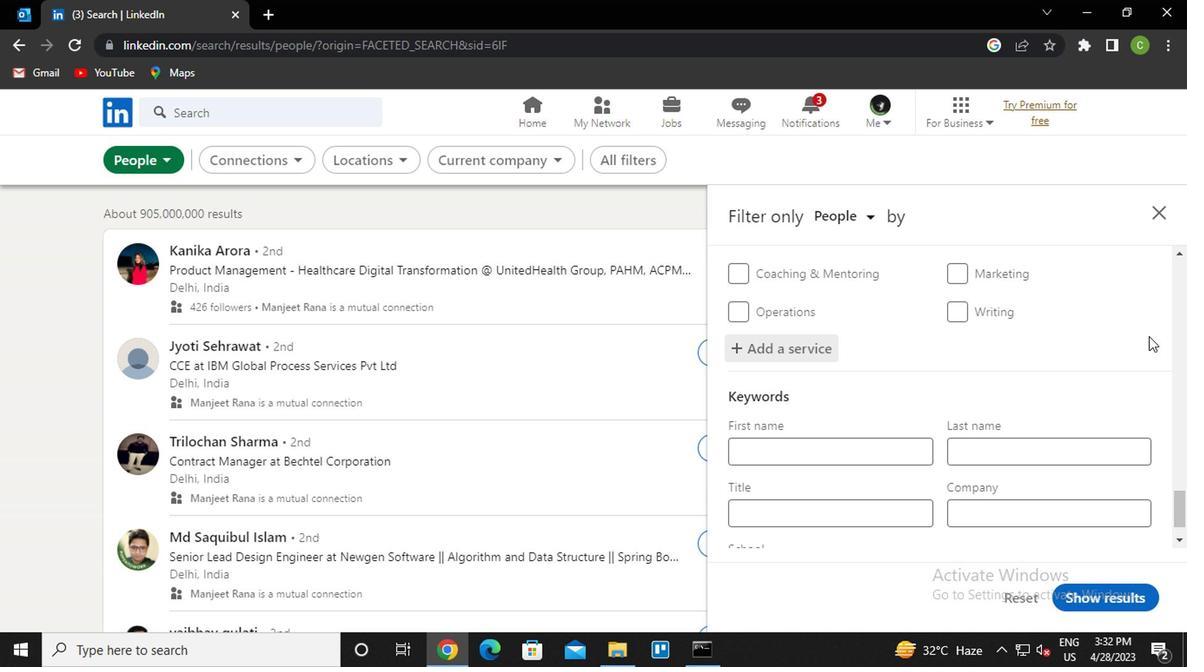 
Action: Mouse scrolled (1132, 367) with delta (0, 0)
Screenshot: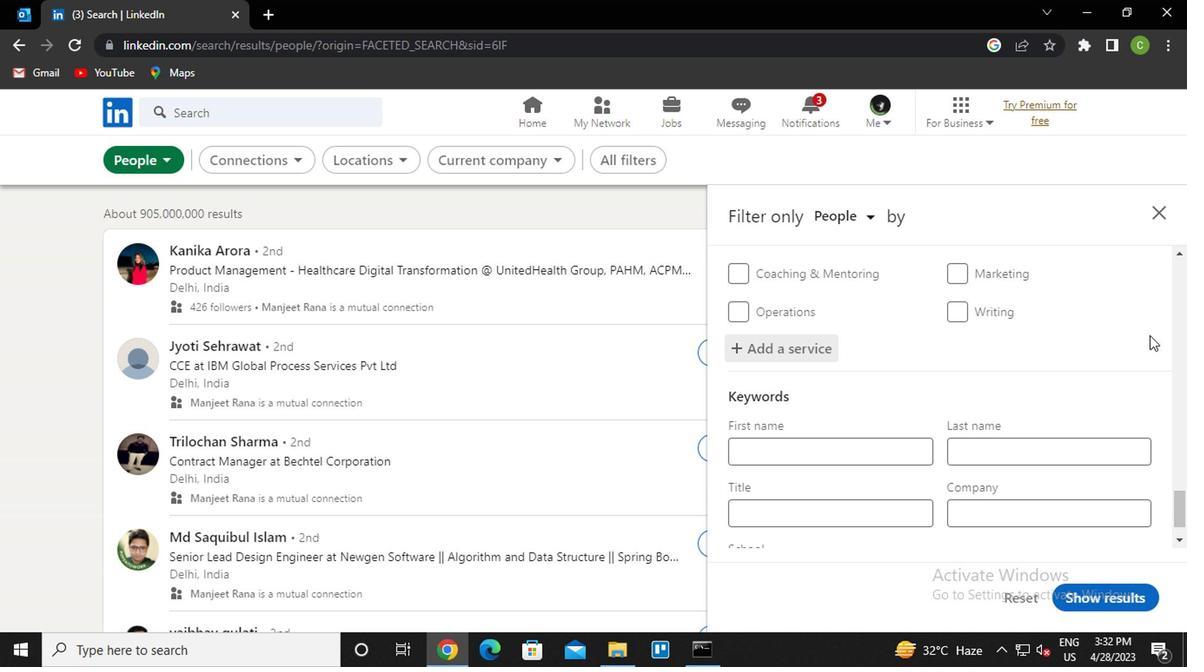 
Action: Mouse scrolled (1132, 367) with delta (0, 0)
Screenshot: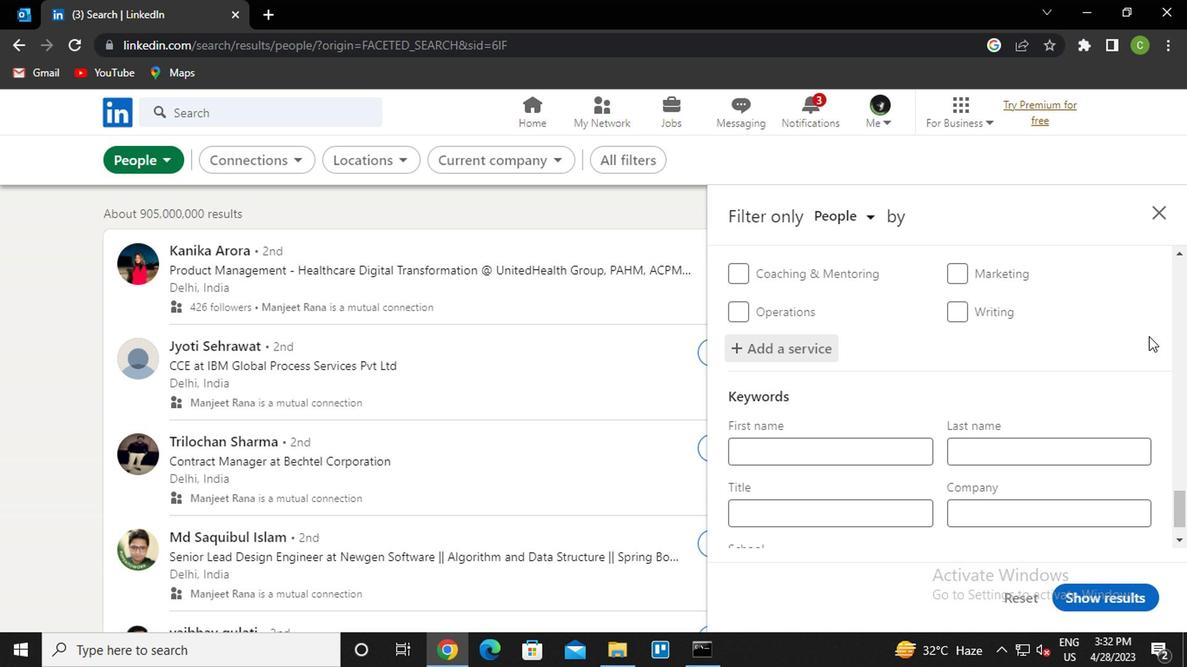 
Action: Mouse moved to (1132, 368)
Screenshot: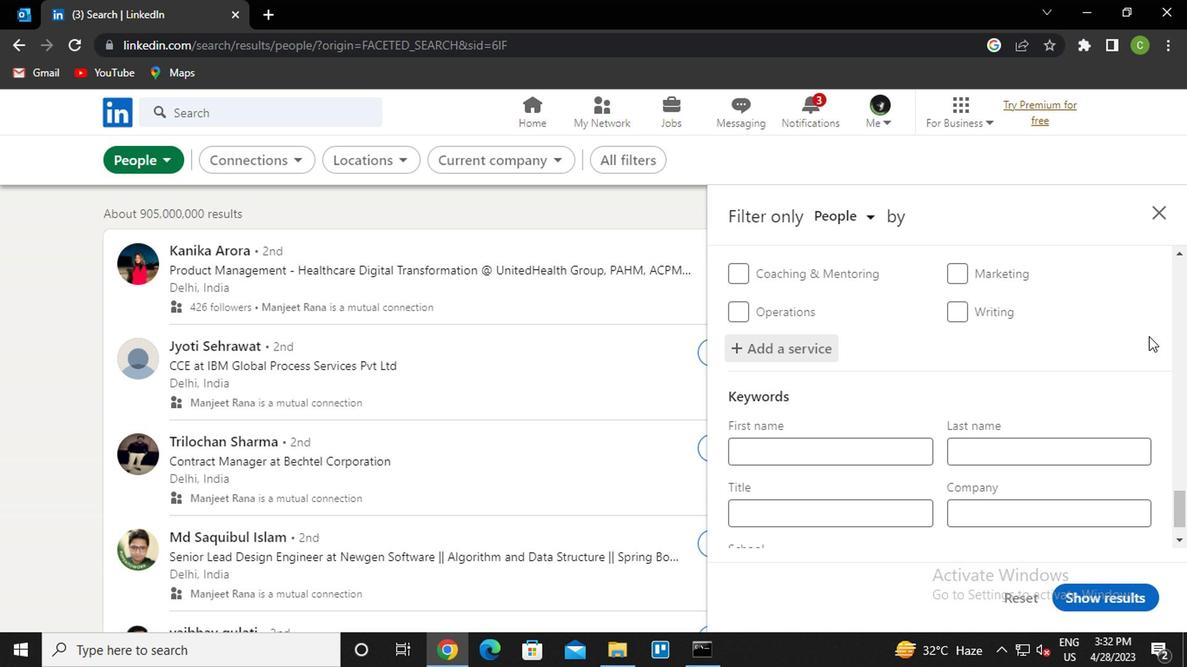 
Action: Mouse scrolled (1132, 367) with delta (0, 0)
Screenshot: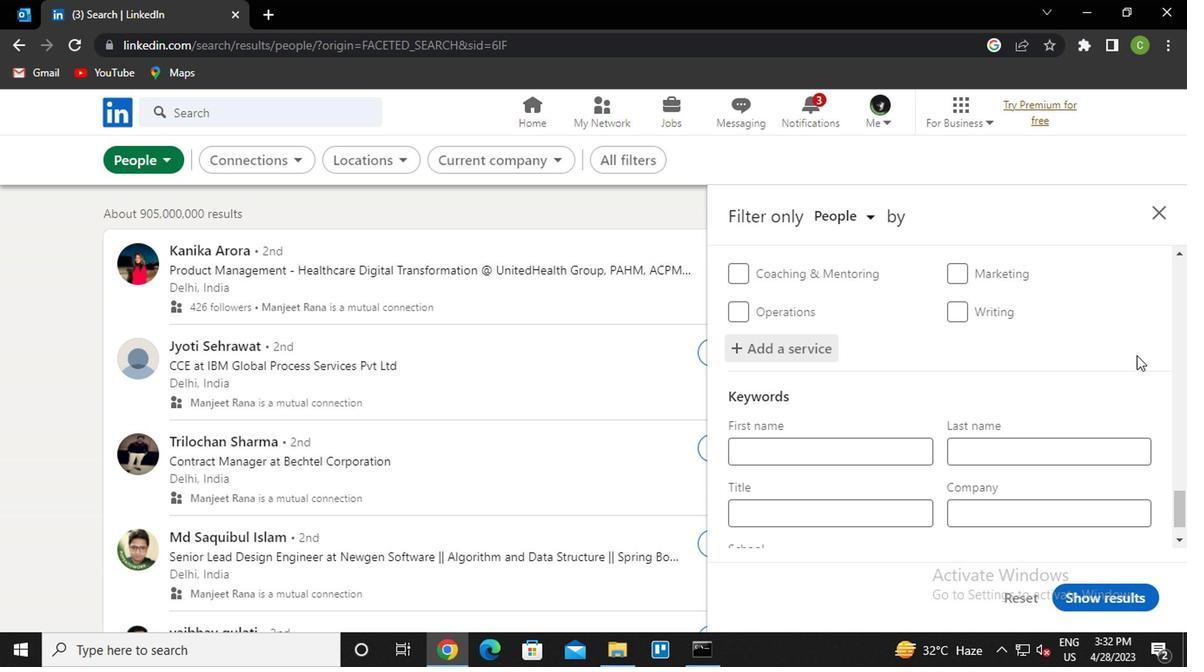 
Action: Mouse moved to (870, 479)
Screenshot: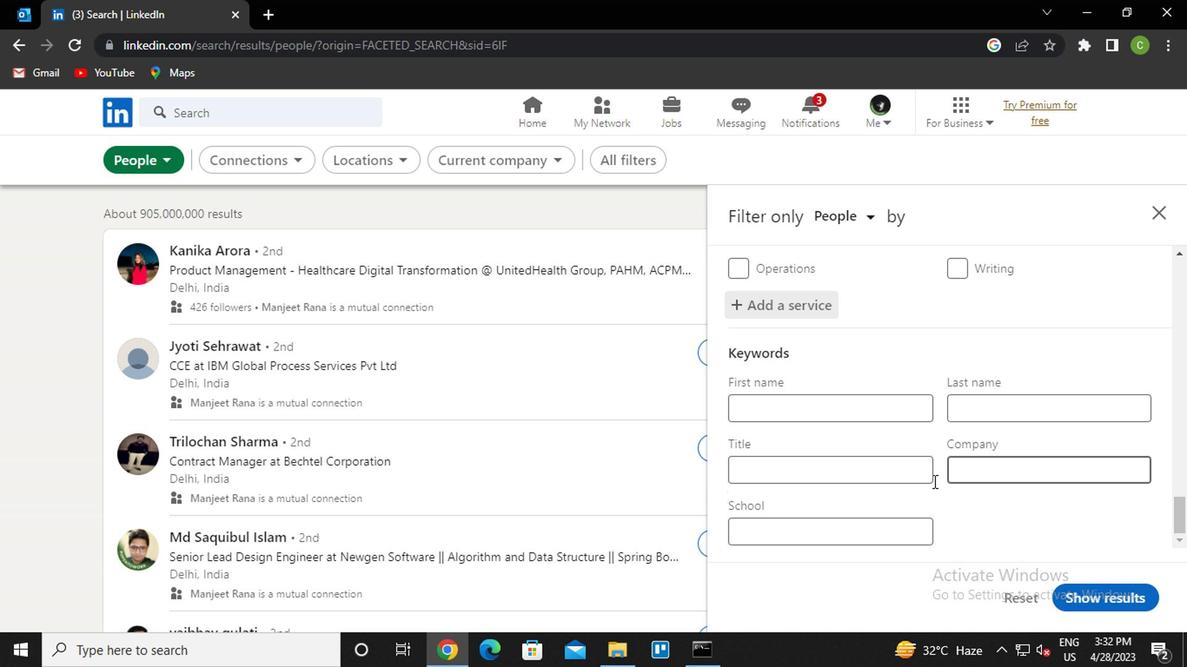 
Action: Mouse pressed left at (870, 479)
Screenshot: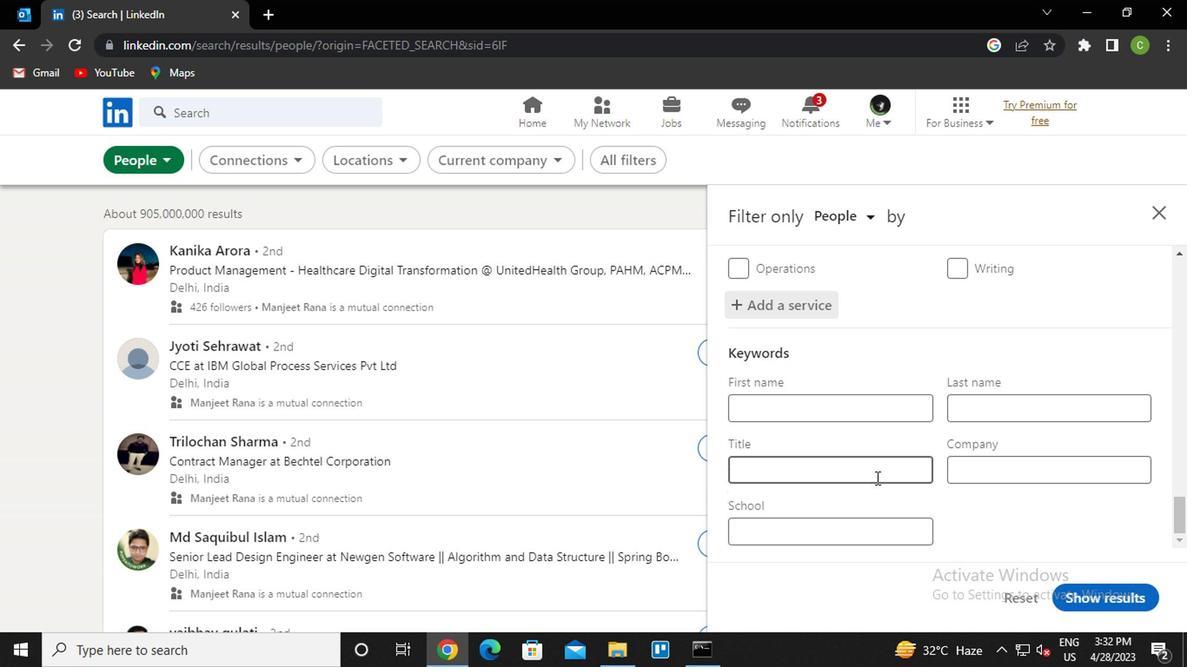 
Action: Key pressed <Key.tab>
Screenshot: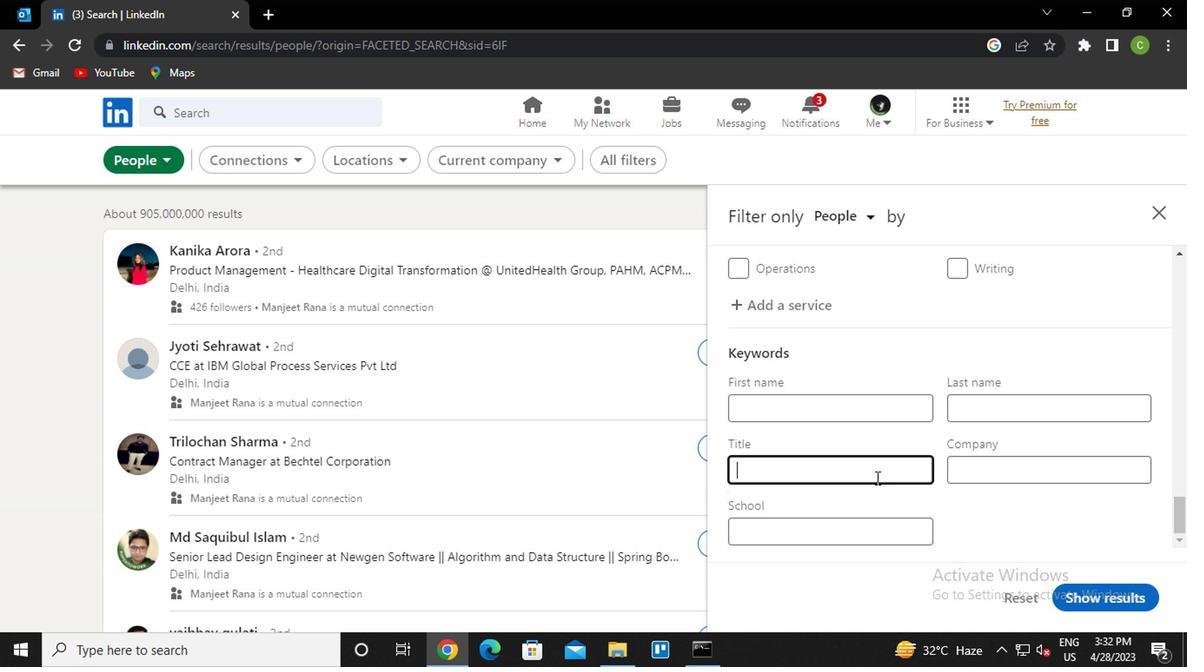 
Action: Mouse pressed left at (870, 479)
Screenshot: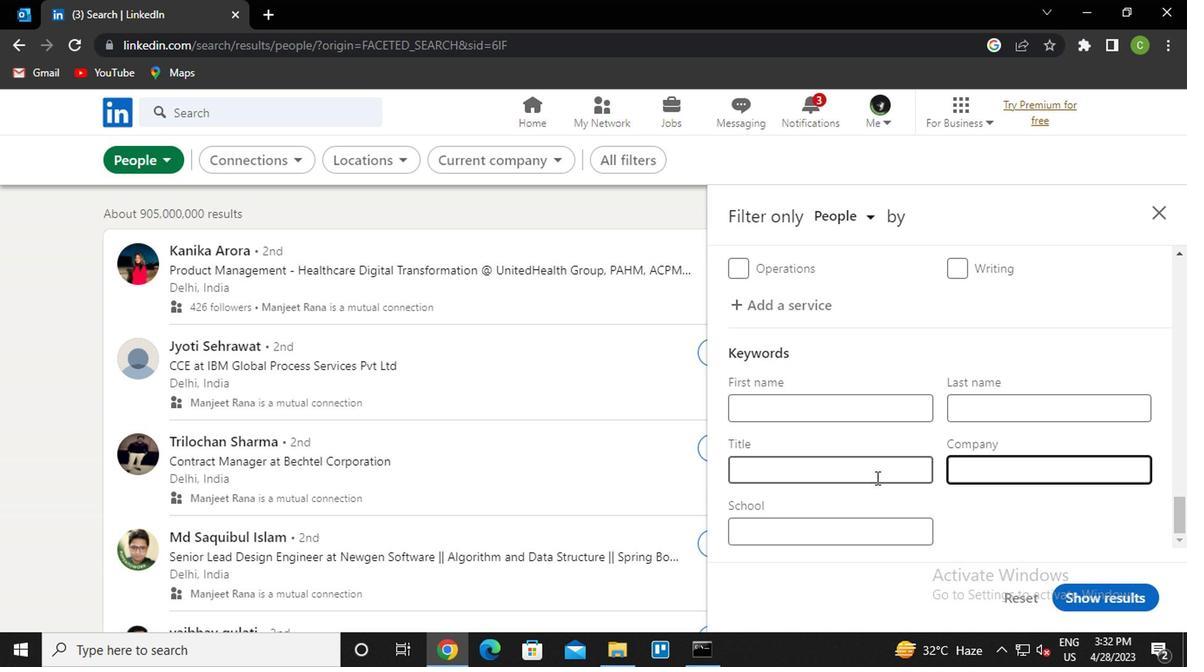
Action: Mouse moved to (870, 479)
Screenshot: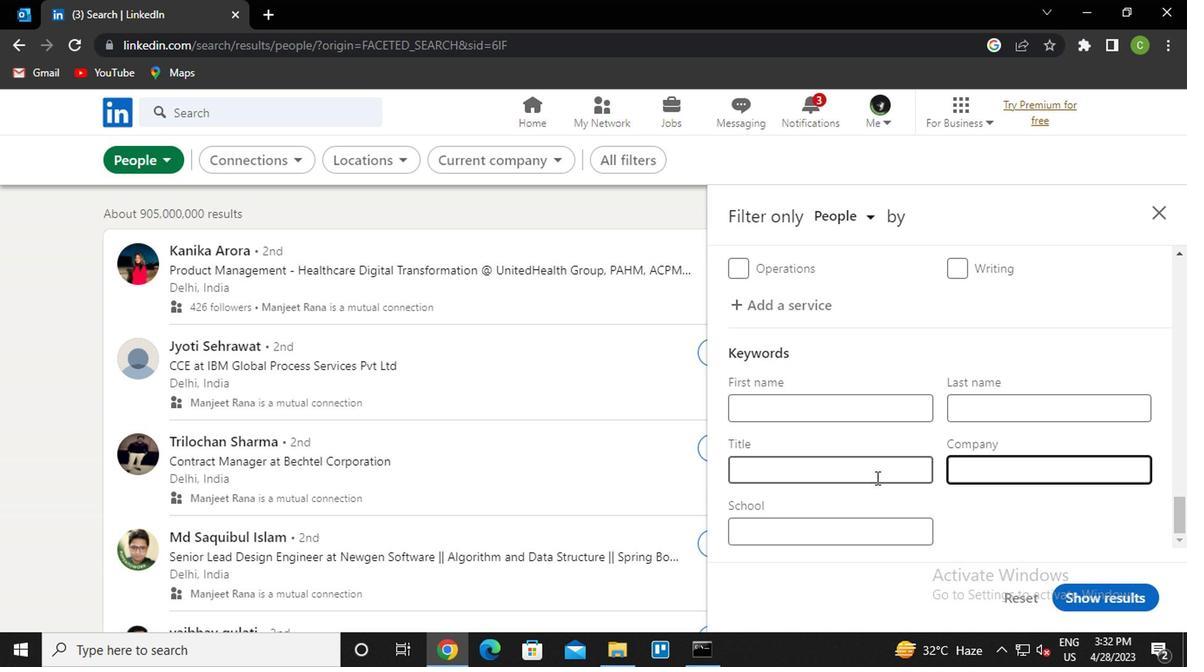 
Action: Key pressed <Key.caps_lock>s<Key.caps_lock>chool<Key.space><Key.caps_lock>v<Key.caps_lock>olunteer
Screenshot: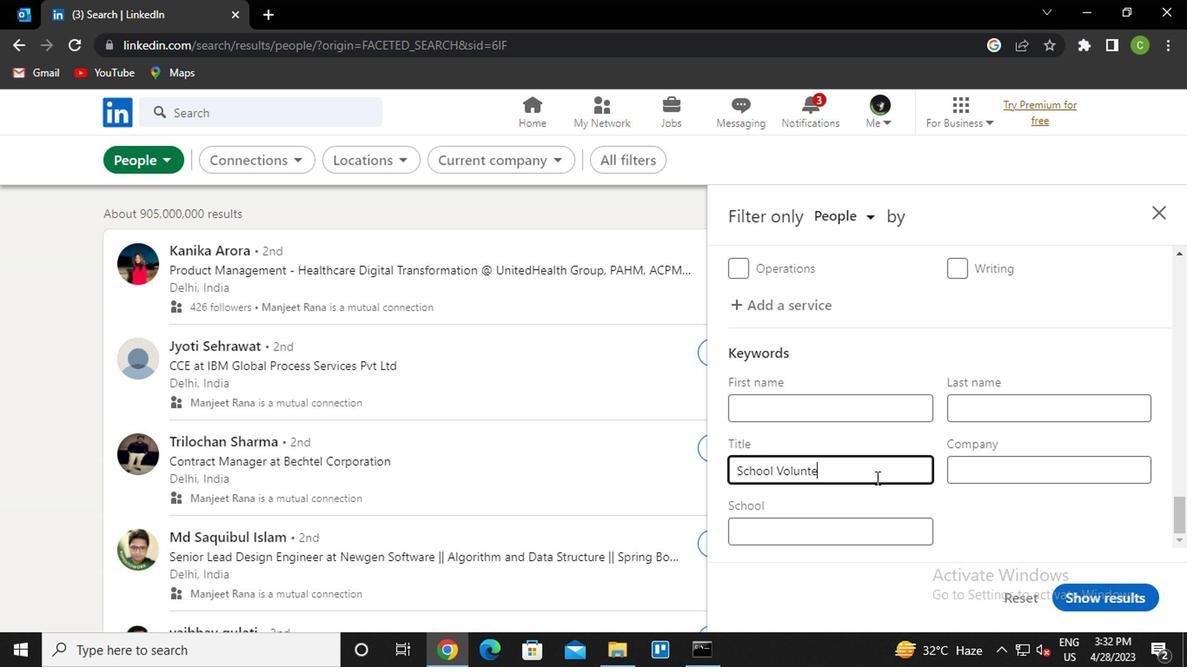 
Action: Mouse moved to (1119, 599)
Screenshot: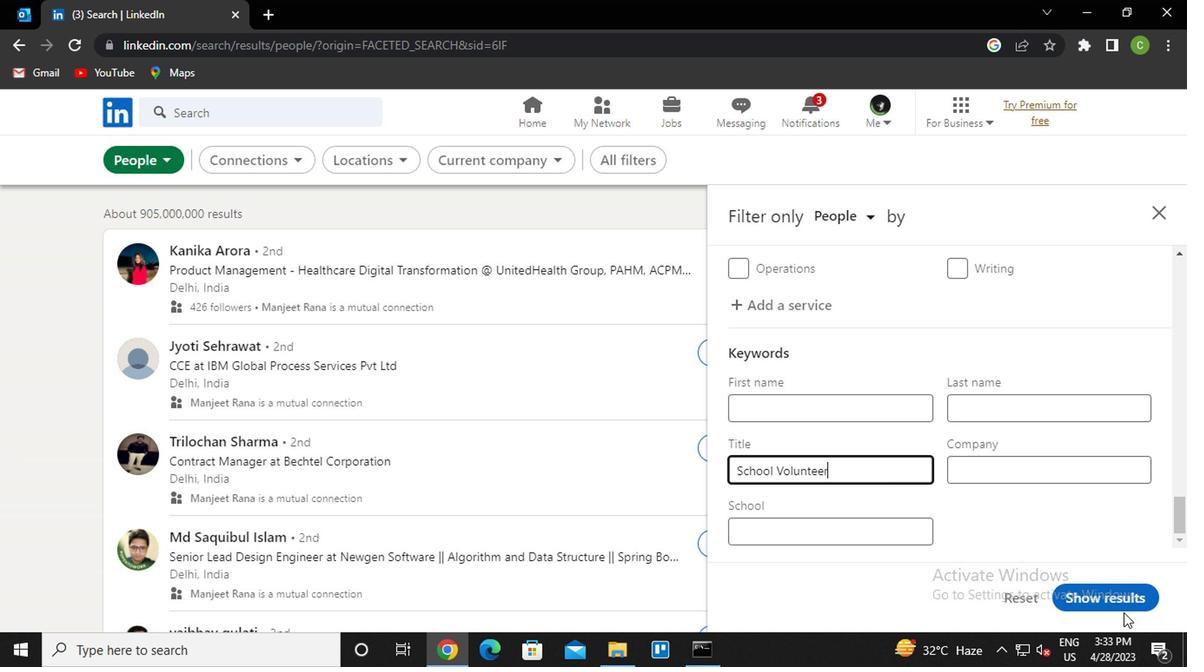 
Action: Mouse pressed left at (1119, 599)
Screenshot: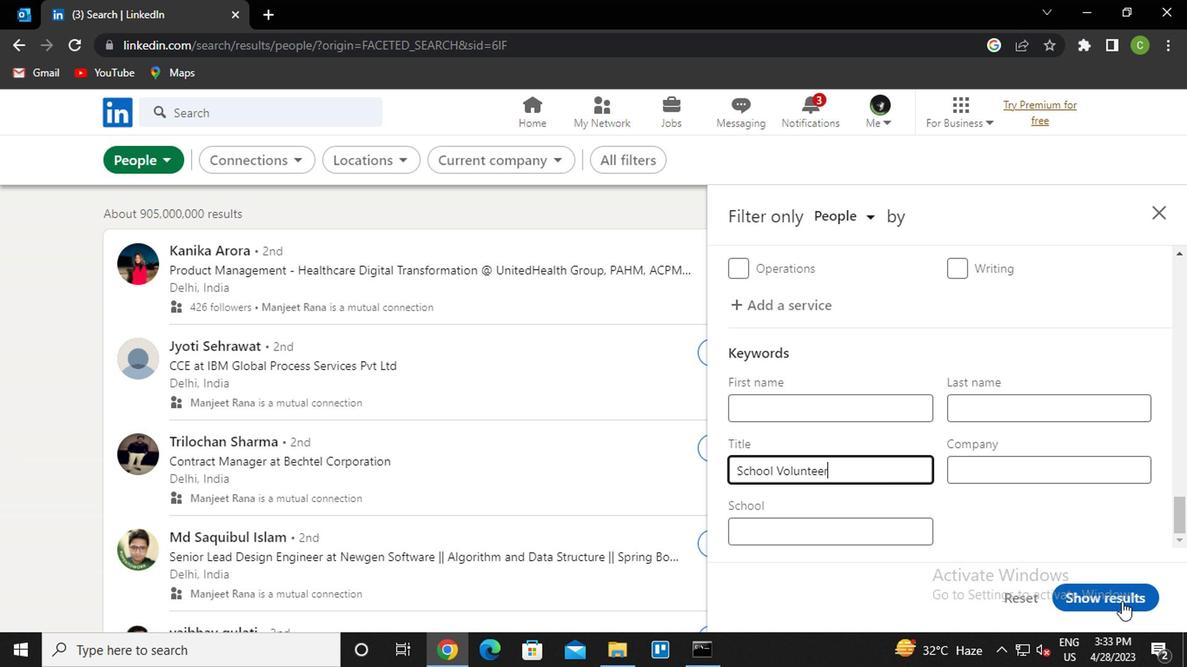 
Action: Mouse moved to (628, 592)
Screenshot: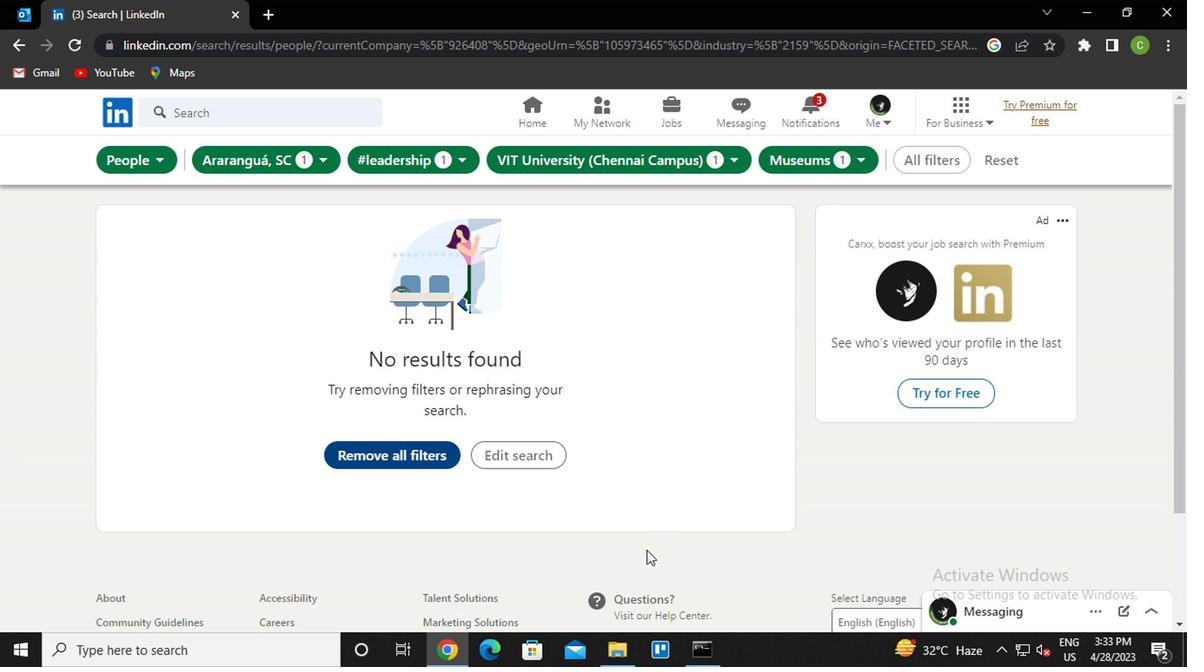 
